 Task: Look for space in Taree, Australia from 5th September, 2023 to 12th September, 2023 for 2 adults in price range Rs.10000 to Rs.15000.  With 1  bedroom having 1 bed and 1 bathroom. Property type can be house, flat, guest house, hotel. Amenities needed are: washing machine, kitchen. Booking option can be shelf check-in. Required host language is English.
Action: Mouse moved to (315, 185)
Screenshot: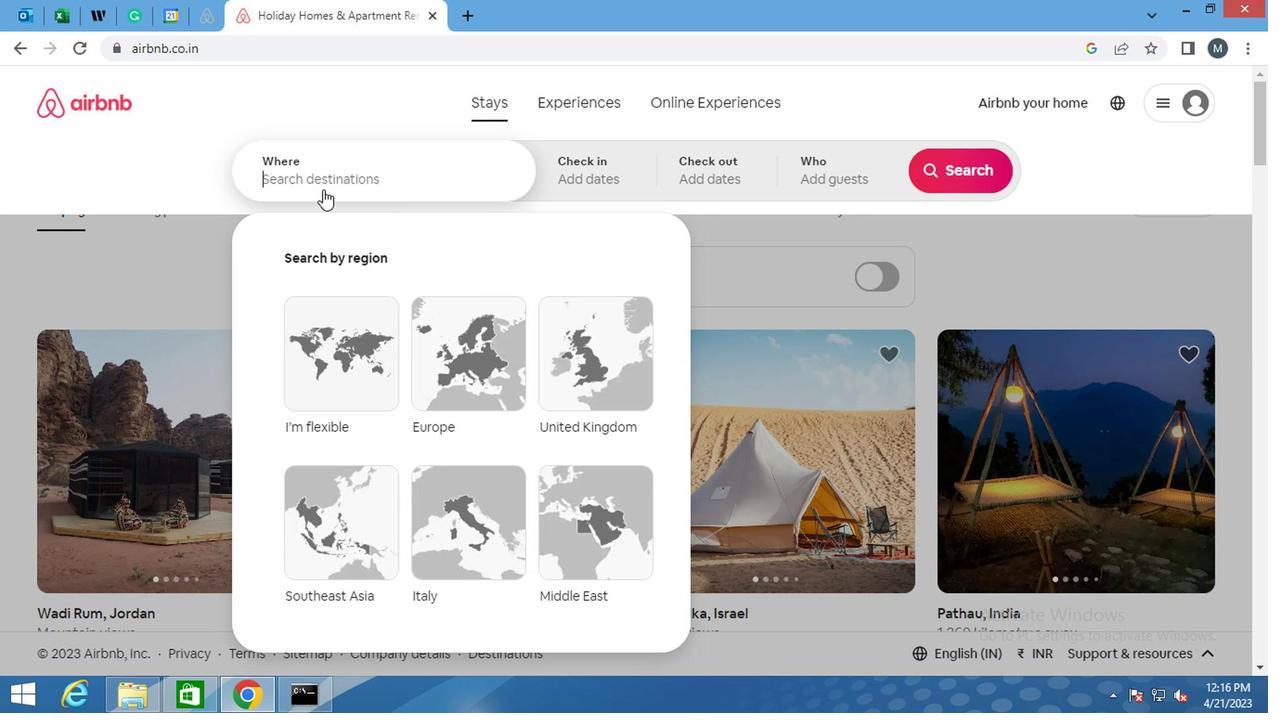 
Action: Mouse pressed left at (315, 185)
Screenshot: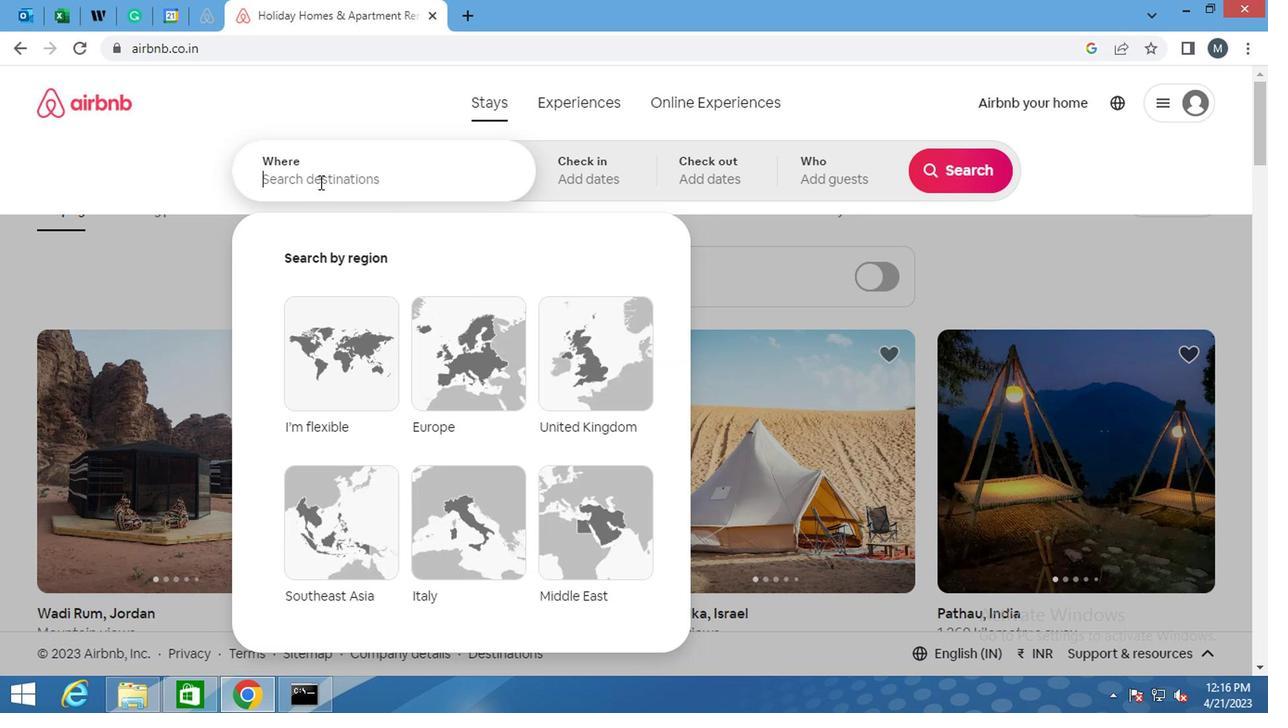 
Action: Mouse moved to (313, 185)
Screenshot: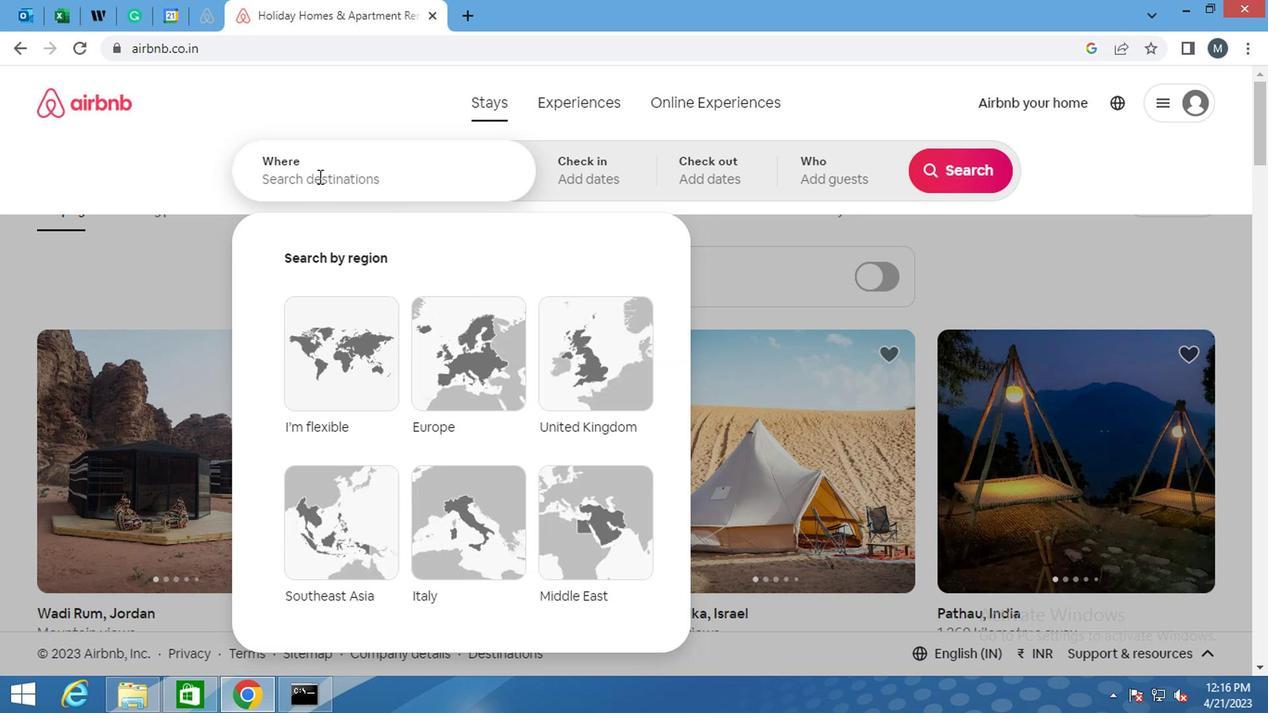 
Action: Key pressed <Key.shift>TAREE<Key.space><Key.backspace>,<Key.shift>AUSTRALIA<Key.enter>
Screenshot: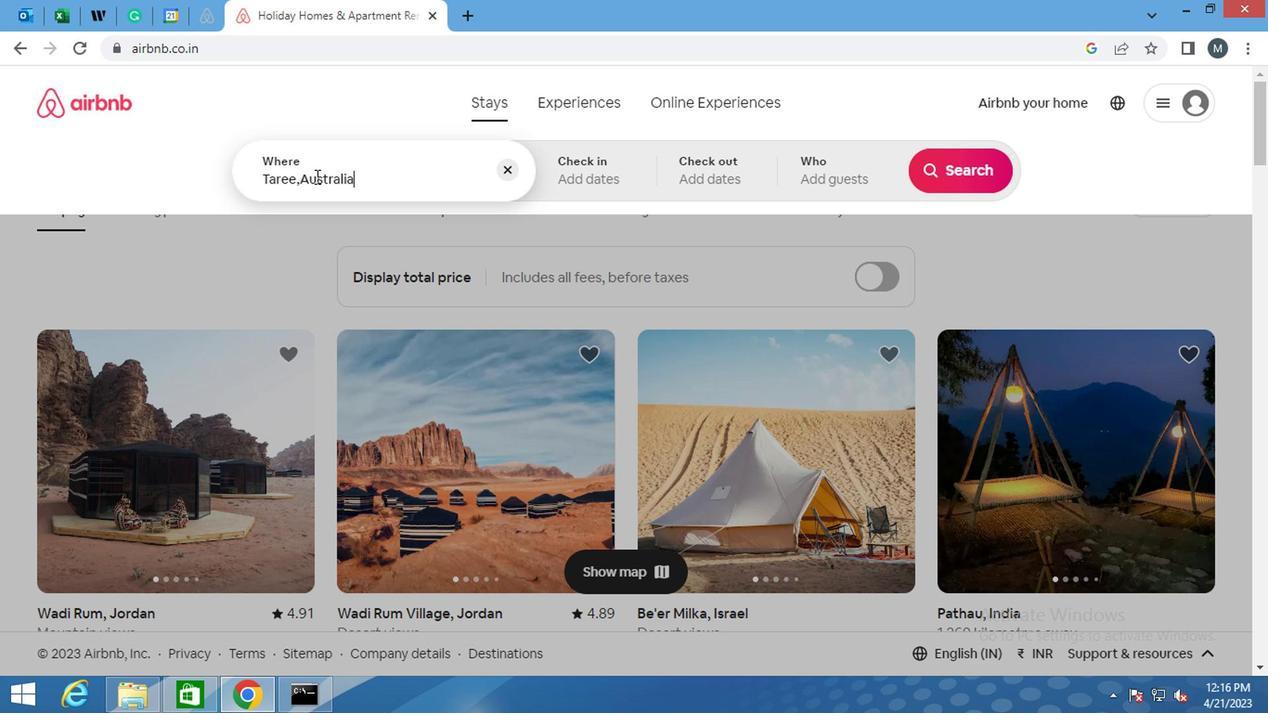 
Action: Mouse moved to (938, 324)
Screenshot: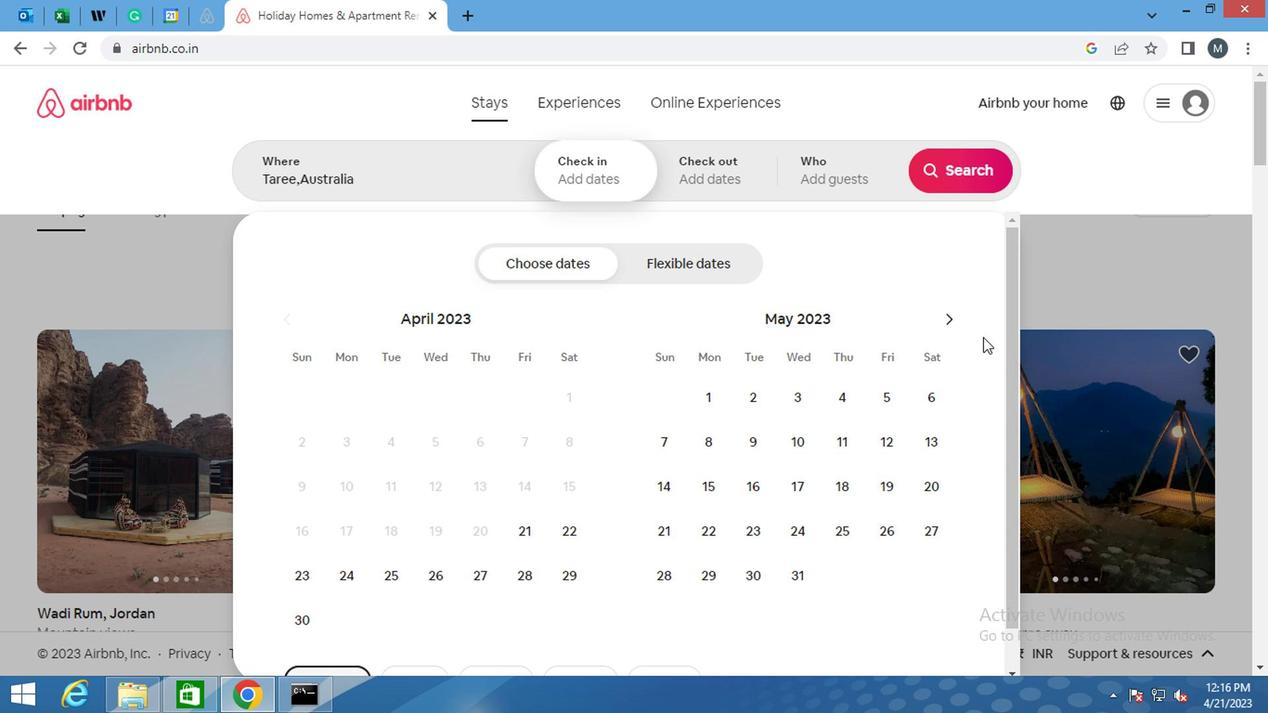 
Action: Mouse pressed left at (938, 324)
Screenshot: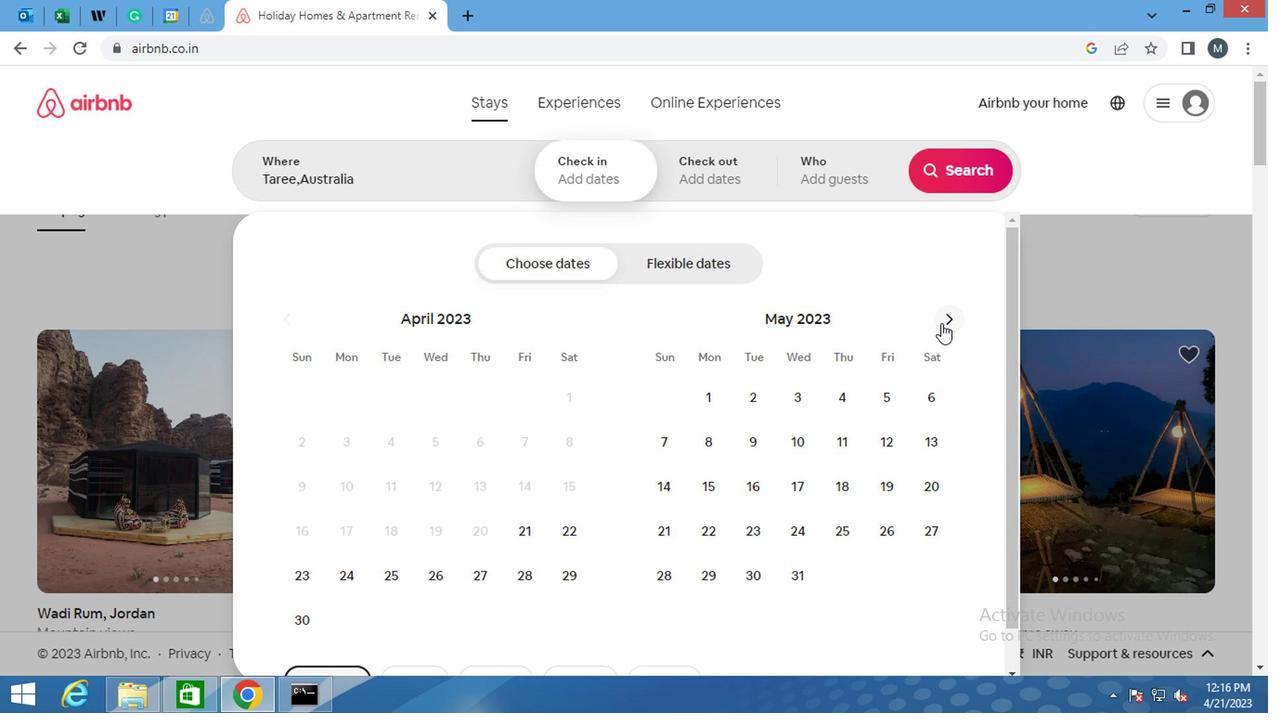 
Action: Mouse moved to (938, 323)
Screenshot: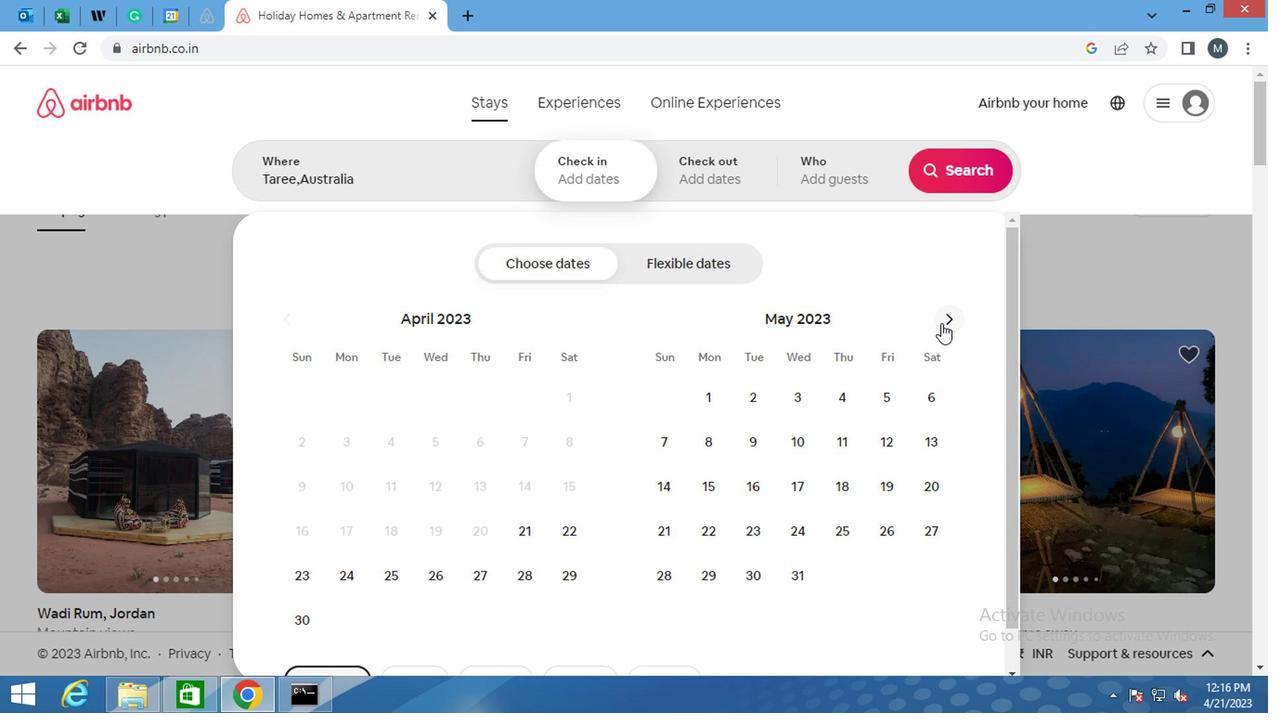 
Action: Mouse pressed left at (938, 323)
Screenshot: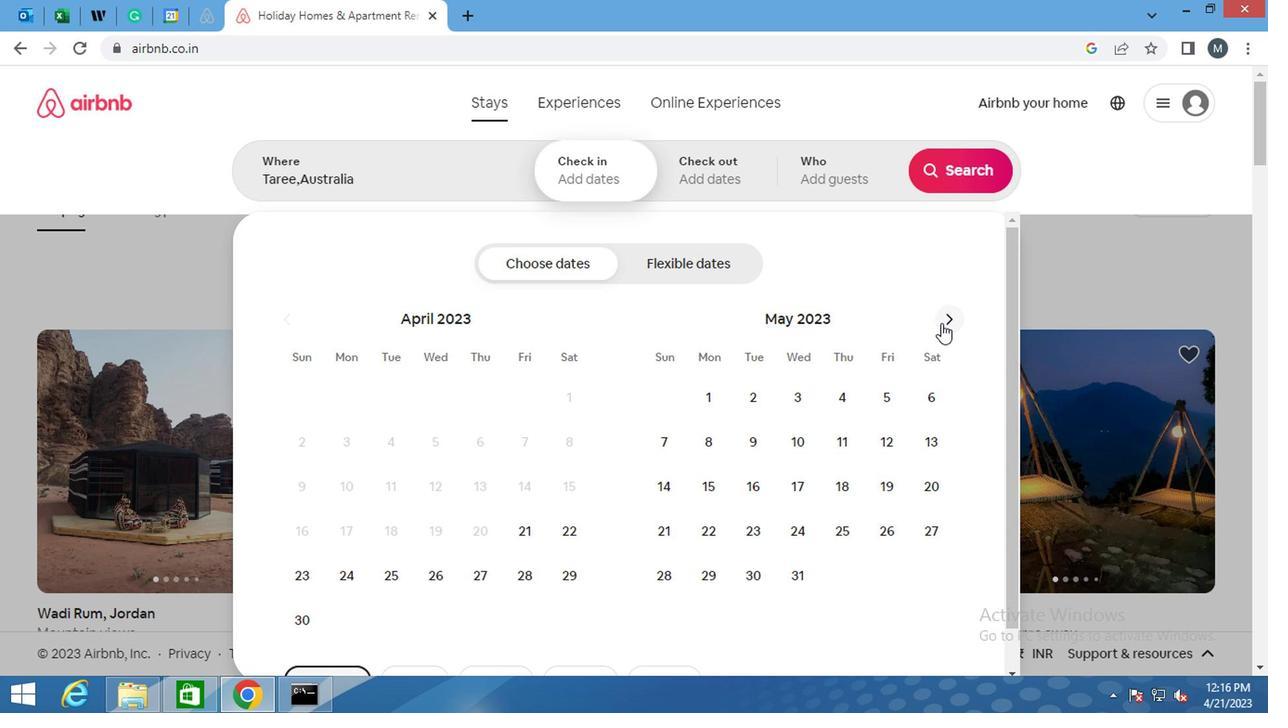 
Action: Mouse moved to (940, 322)
Screenshot: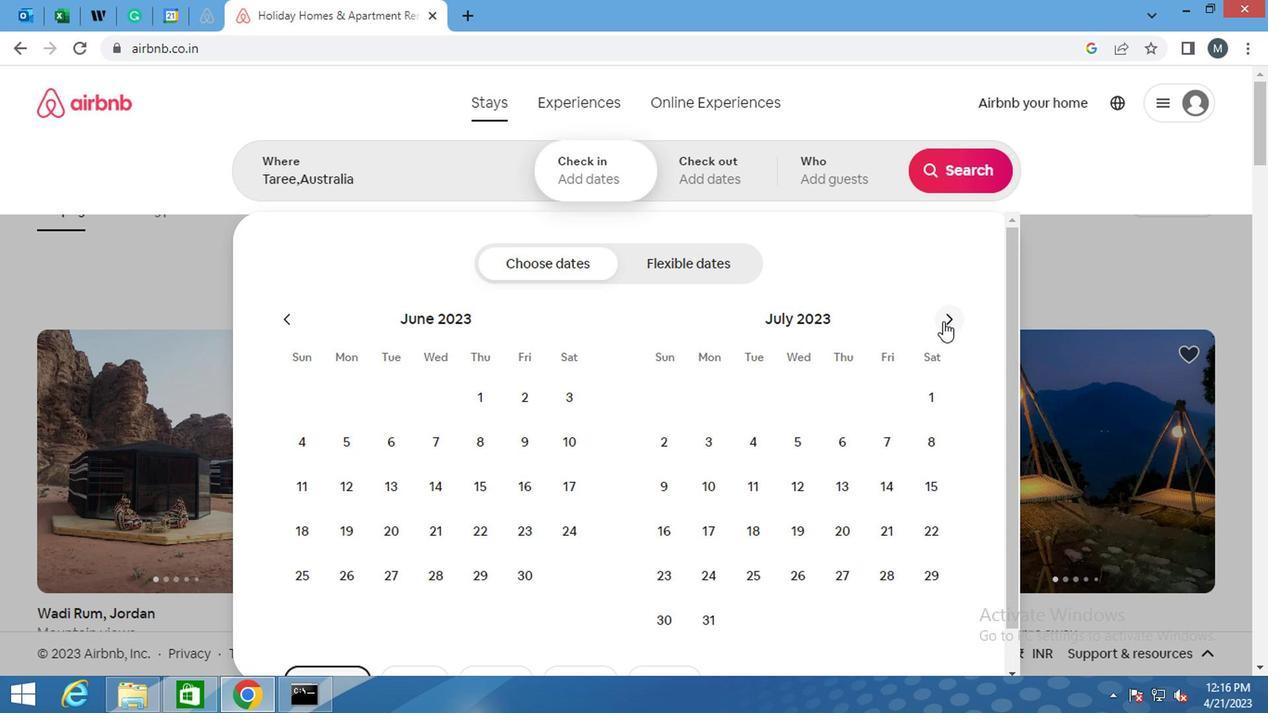
Action: Mouse pressed left at (940, 322)
Screenshot: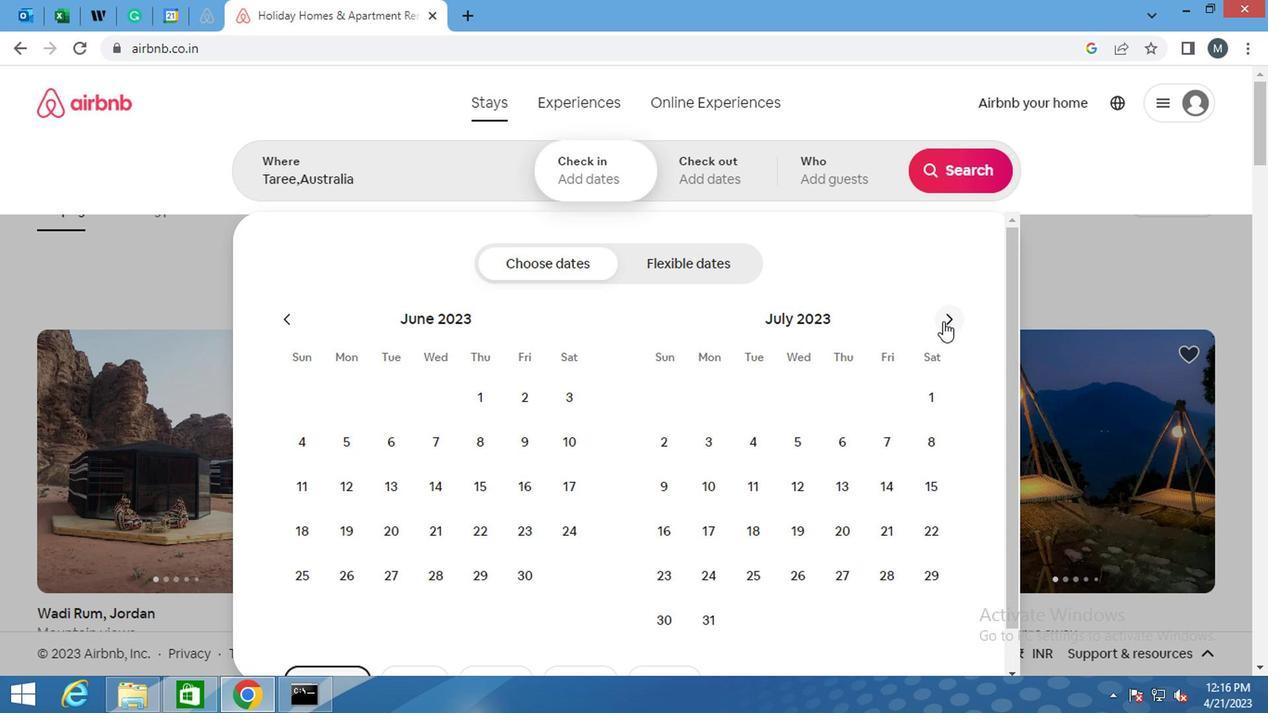 
Action: Mouse moved to (944, 321)
Screenshot: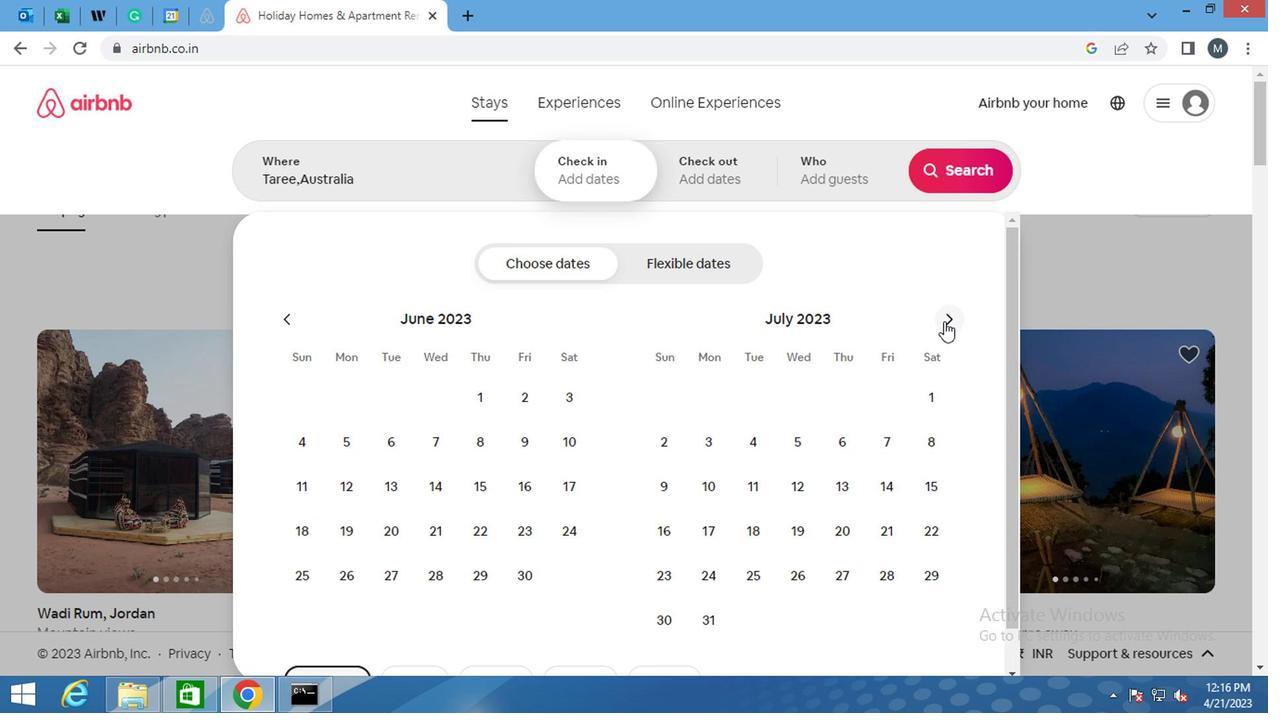 
Action: Mouse pressed left at (944, 321)
Screenshot: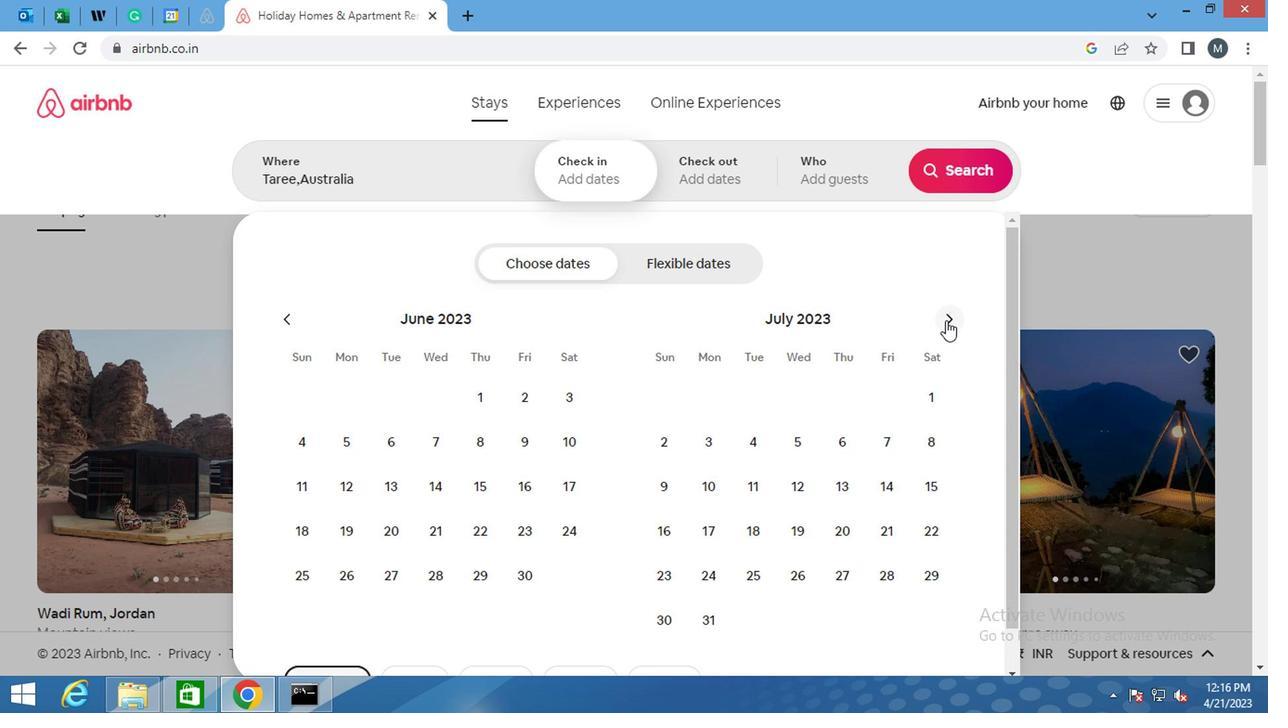 
Action: Mouse moved to (946, 319)
Screenshot: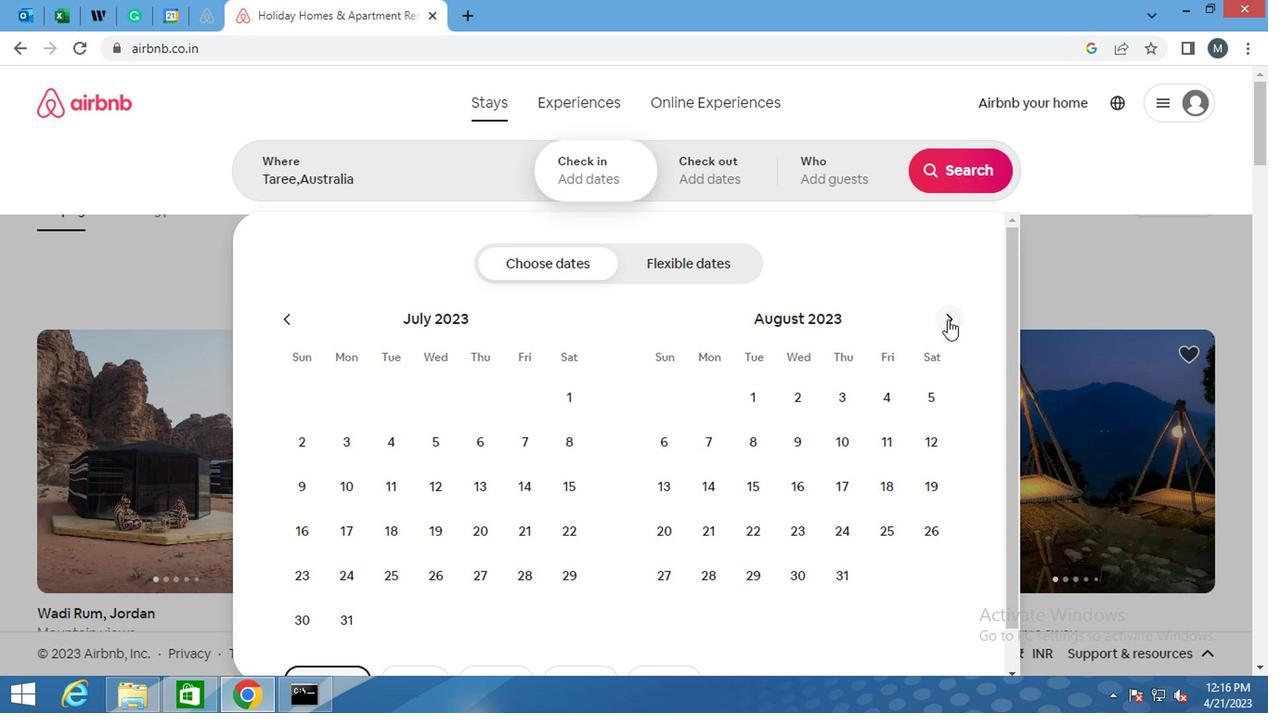 
Action: Mouse pressed left at (946, 319)
Screenshot: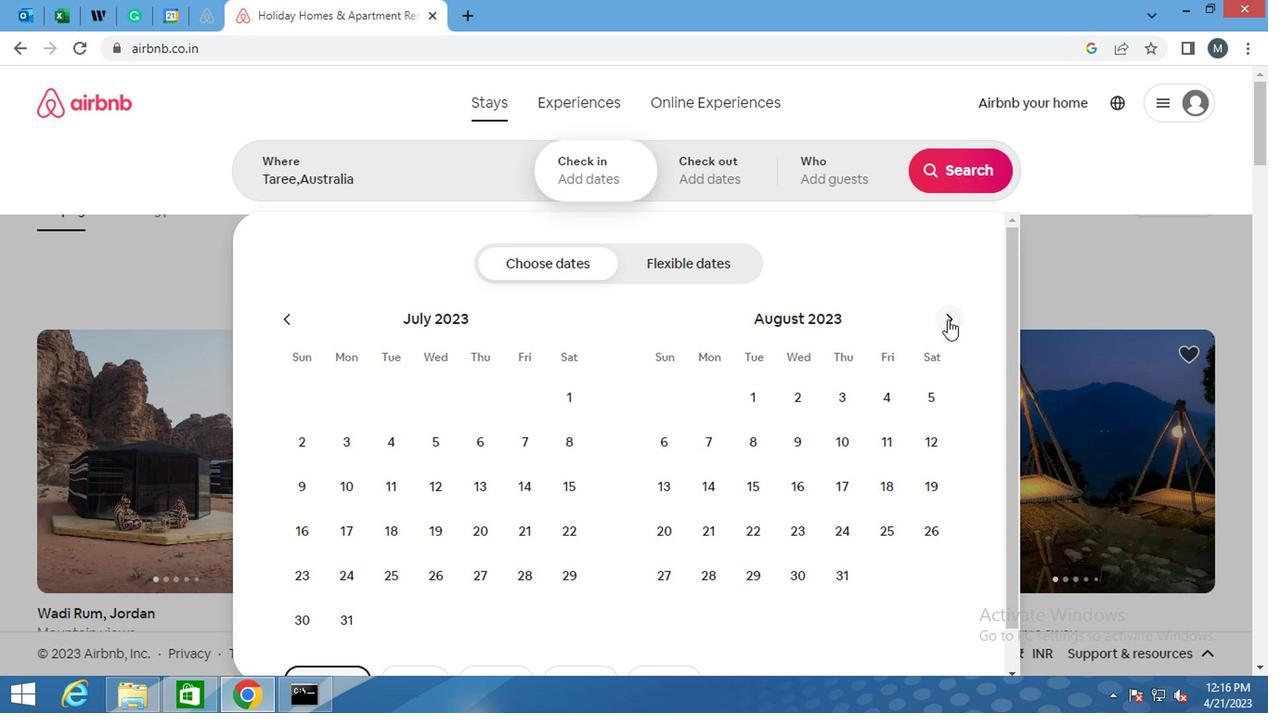 
Action: Mouse moved to (763, 432)
Screenshot: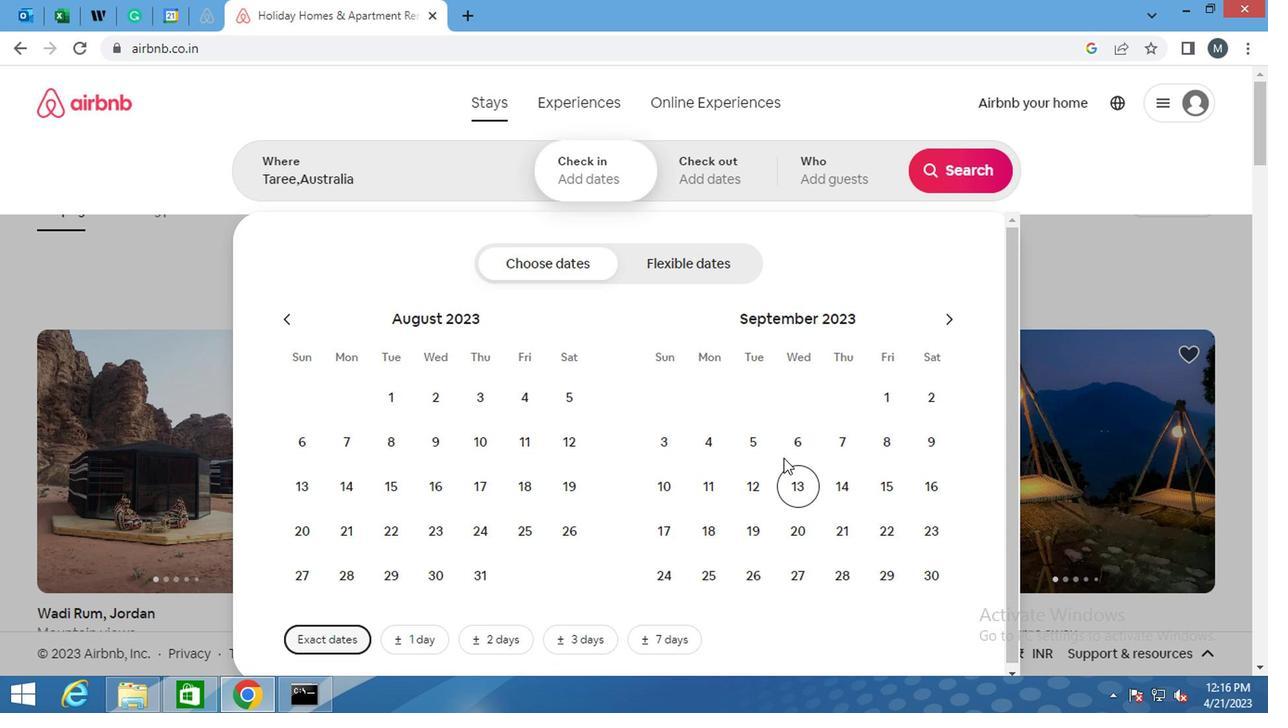 
Action: Mouse pressed left at (763, 432)
Screenshot: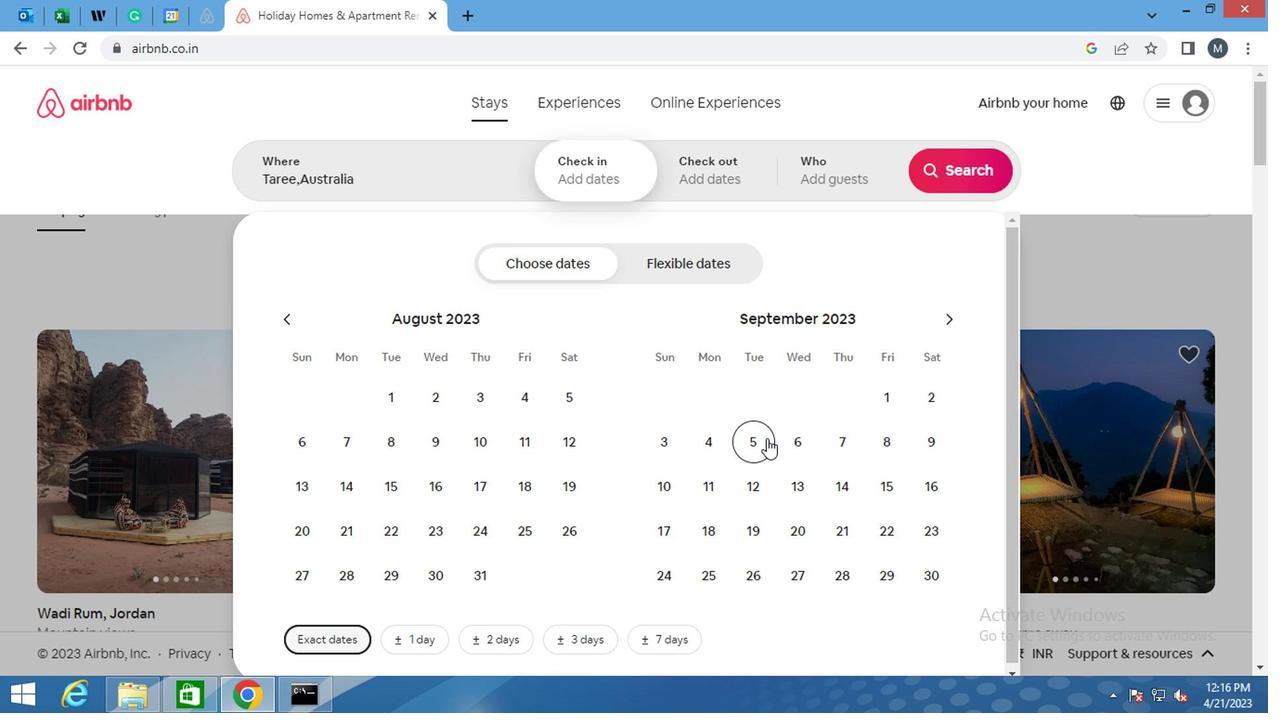 
Action: Mouse moved to (763, 488)
Screenshot: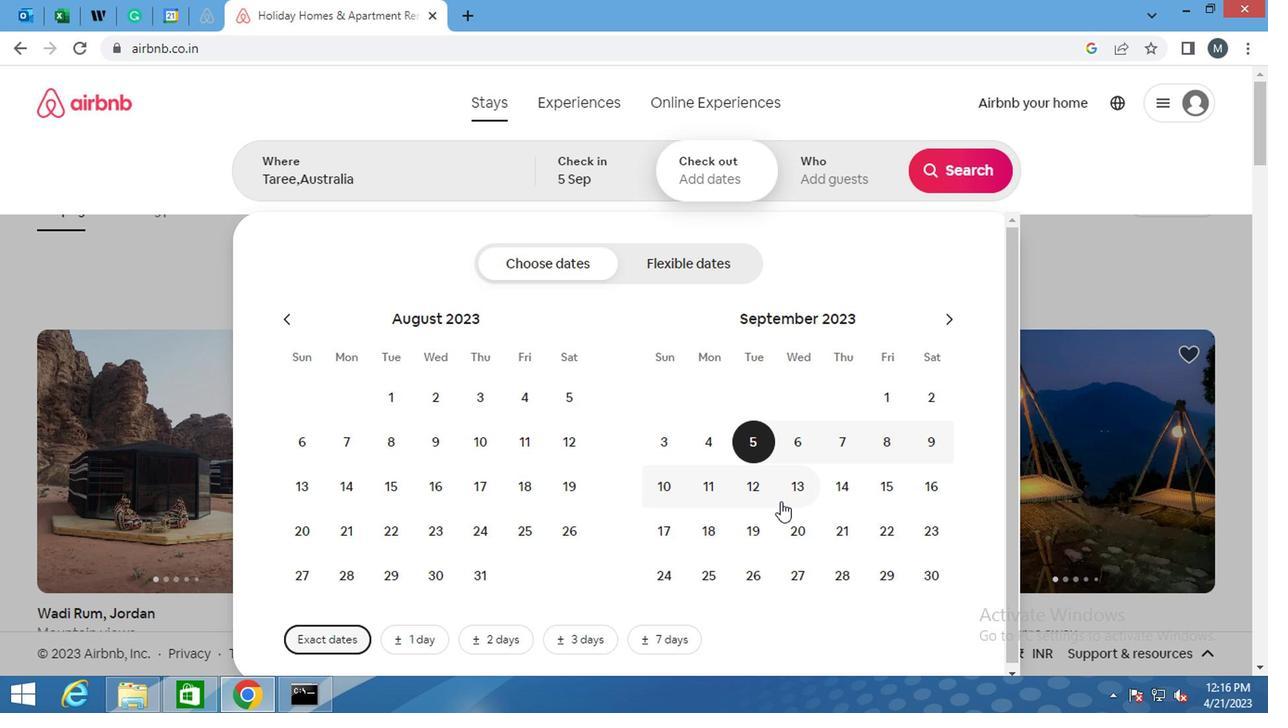 
Action: Mouse pressed left at (763, 488)
Screenshot: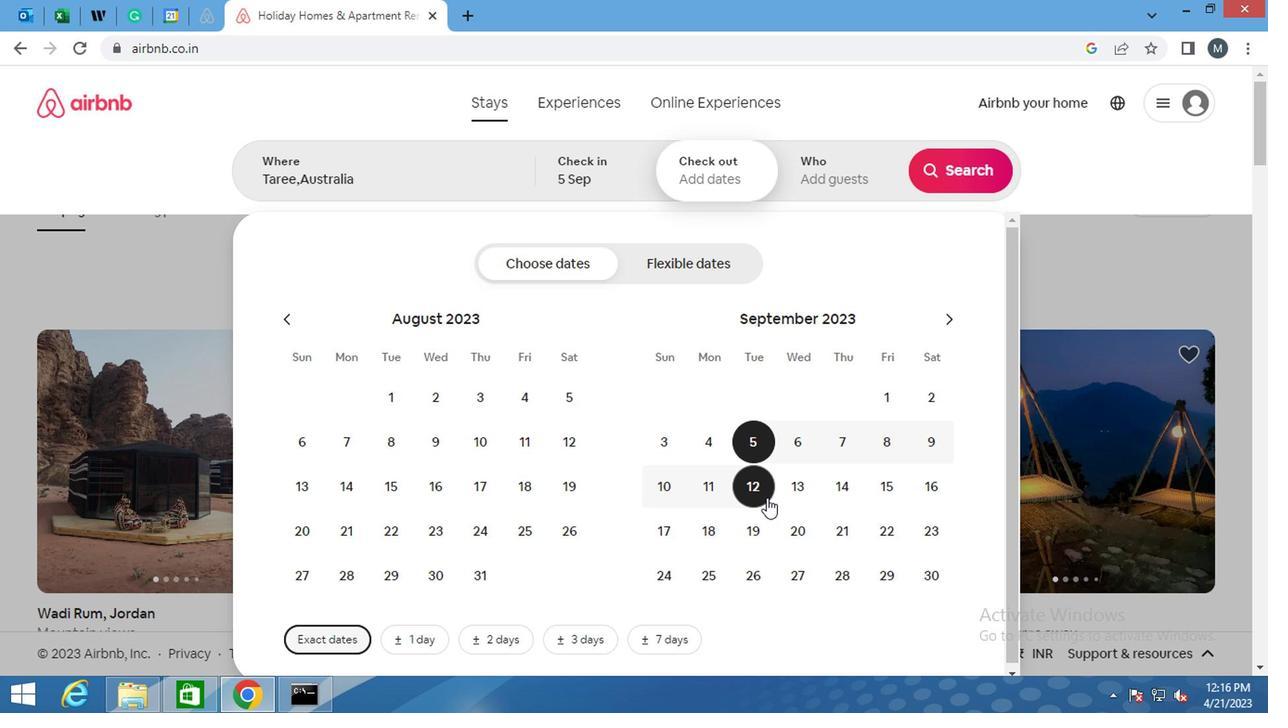 
Action: Mouse moved to (818, 192)
Screenshot: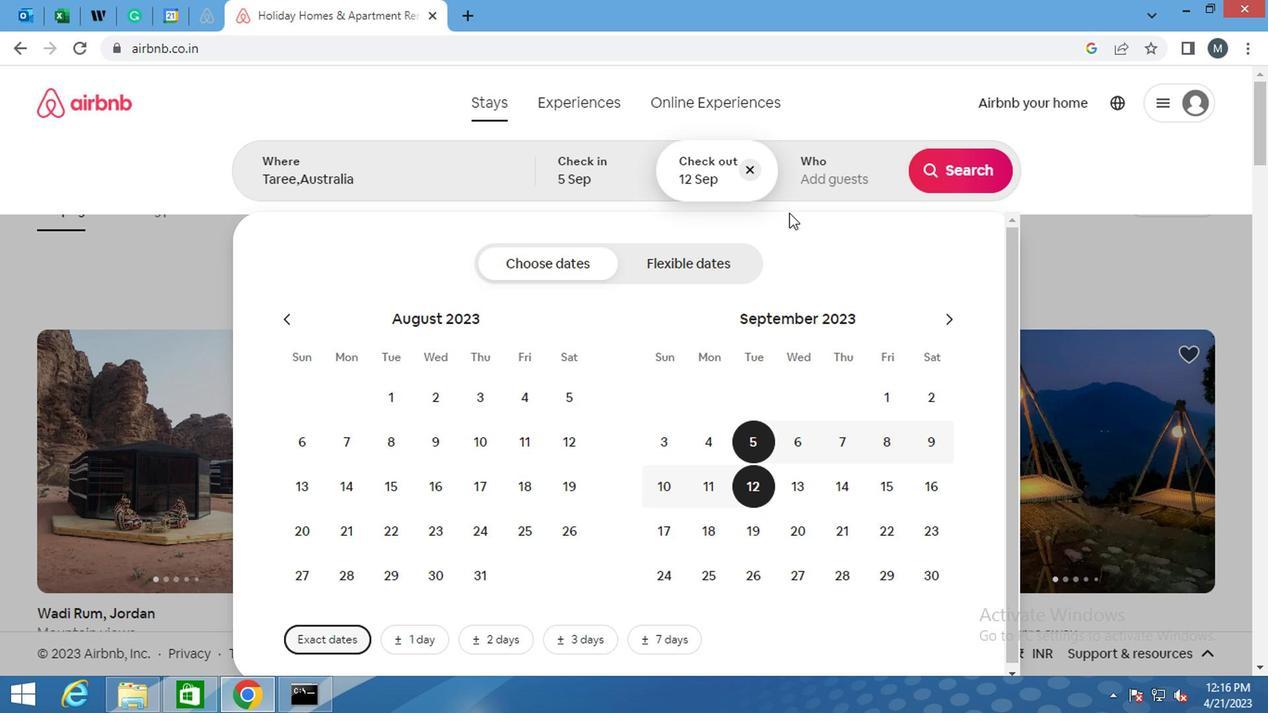 
Action: Mouse pressed left at (818, 192)
Screenshot: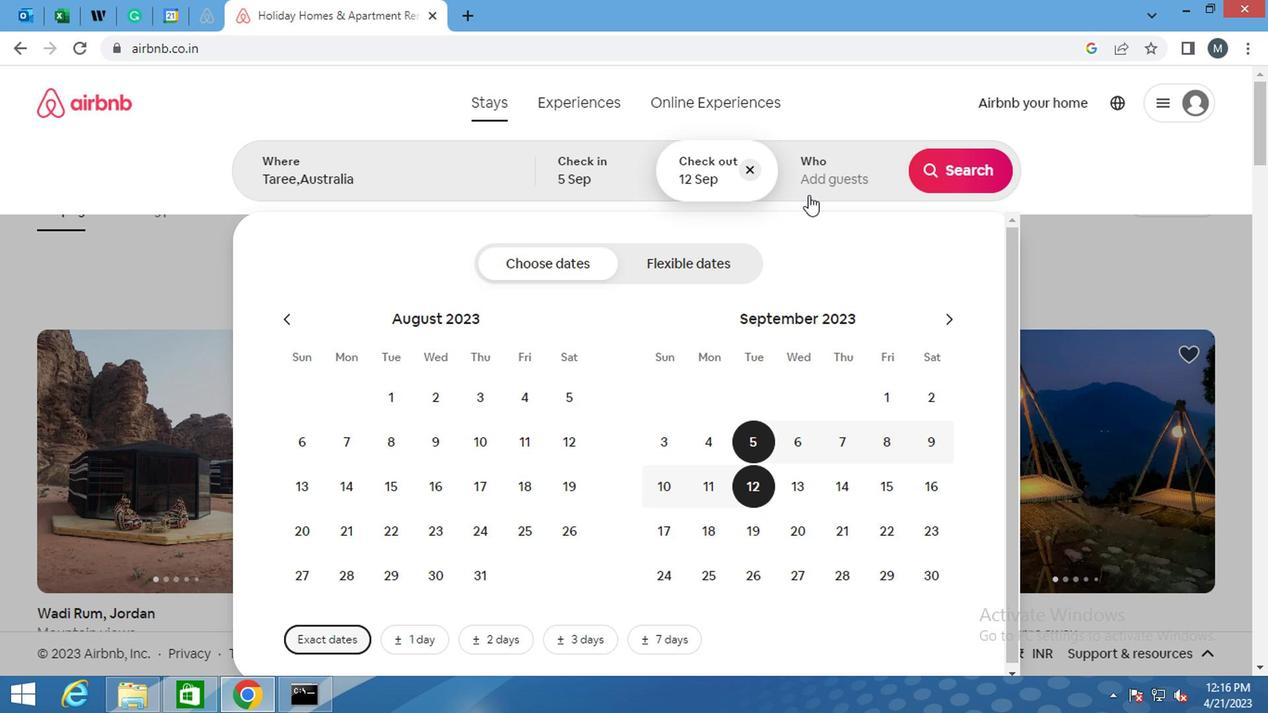 
Action: Mouse moved to (949, 276)
Screenshot: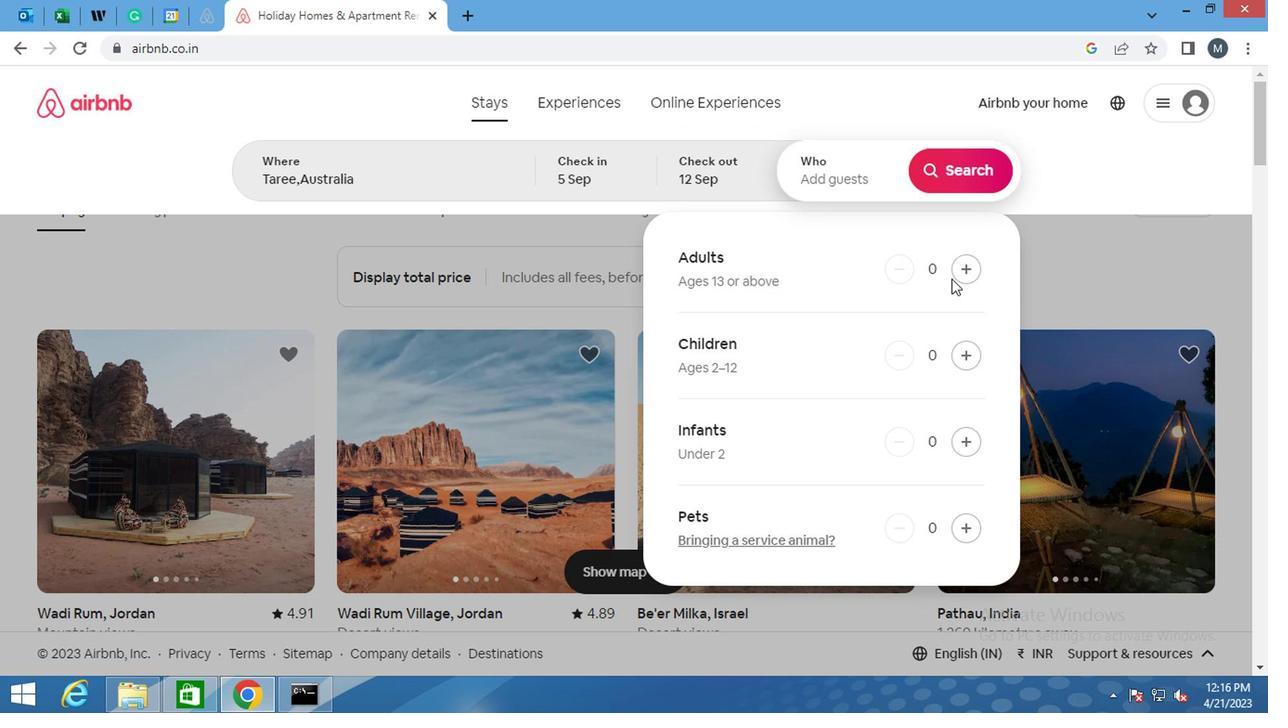 
Action: Mouse pressed left at (949, 276)
Screenshot: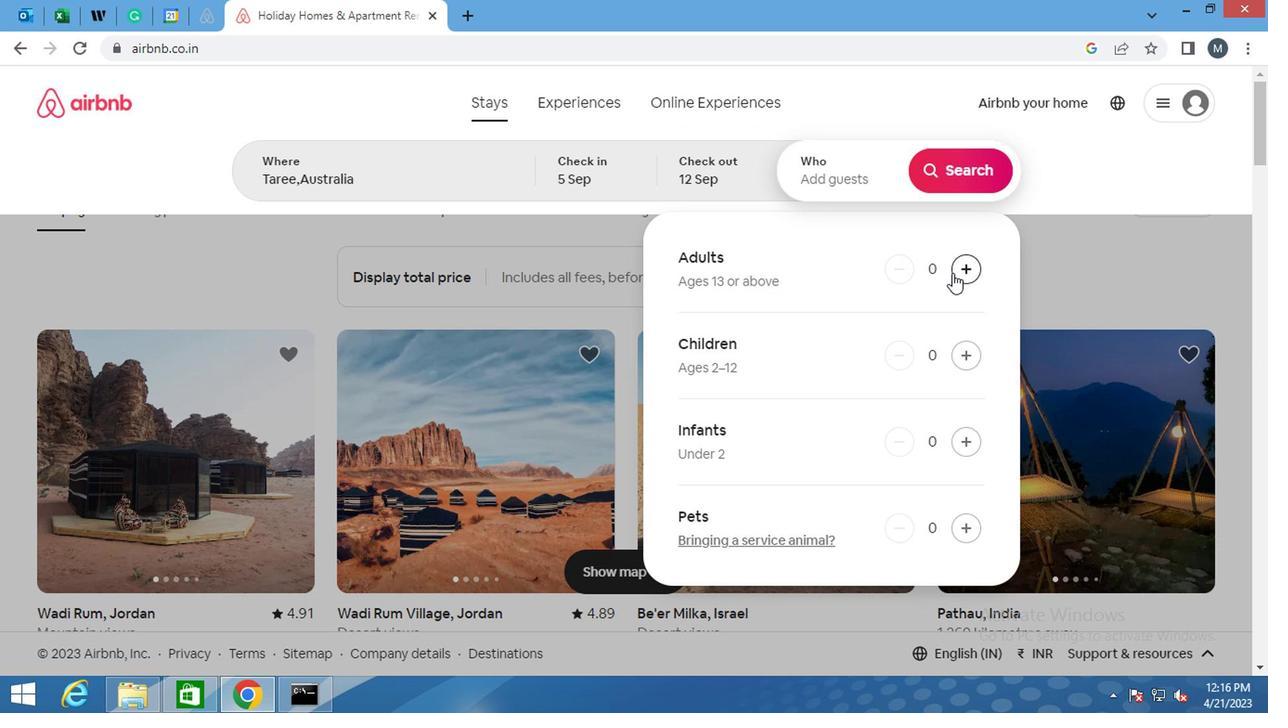 
Action: Mouse moved to (951, 276)
Screenshot: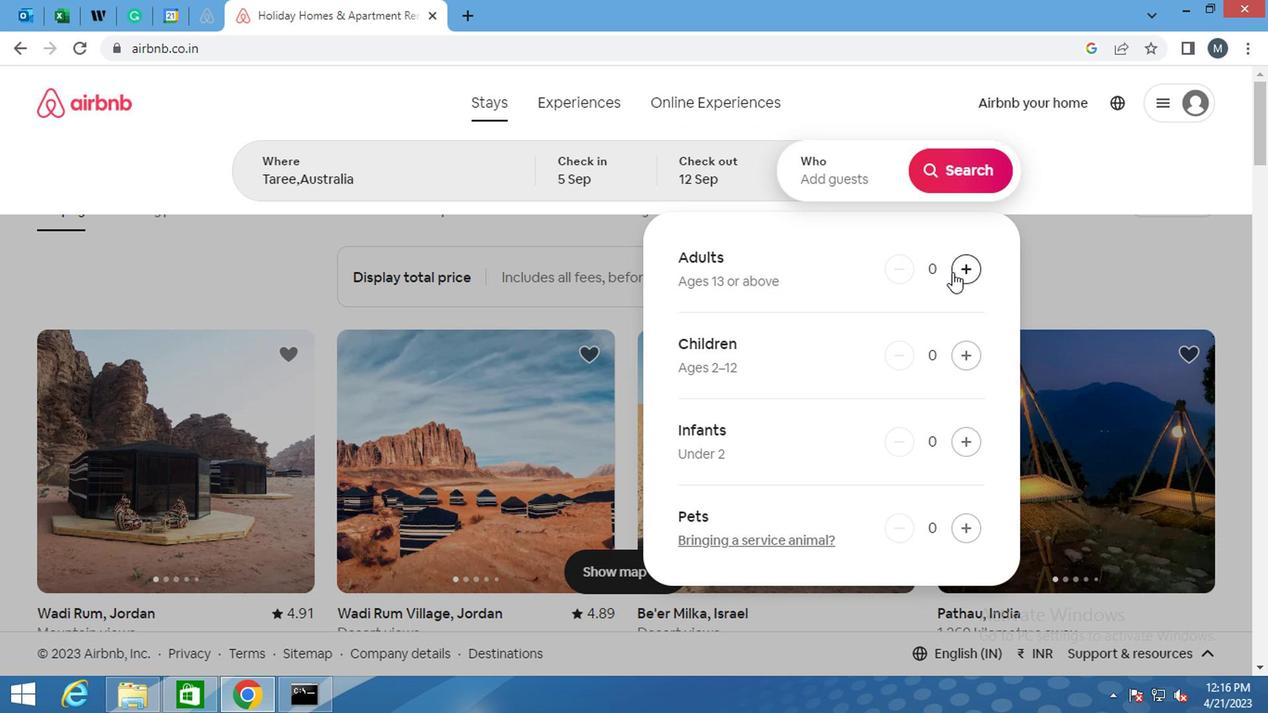 
Action: Mouse pressed left at (951, 276)
Screenshot: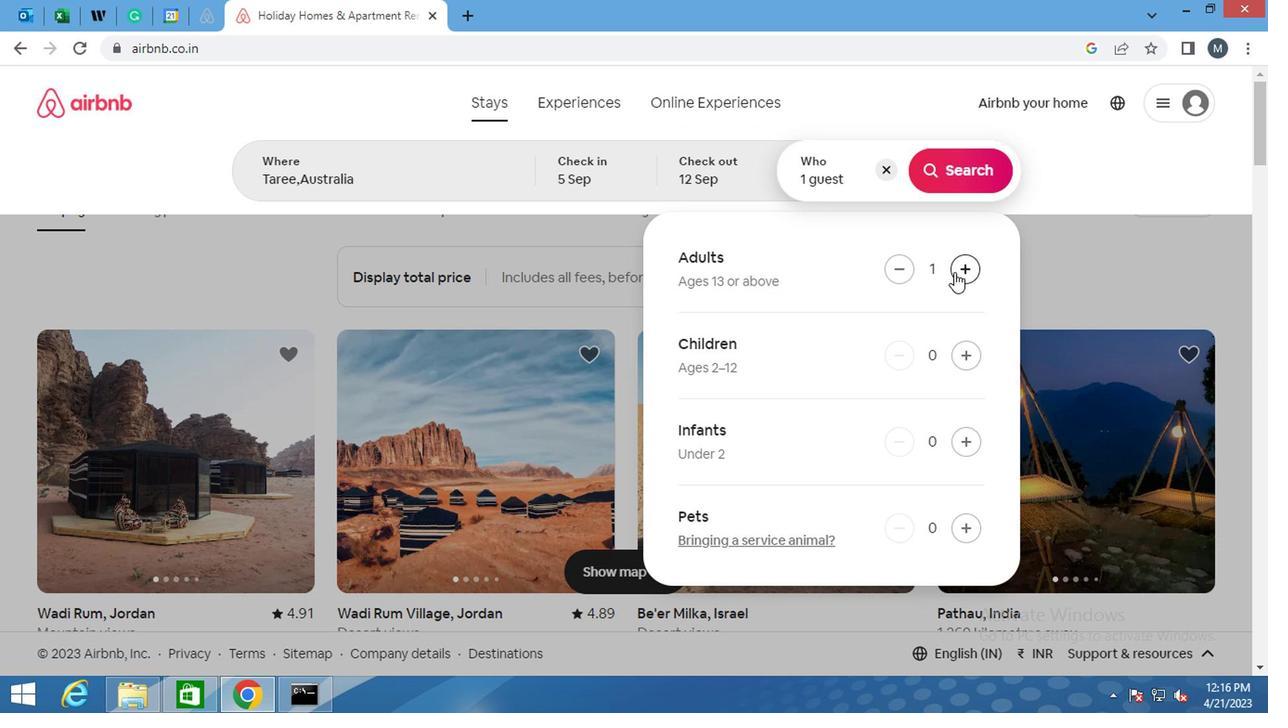 
Action: Mouse moved to (1042, 238)
Screenshot: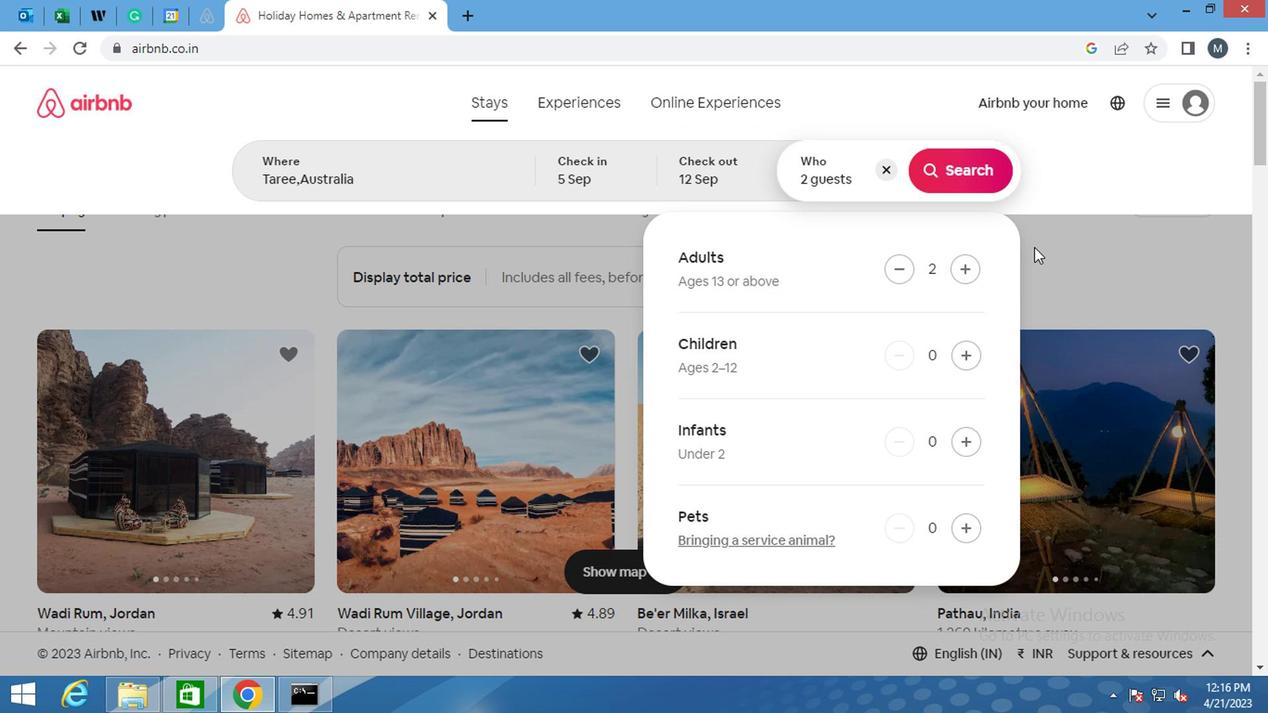 
Action: Mouse scrolled (1042, 239) with delta (0, 0)
Screenshot: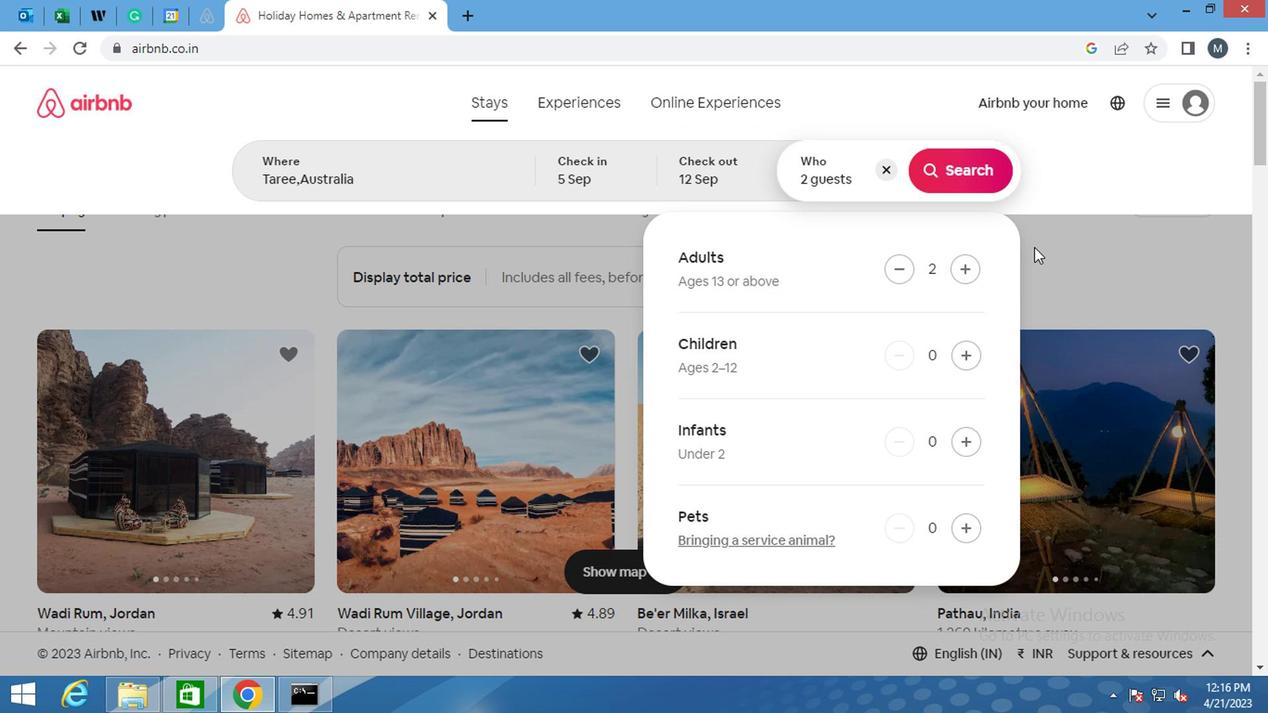 
Action: Mouse moved to (1043, 235)
Screenshot: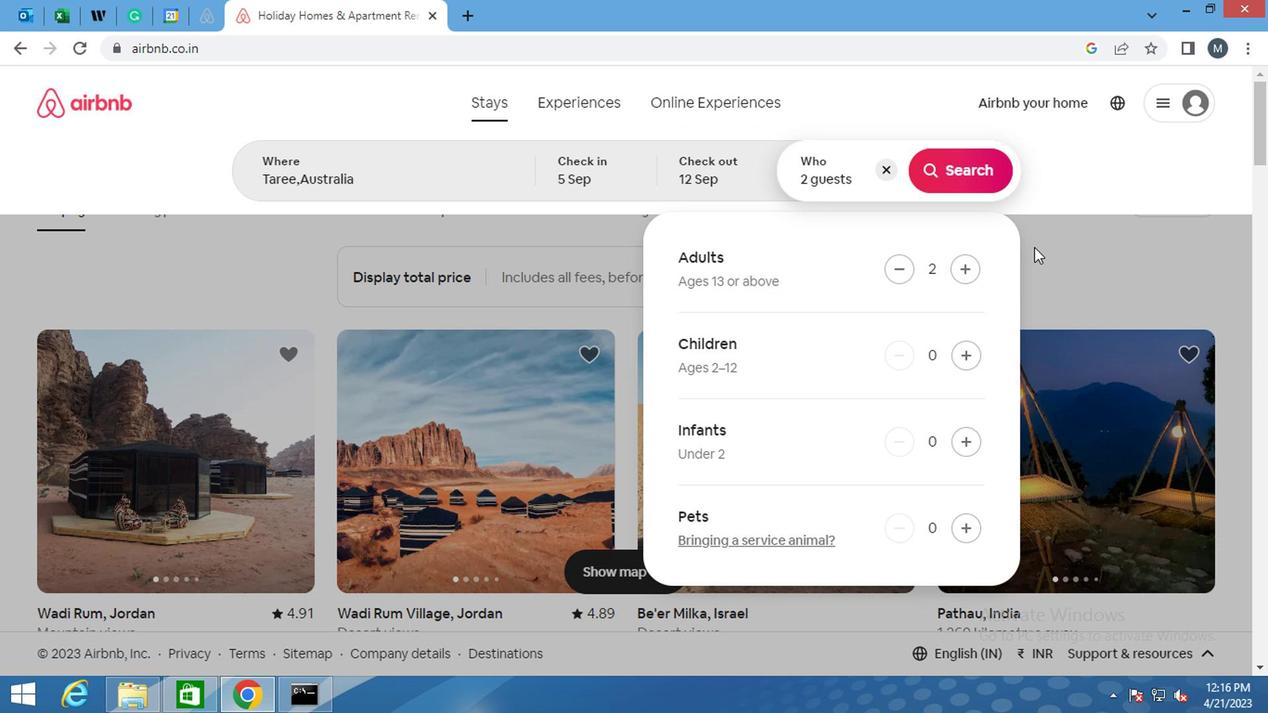 
Action: Mouse scrolled (1043, 236) with delta (0, 0)
Screenshot: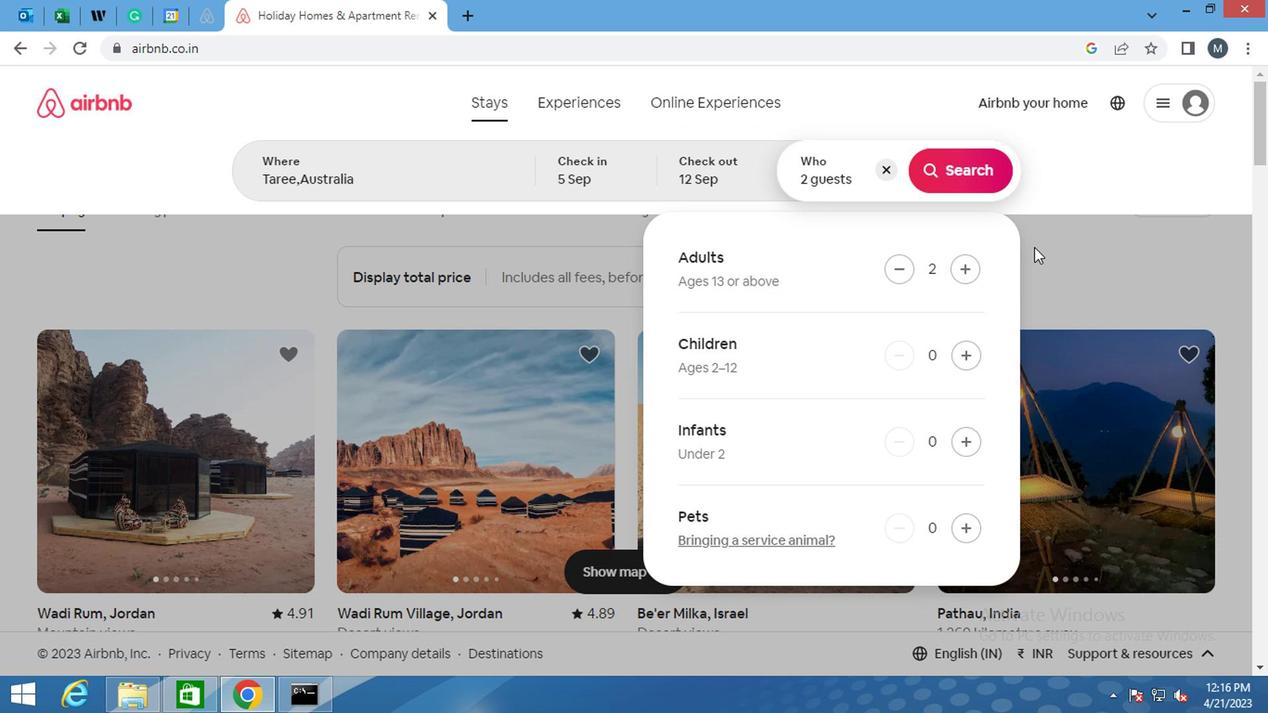 
Action: Mouse moved to (1043, 233)
Screenshot: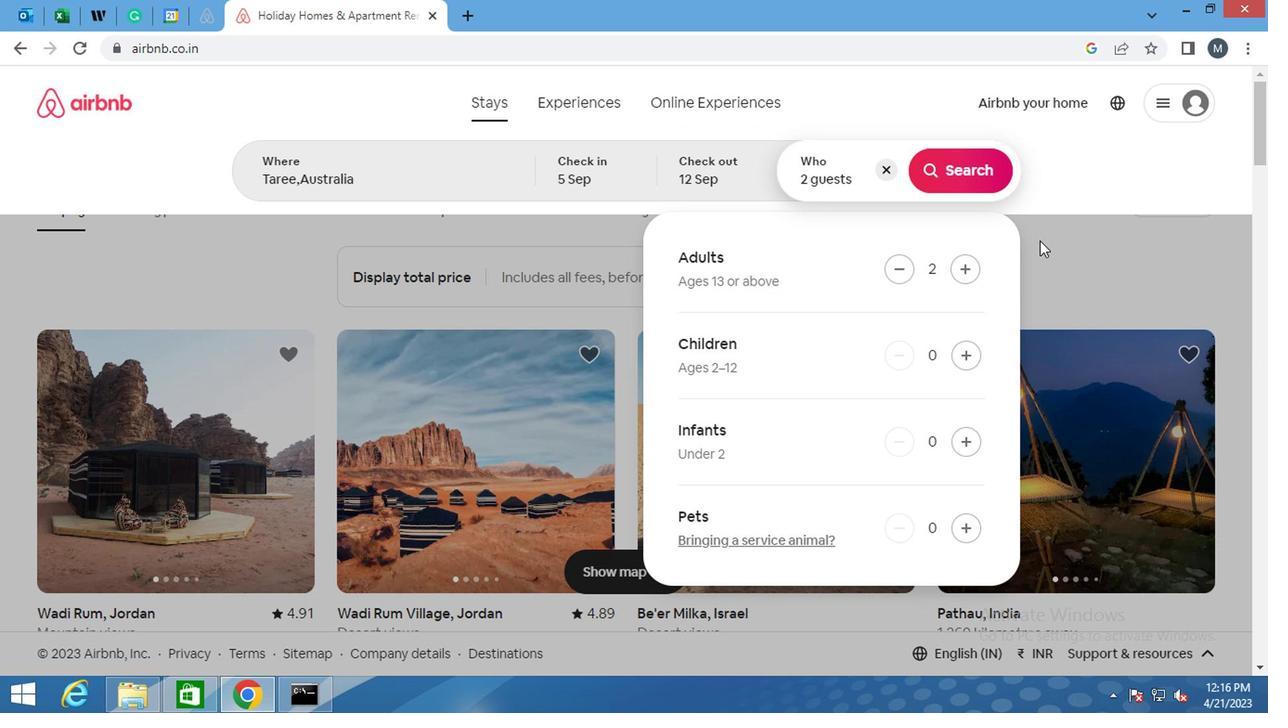 
Action: Mouse scrolled (1043, 235) with delta (0, 1)
Screenshot: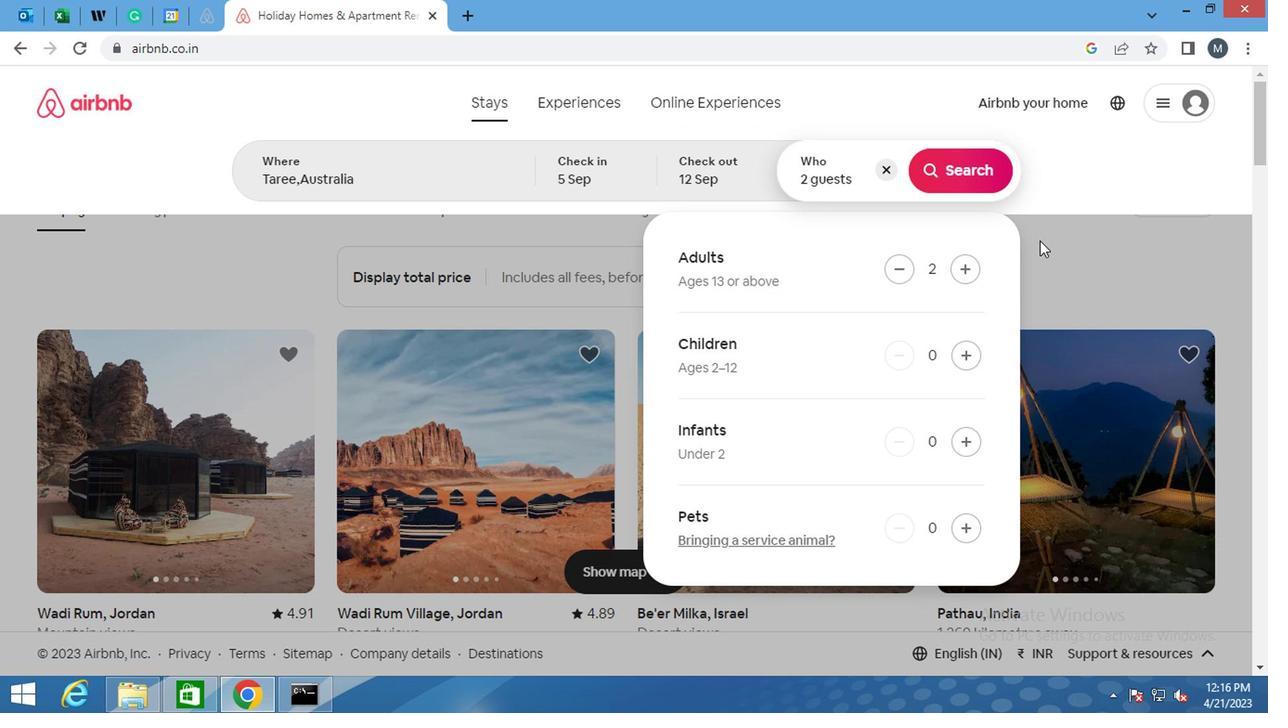 
Action: Mouse moved to (1046, 233)
Screenshot: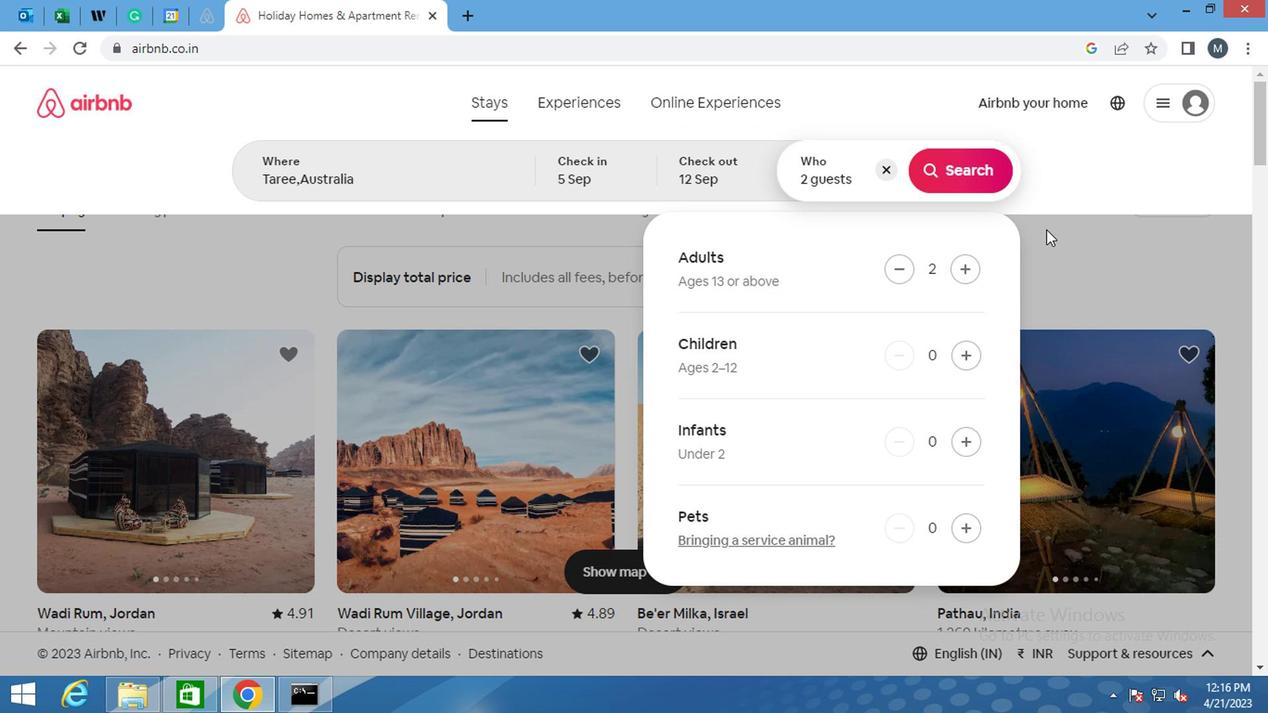 
Action: Mouse scrolled (1046, 232) with delta (0, 0)
Screenshot: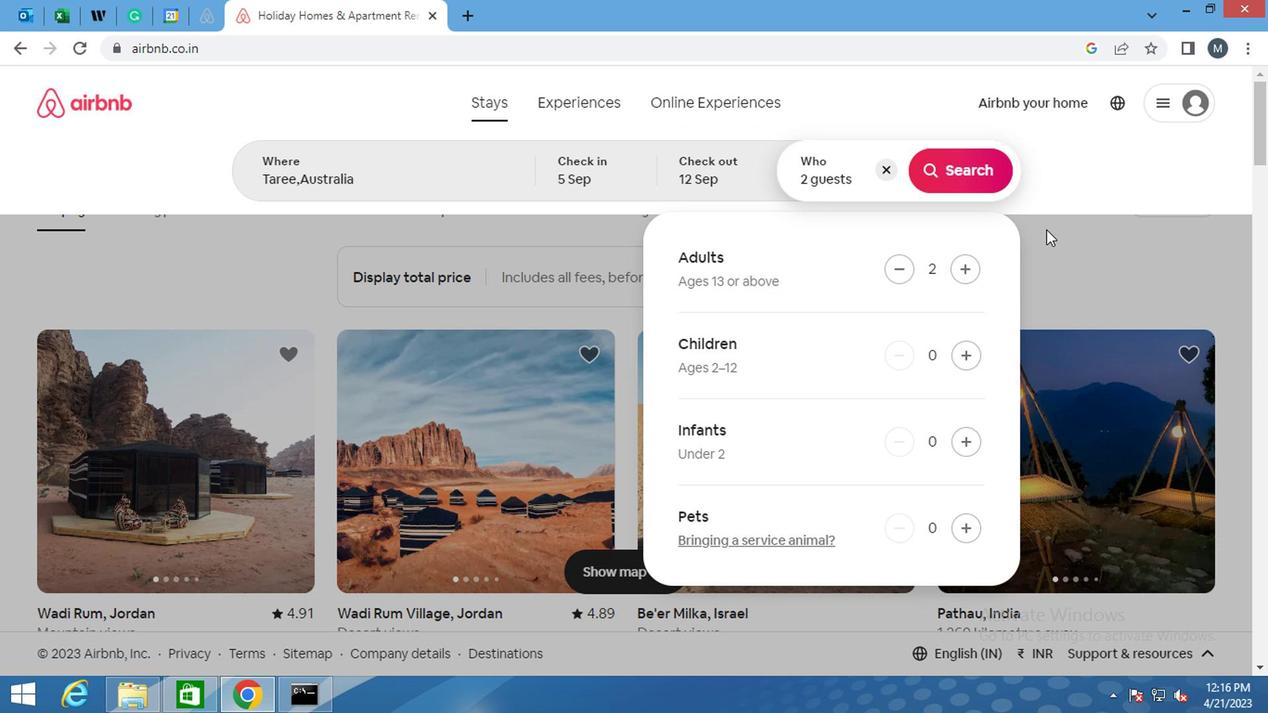 
Action: Mouse moved to (1047, 235)
Screenshot: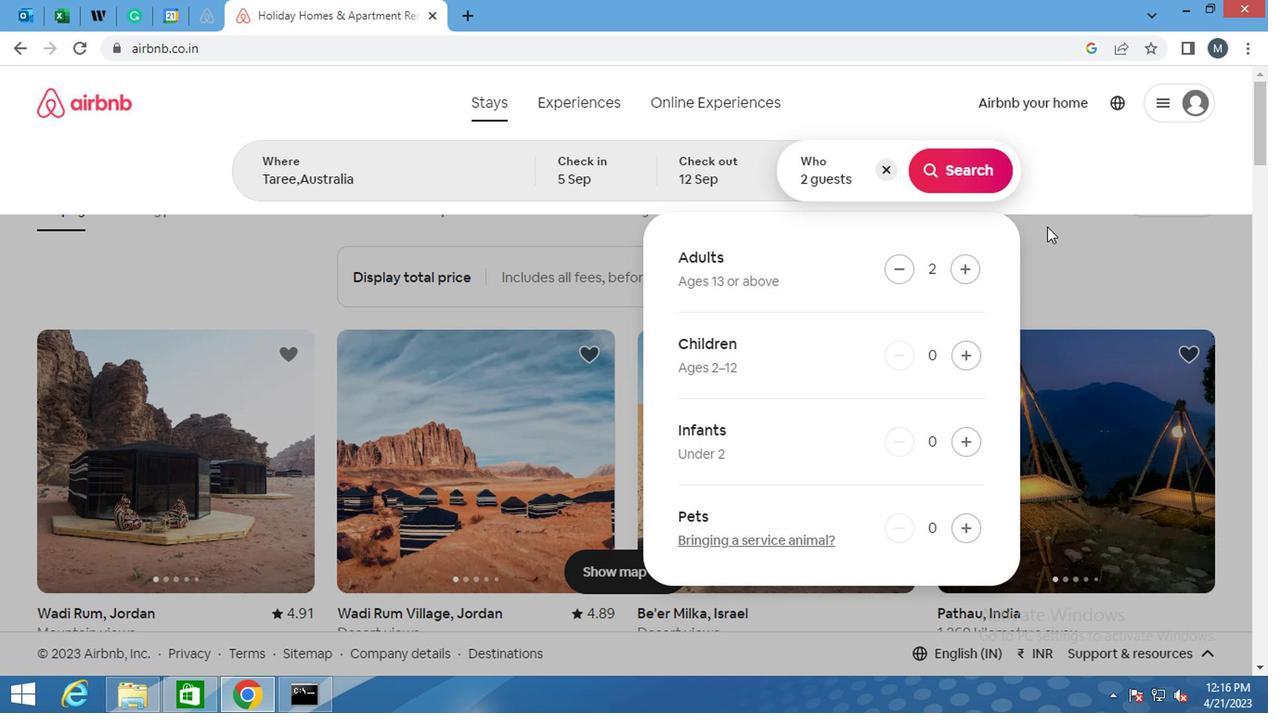 
Action: Mouse scrolled (1047, 233) with delta (0, -1)
Screenshot: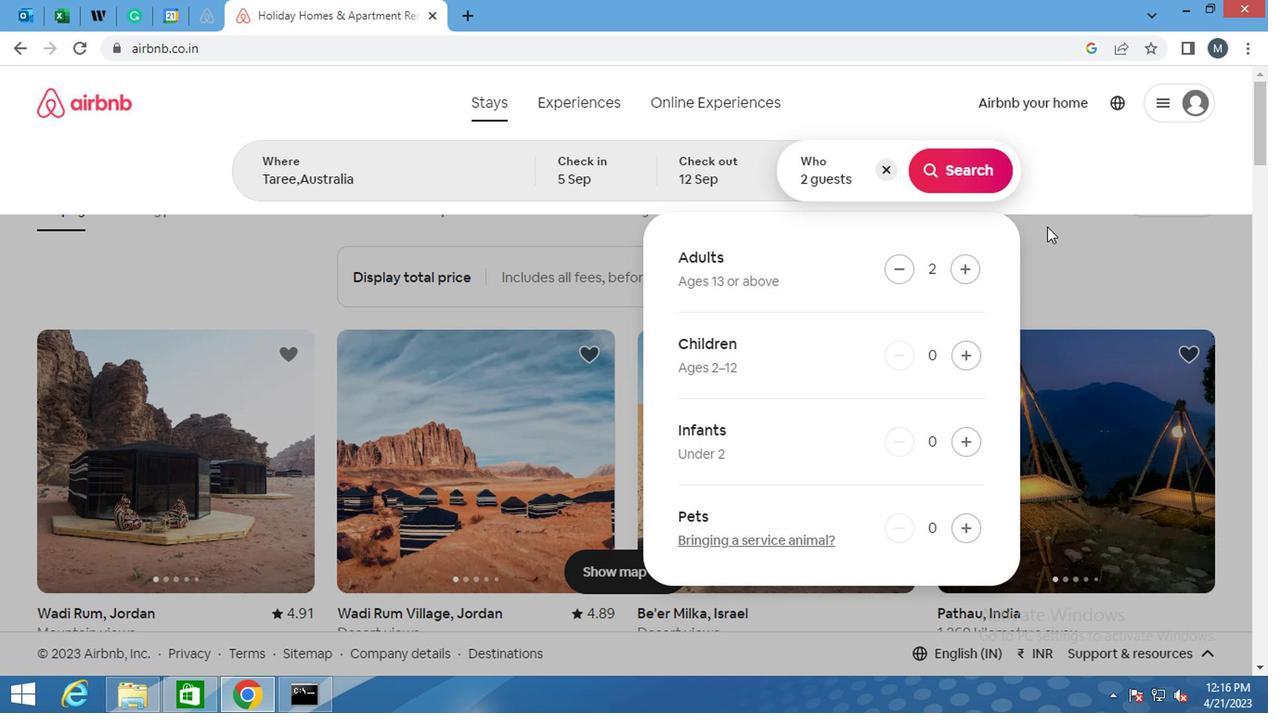 
Action: Mouse moved to (1050, 239)
Screenshot: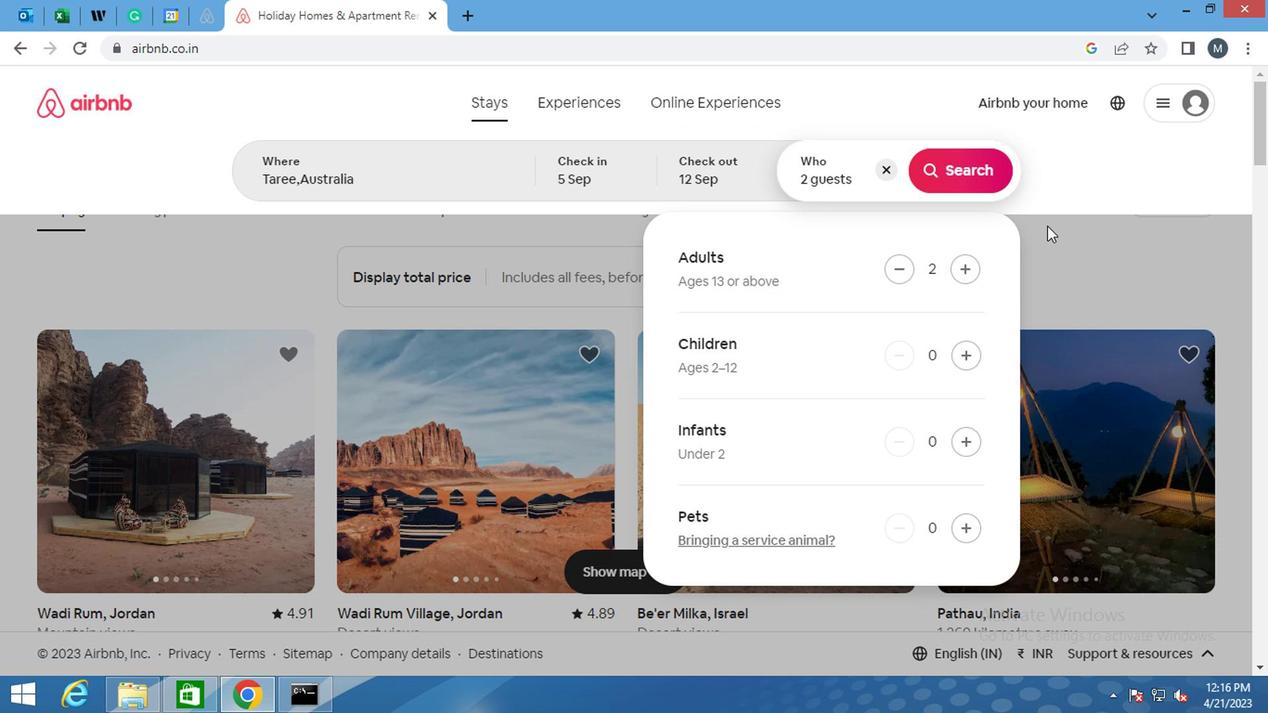 
Action: Mouse scrolled (1050, 238) with delta (0, 0)
Screenshot: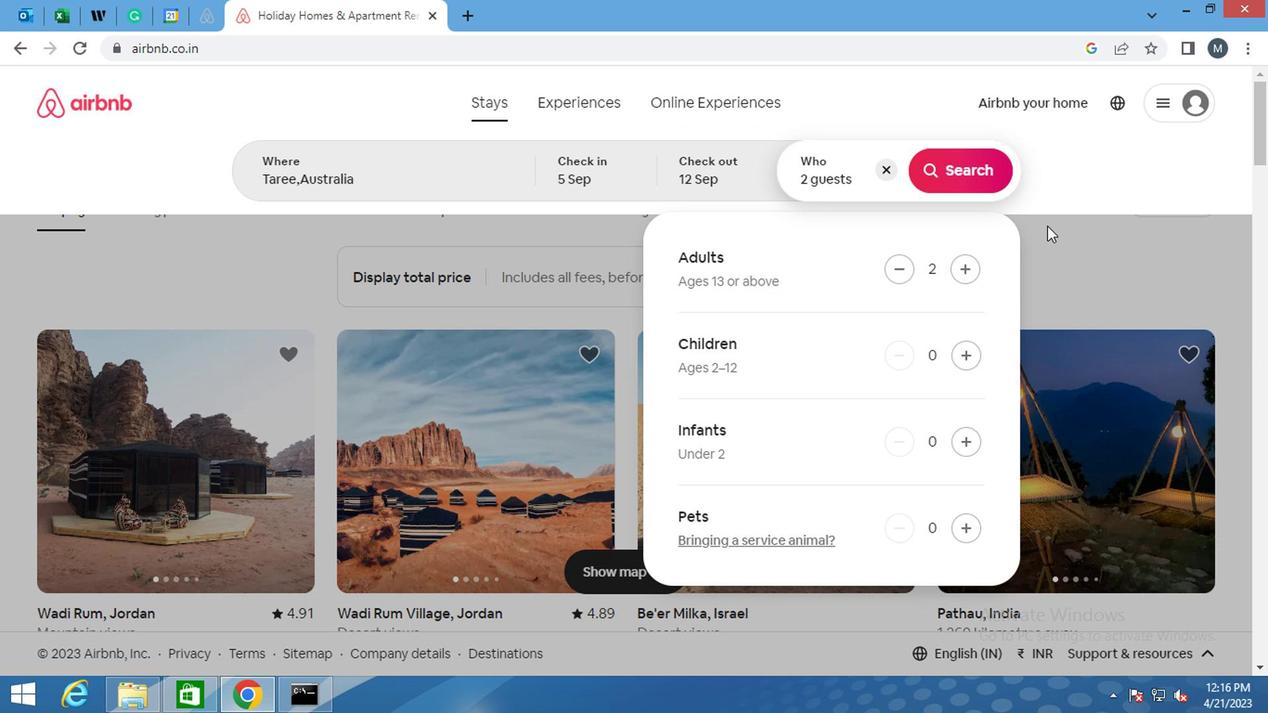 
Action: Mouse moved to (1051, 244)
Screenshot: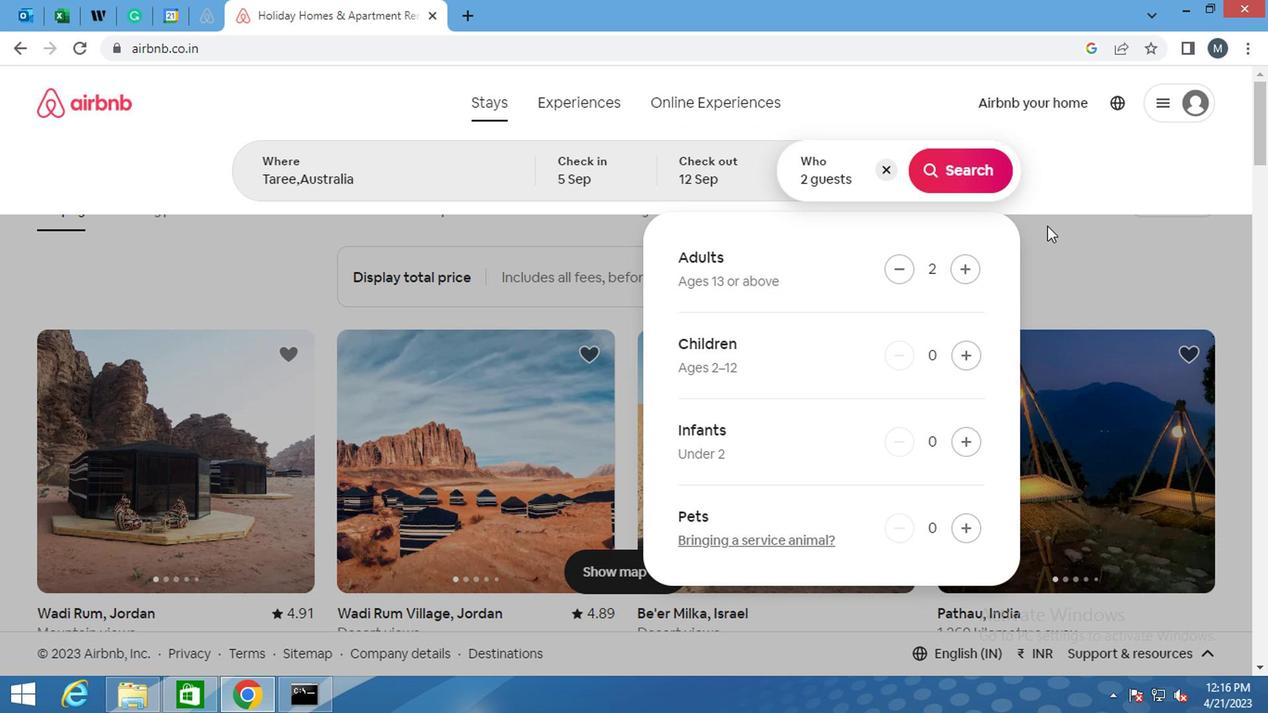 
Action: Mouse scrolled (1051, 243) with delta (0, 0)
Screenshot: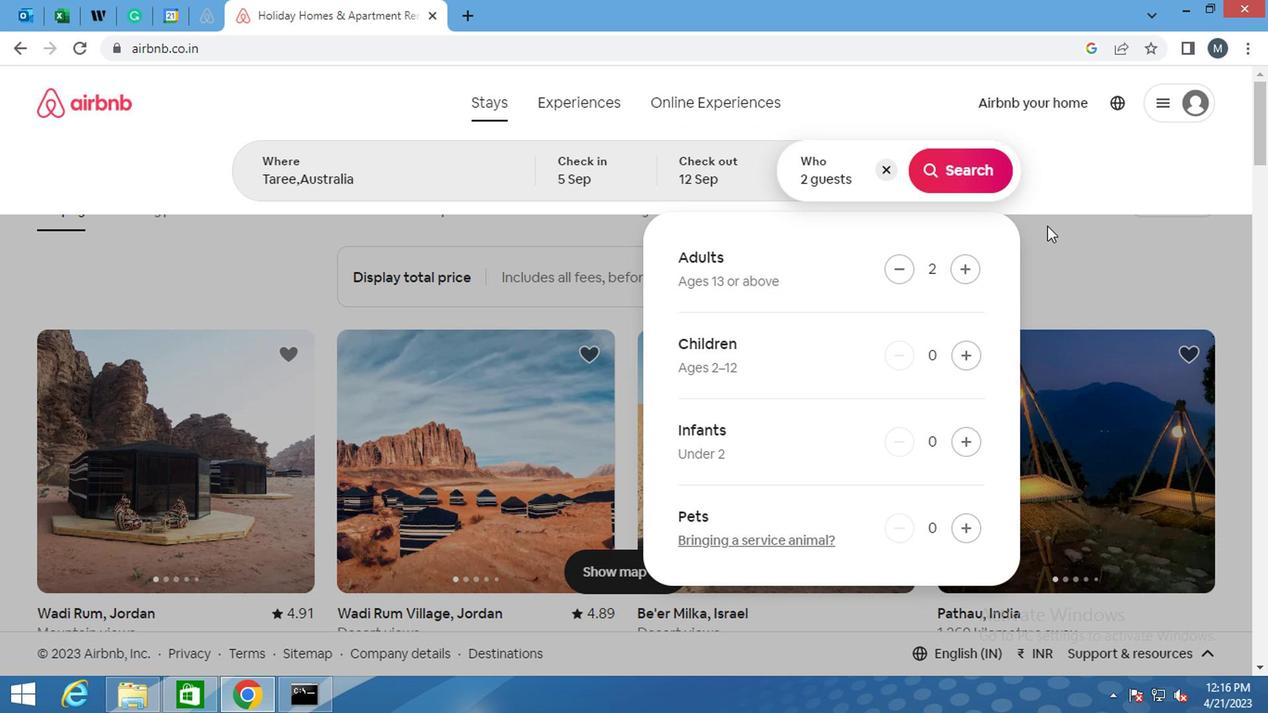 
Action: Mouse moved to (1051, 244)
Screenshot: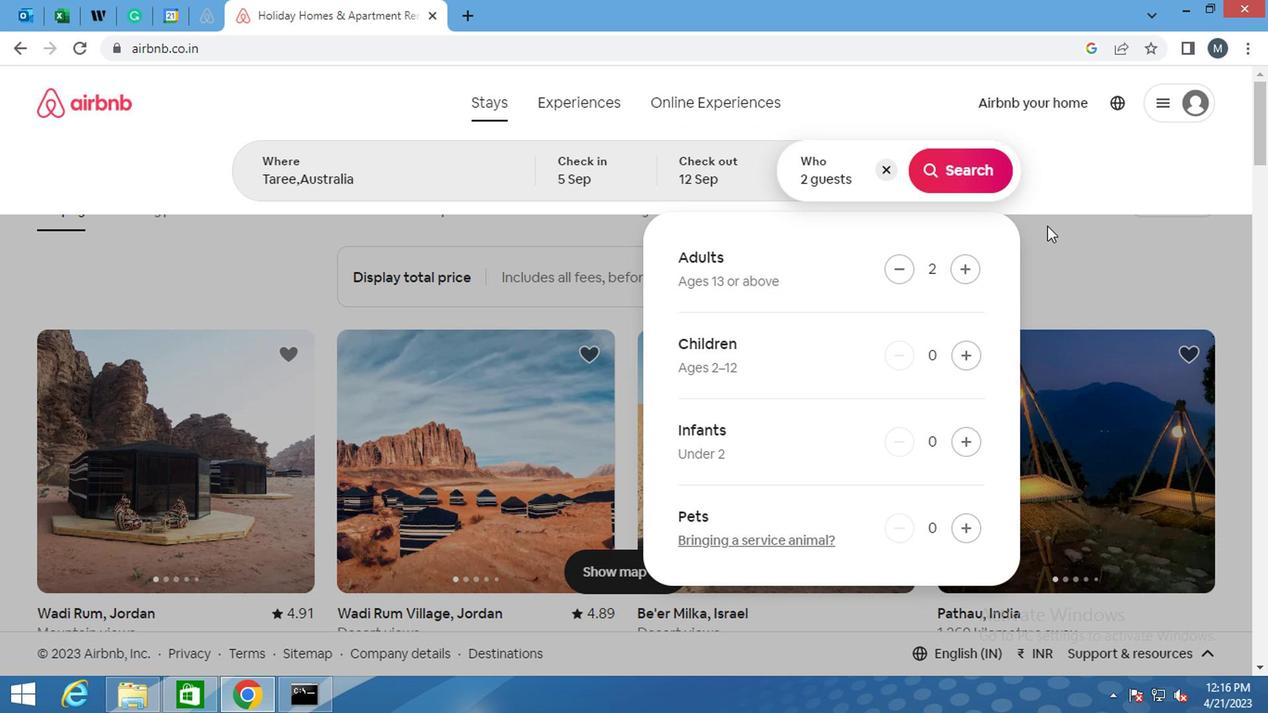 
Action: Mouse scrolled (1051, 243) with delta (0, 0)
Screenshot: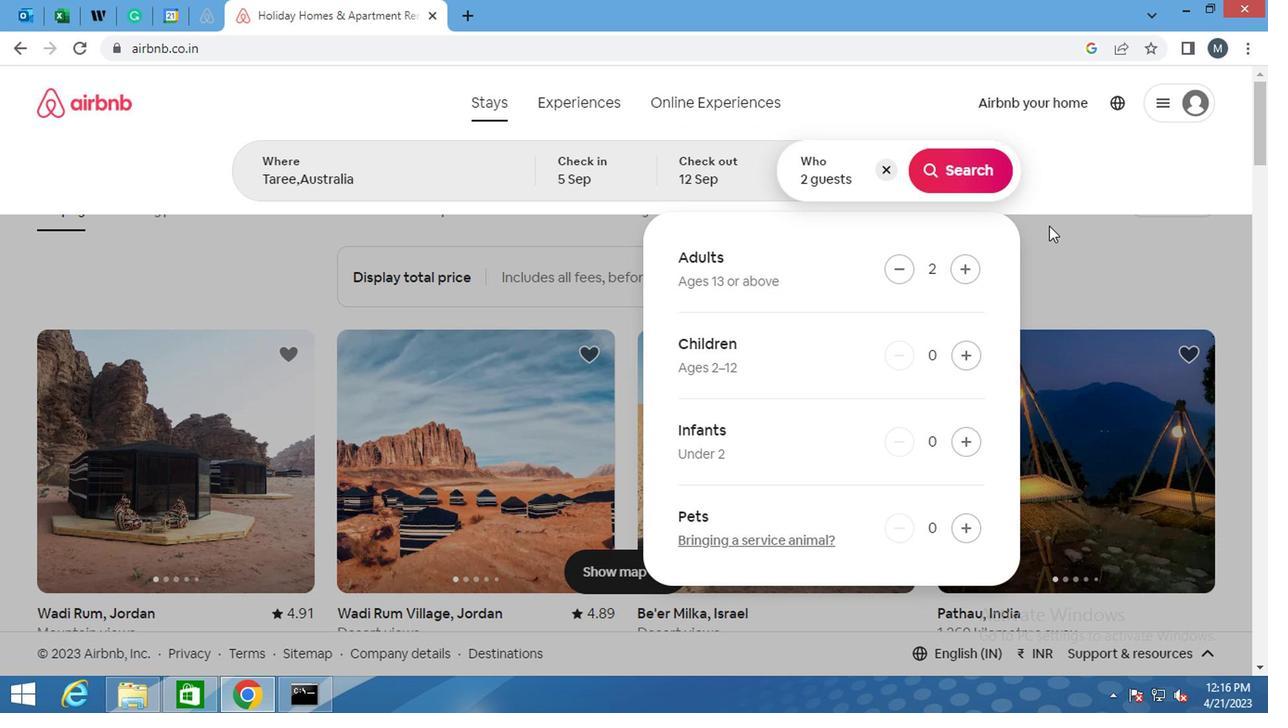 
Action: Mouse scrolled (1051, 245) with delta (0, 1)
Screenshot: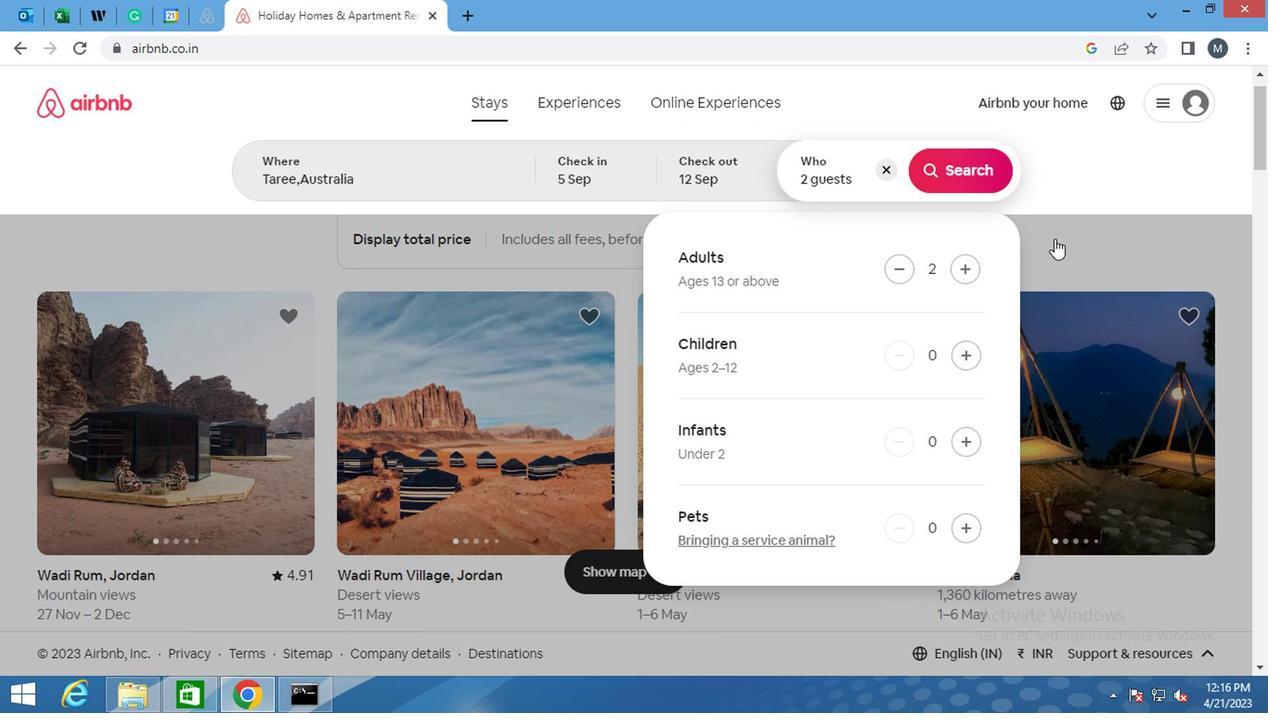 
Action: Mouse scrolled (1051, 245) with delta (0, 1)
Screenshot: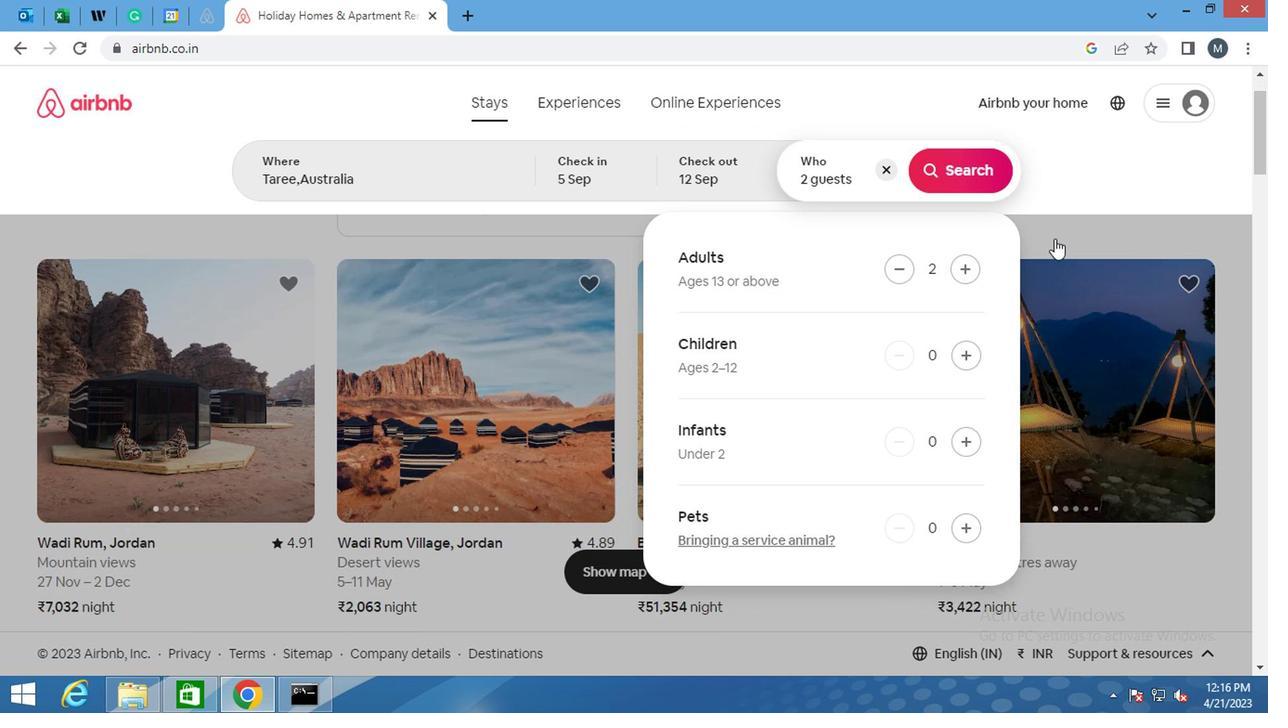 
Action: Mouse scrolled (1051, 245) with delta (0, 1)
Screenshot: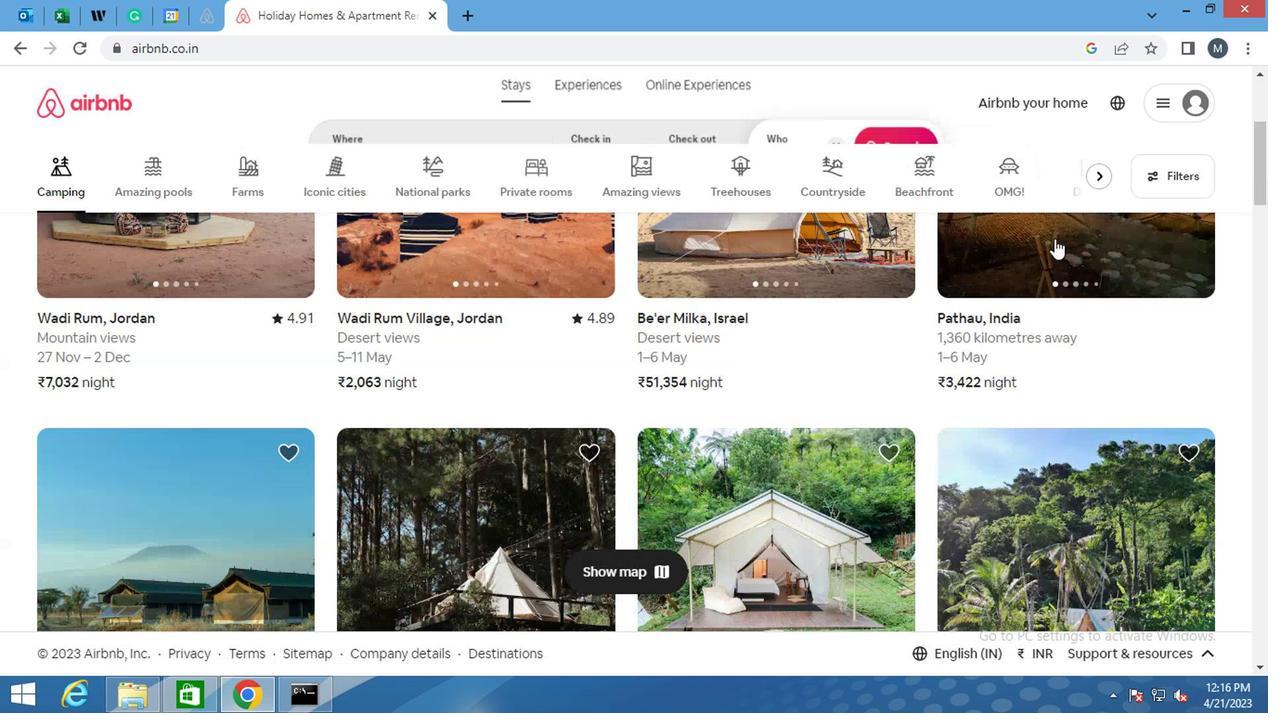 
Action: Mouse scrolled (1051, 245) with delta (0, 1)
Screenshot: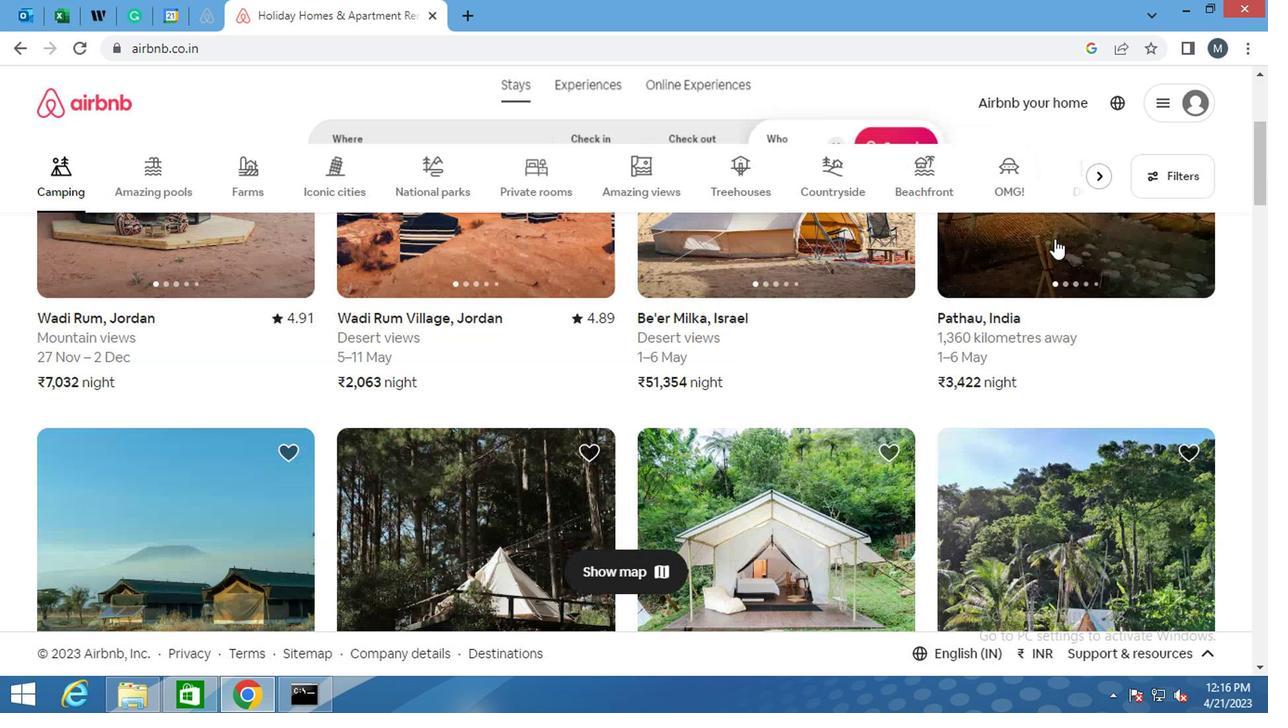 
Action: Mouse moved to (1152, 196)
Screenshot: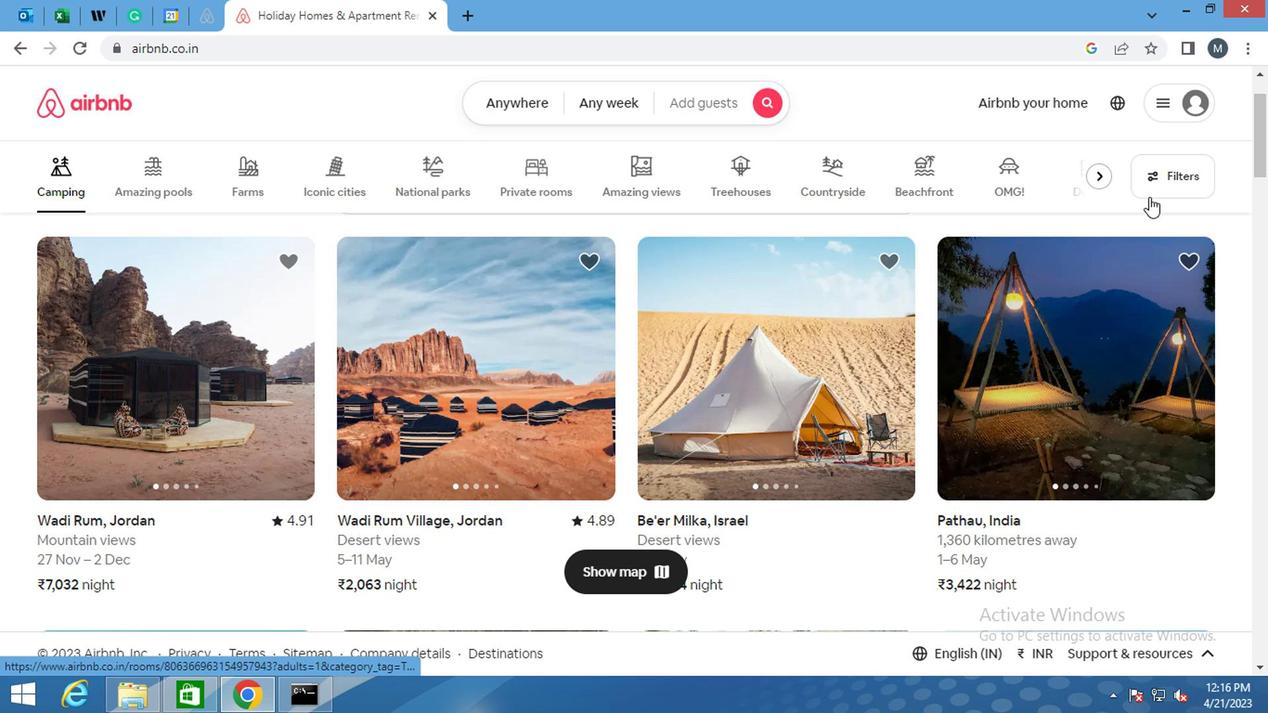 
Action: Mouse pressed left at (1152, 196)
Screenshot: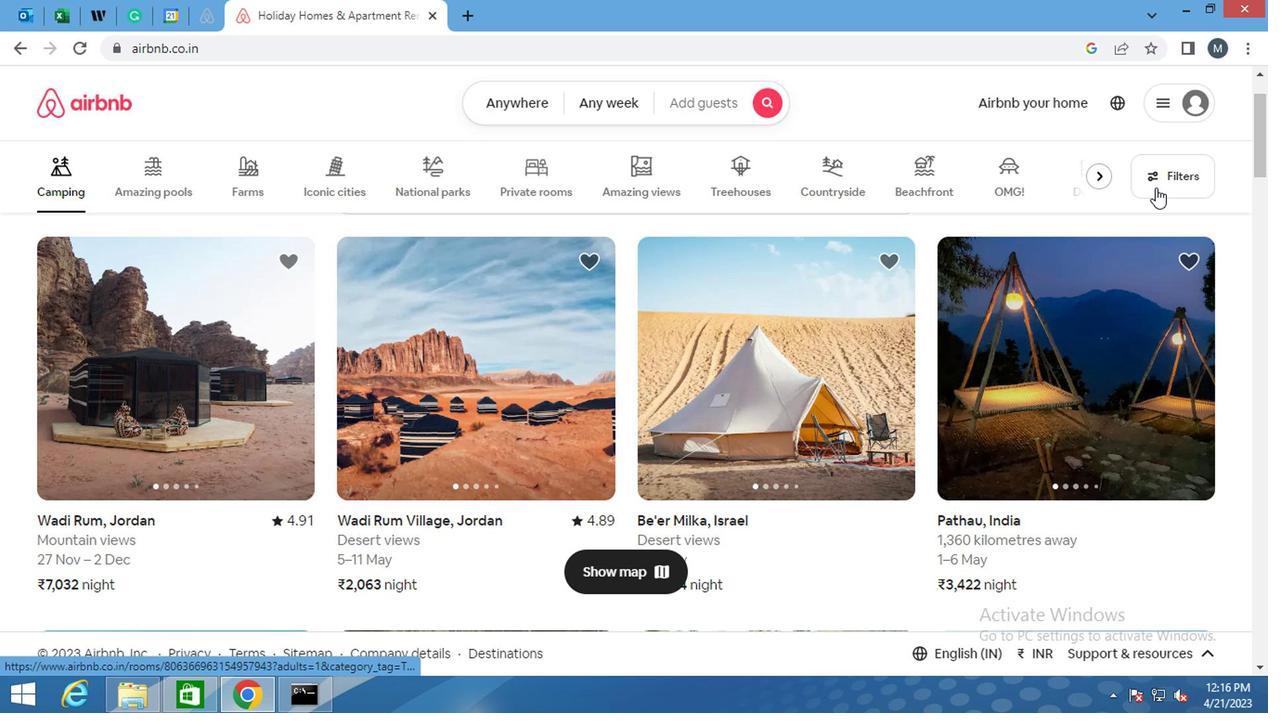 
Action: Mouse moved to (465, 415)
Screenshot: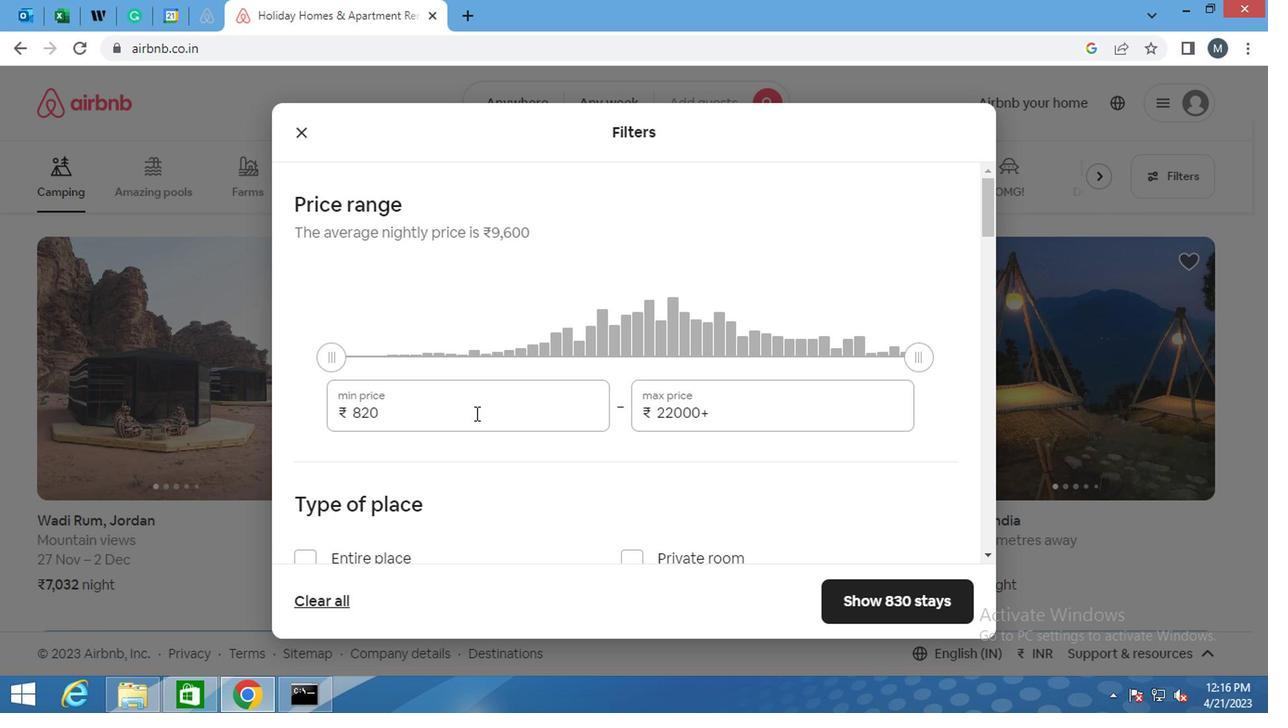 
Action: Mouse pressed left at (465, 415)
Screenshot: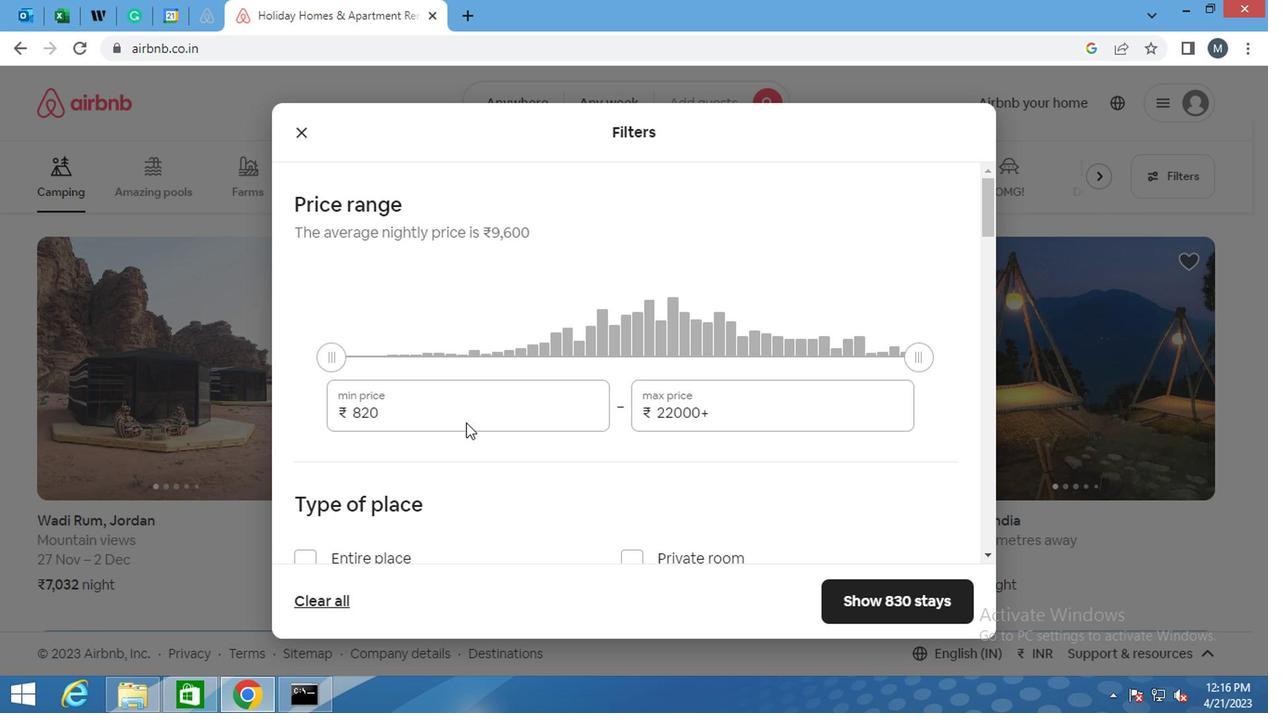 
Action: Mouse moved to (467, 413)
Screenshot: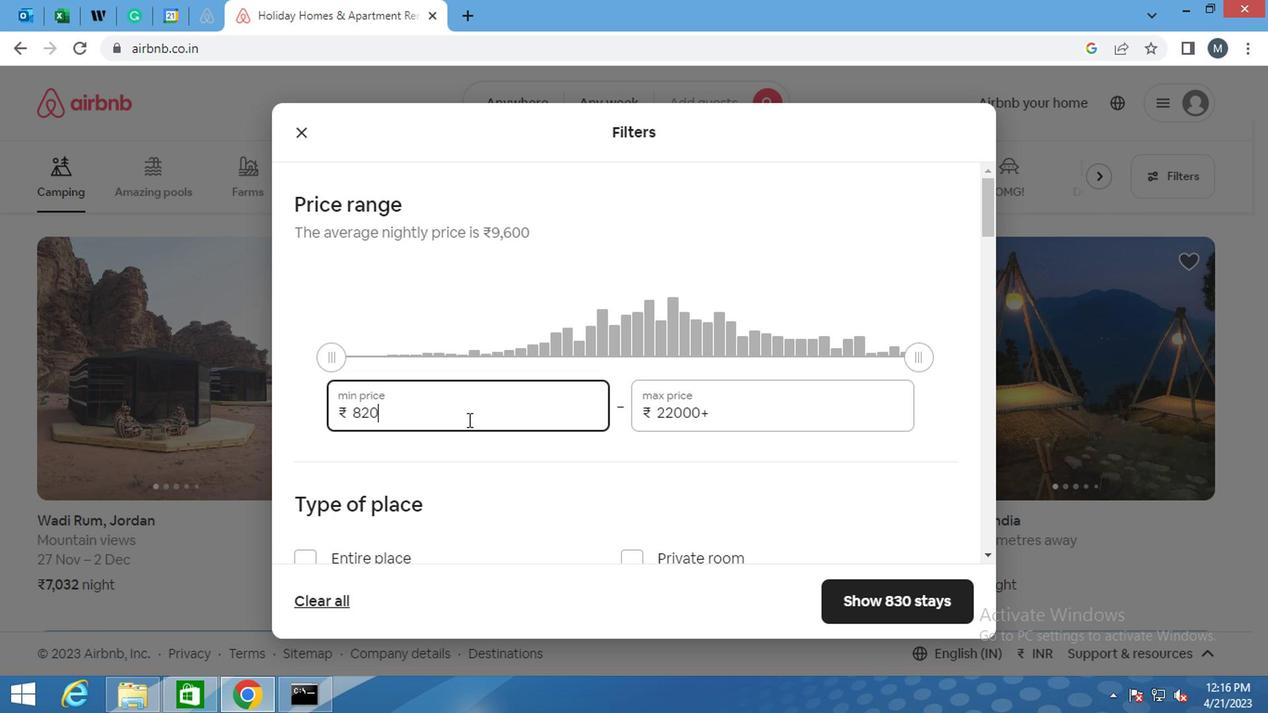 
Action: Key pressed <Key.backspace><Key.backspace><Key.backspace><Key.backspace>10000
Screenshot: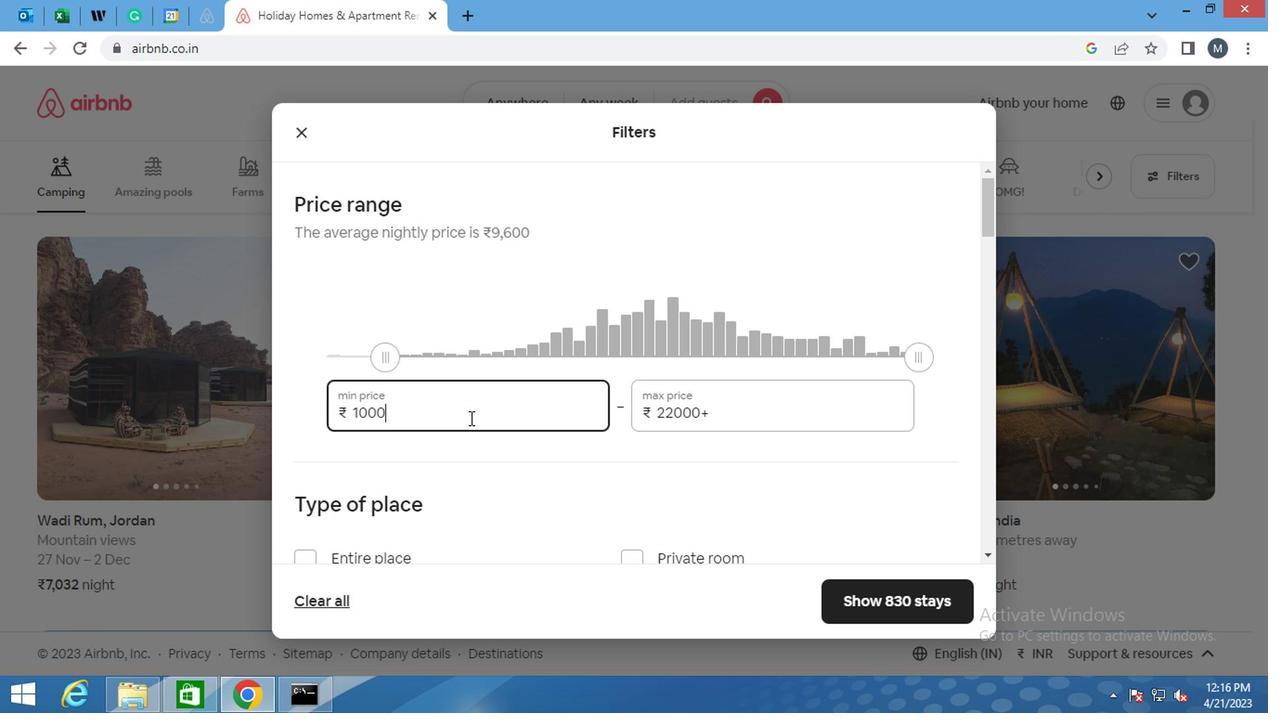 
Action: Mouse moved to (724, 386)
Screenshot: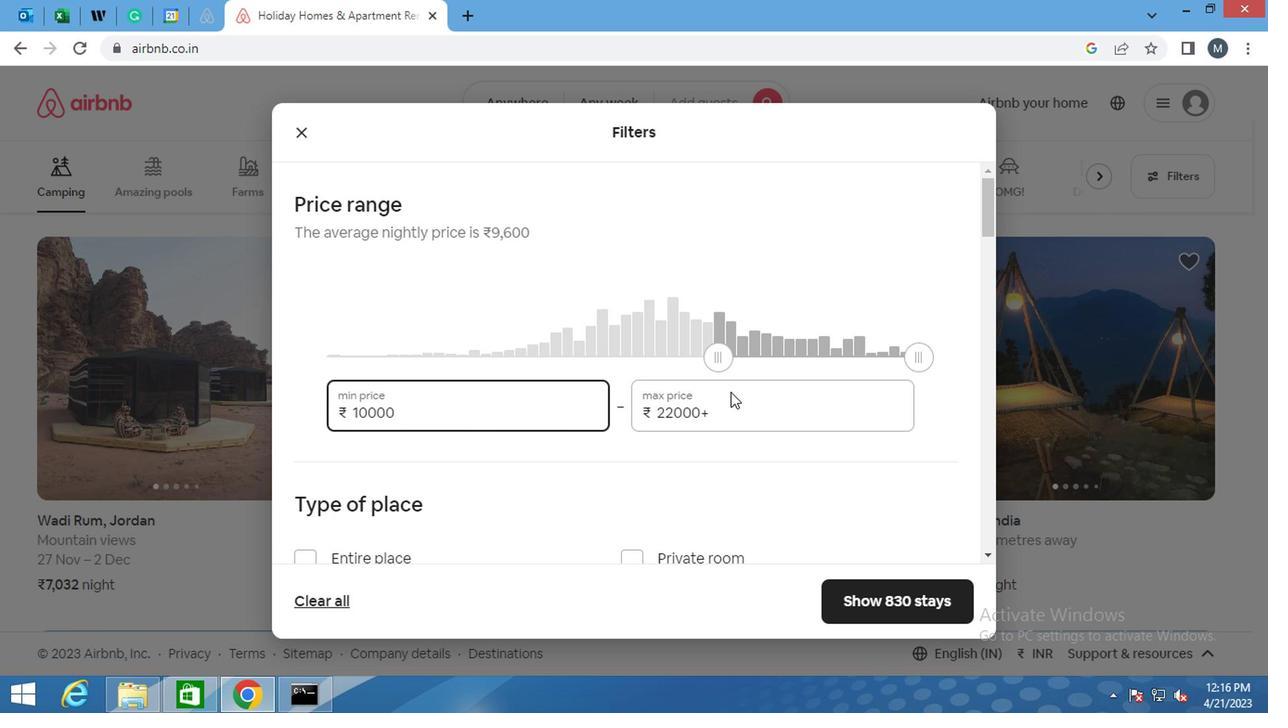 
Action: Mouse pressed left at (724, 386)
Screenshot: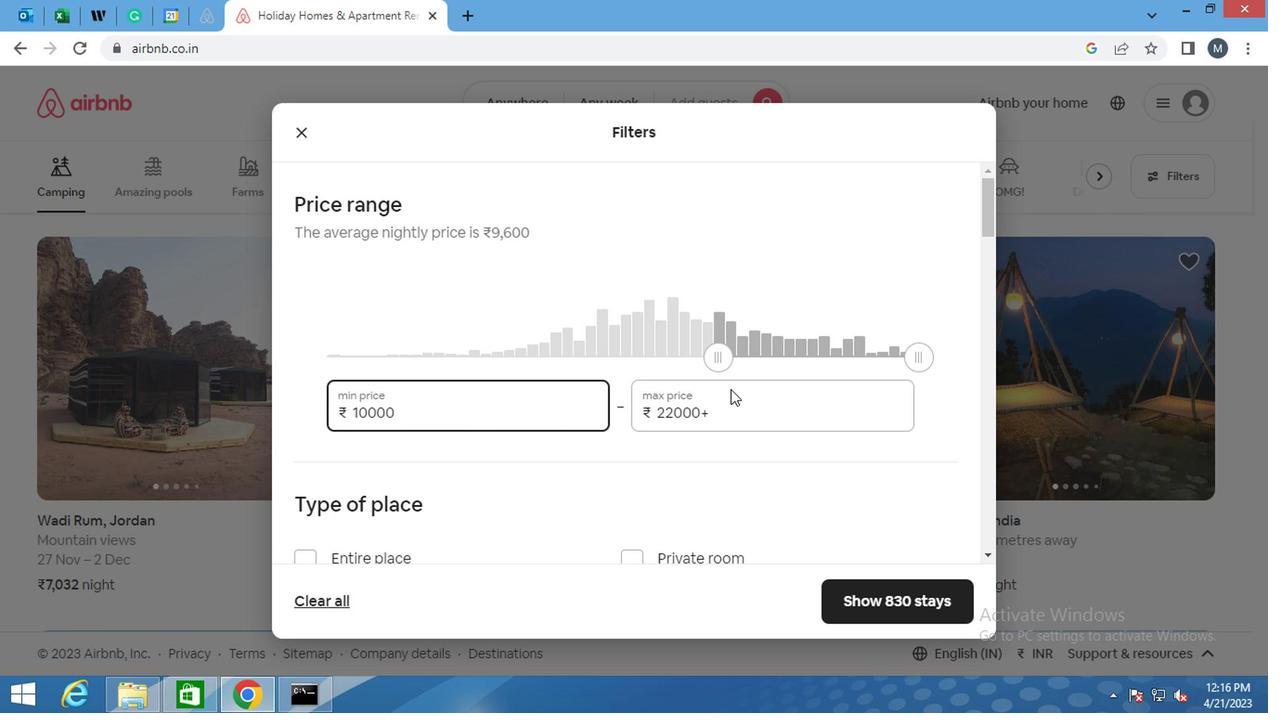 
Action: Mouse moved to (713, 415)
Screenshot: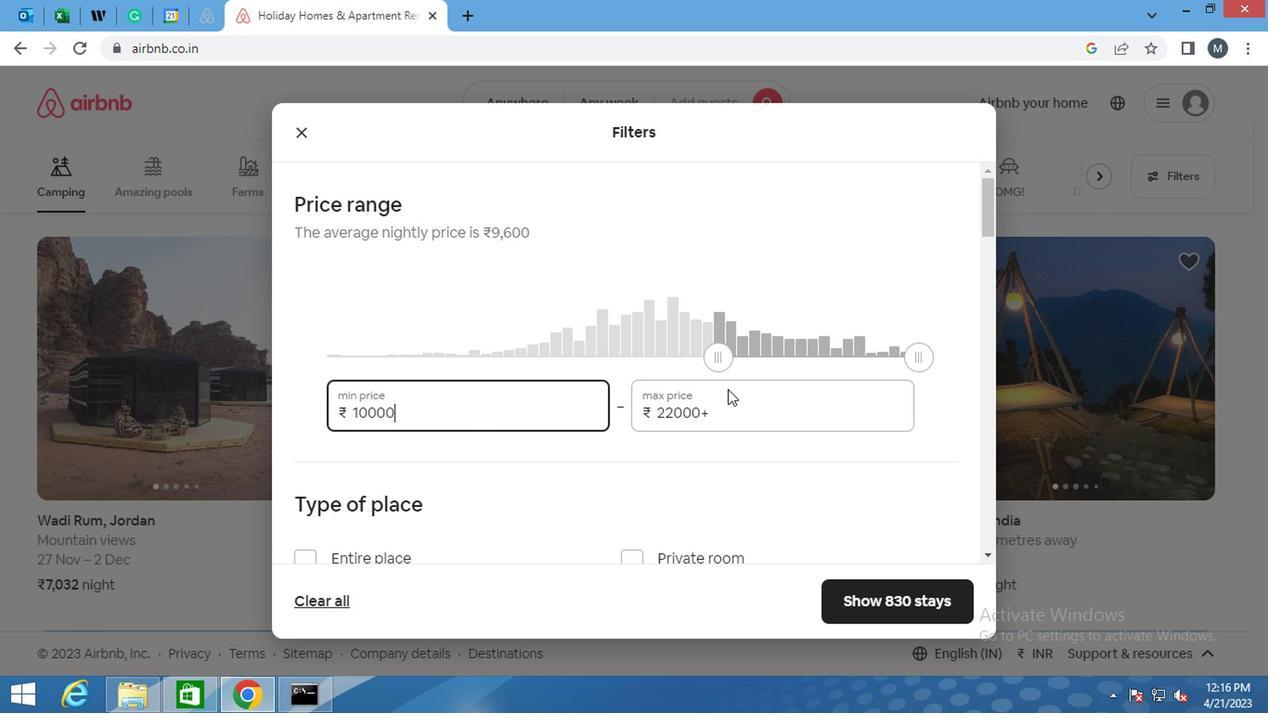 
Action: Mouse pressed left at (713, 415)
Screenshot: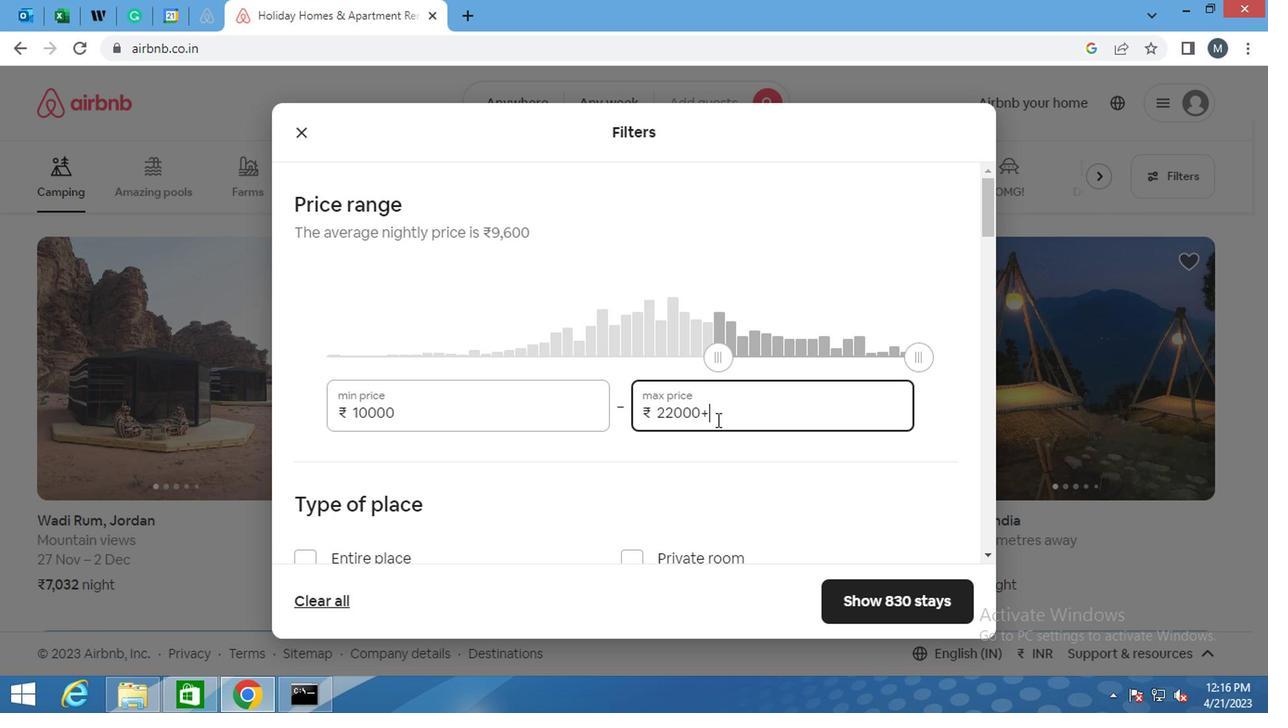
Action: Key pressed <Key.backspace><Key.backspace><Key.backspace><Key.backspace><Key.backspace><Key.backspace>15000
Screenshot: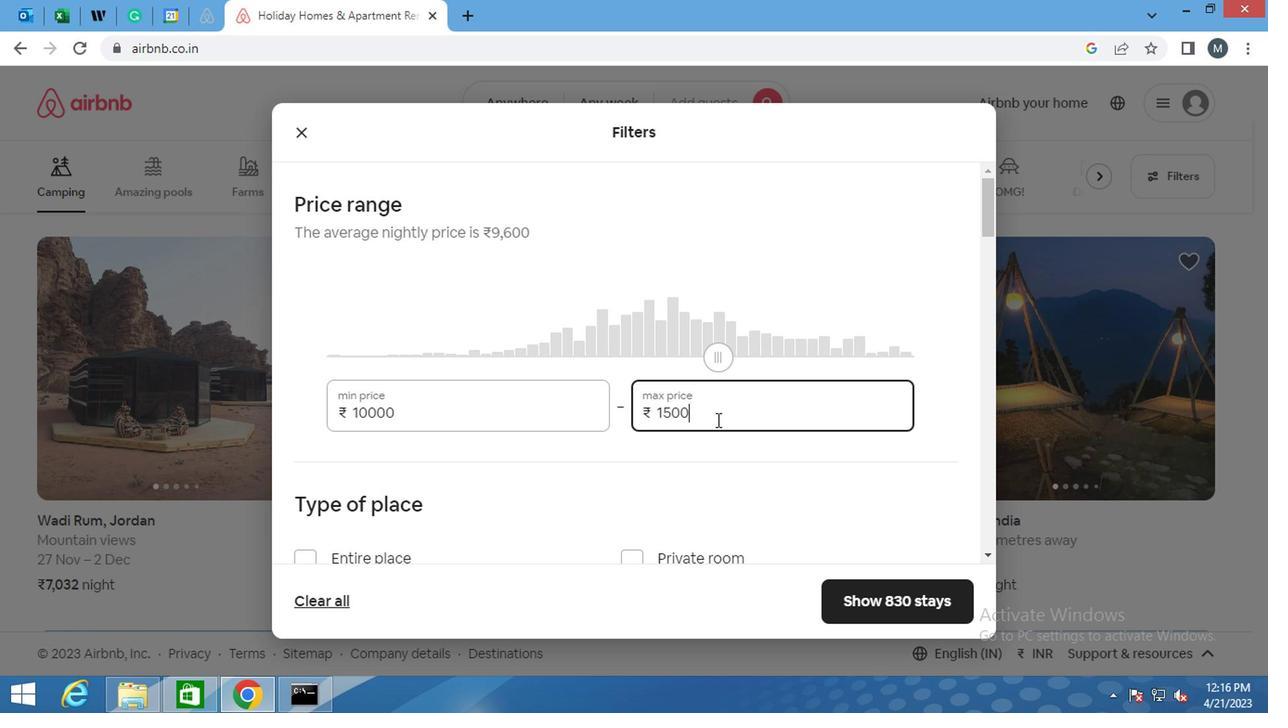 
Action: Mouse moved to (766, 391)
Screenshot: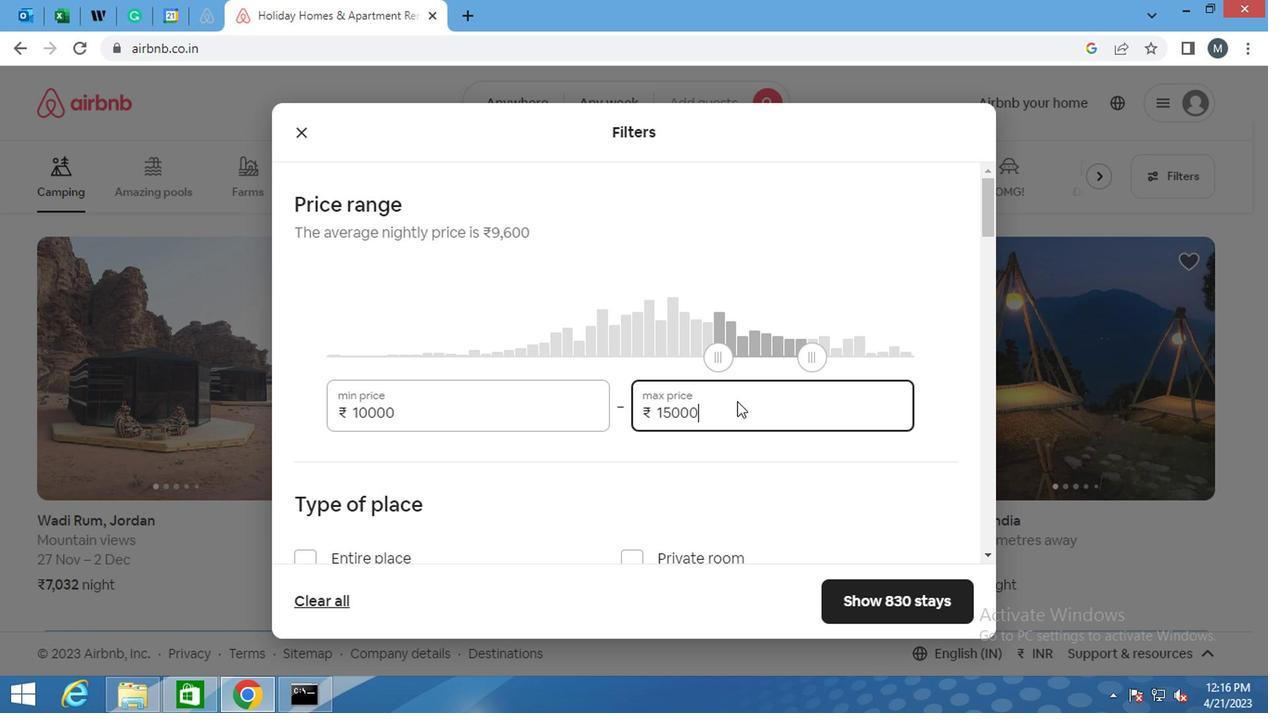 
Action: Mouse scrolled (766, 391) with delta (0, 0)
Screenshot: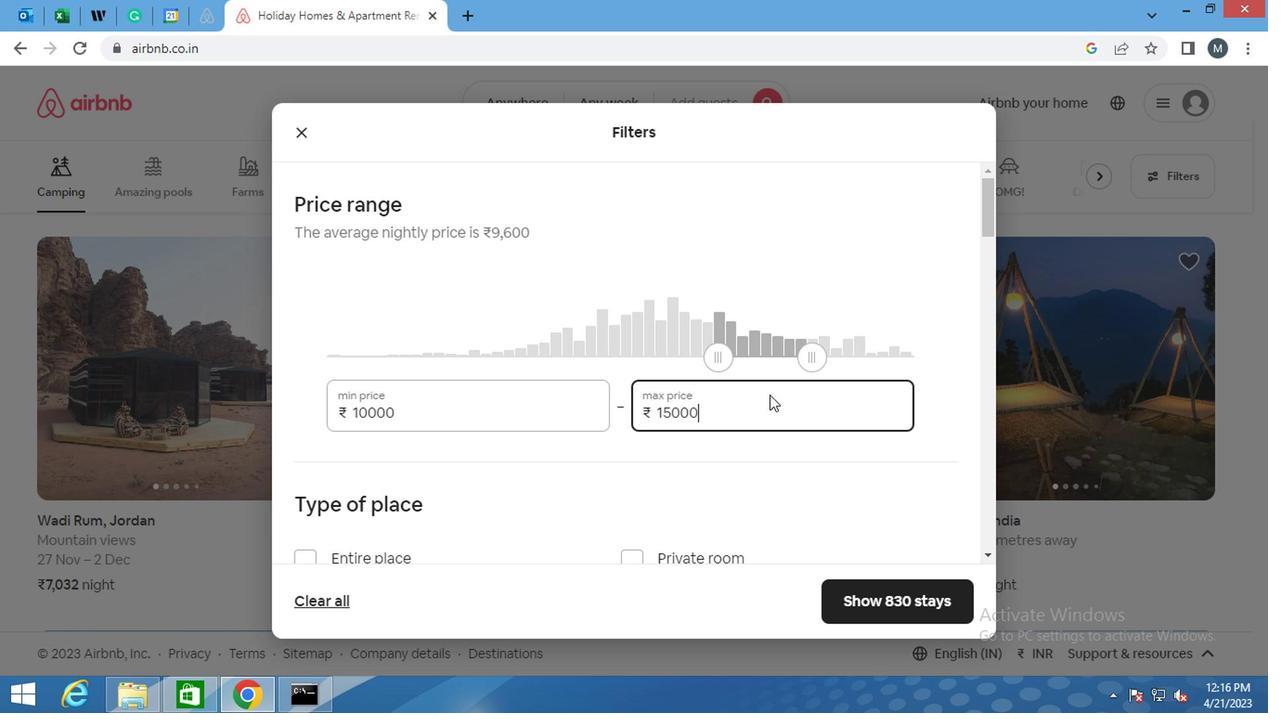 
Action: Mouse moved to (561, 451)
Screenshot: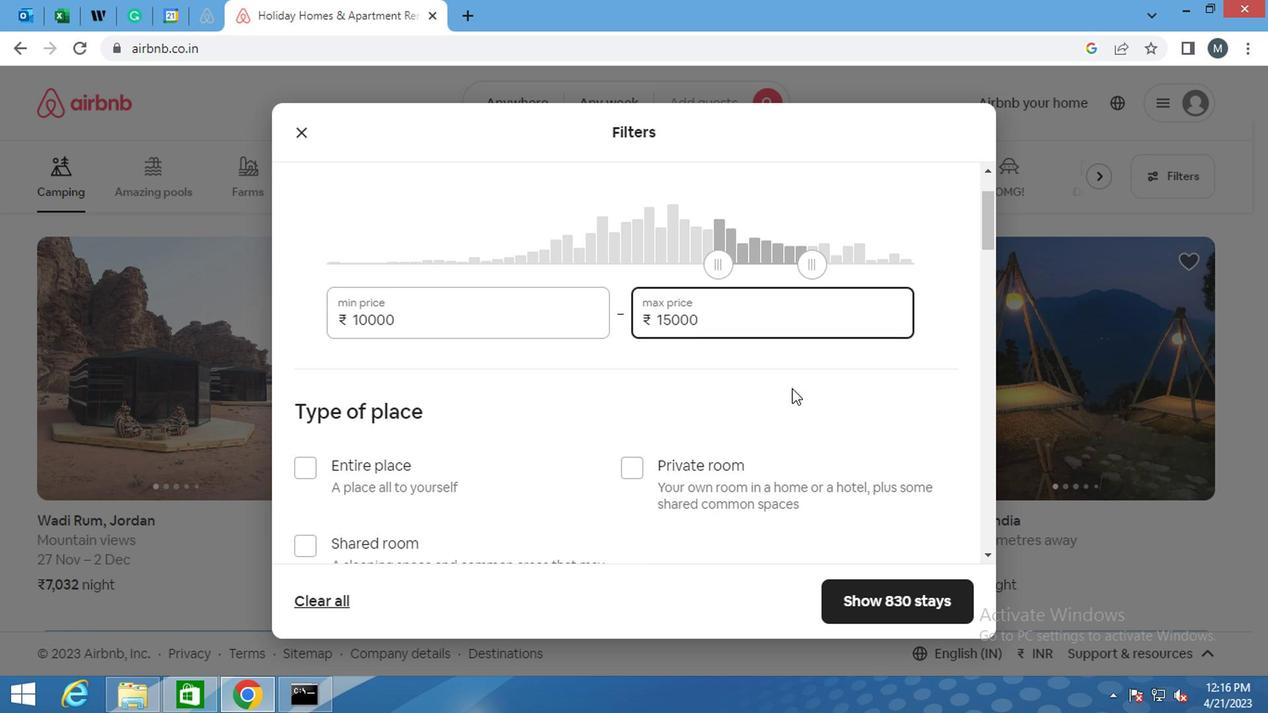 
Action: Mouse scrolled (561, 450) with delta (0, 0)
Screenshot: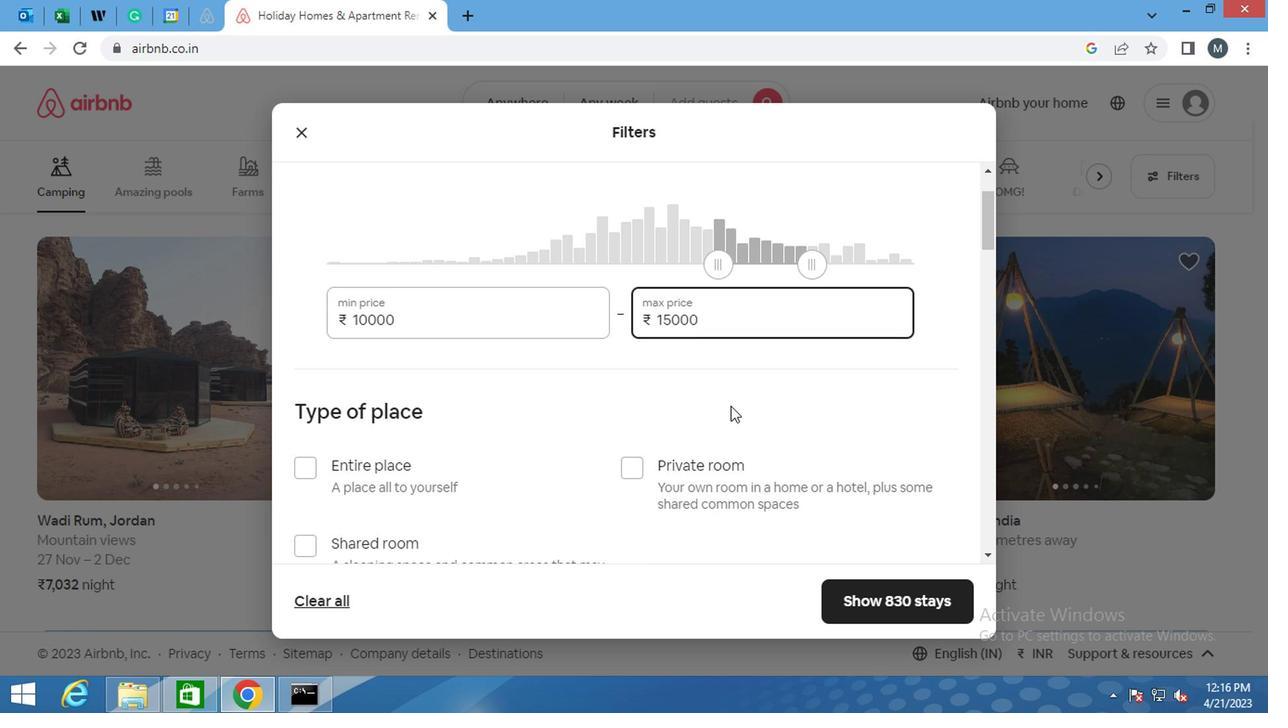 
Action: Mouse moved to (559, 452)
Screenshot: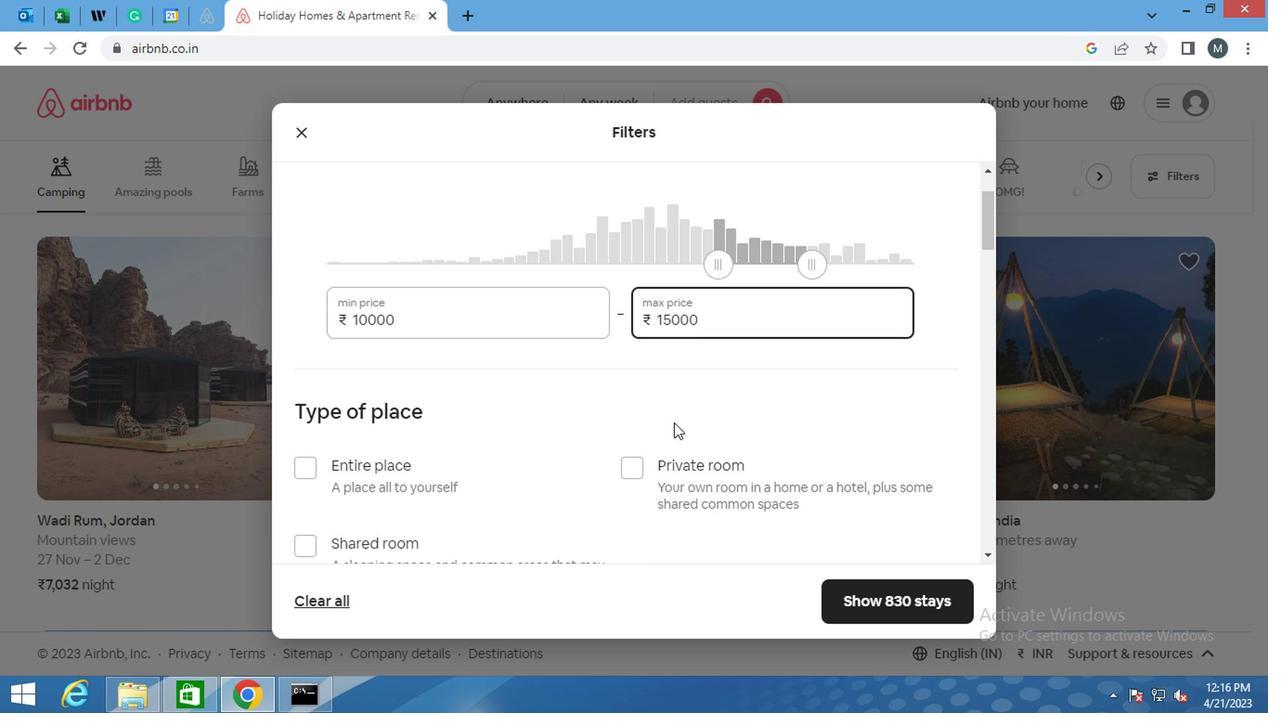 
Action: Mouse scrolled (559, 451) with delta (0, -1)
Screenshot: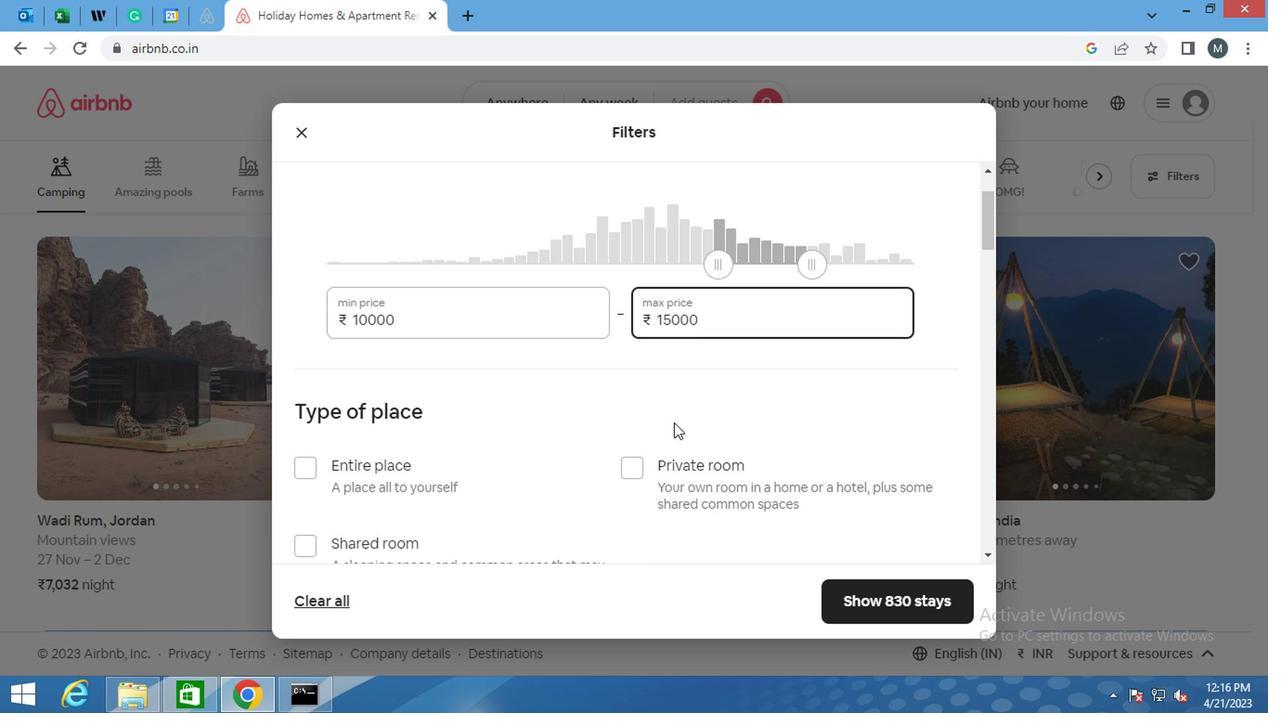 
Action: Mouse moved to (348, 349)
Screenshot: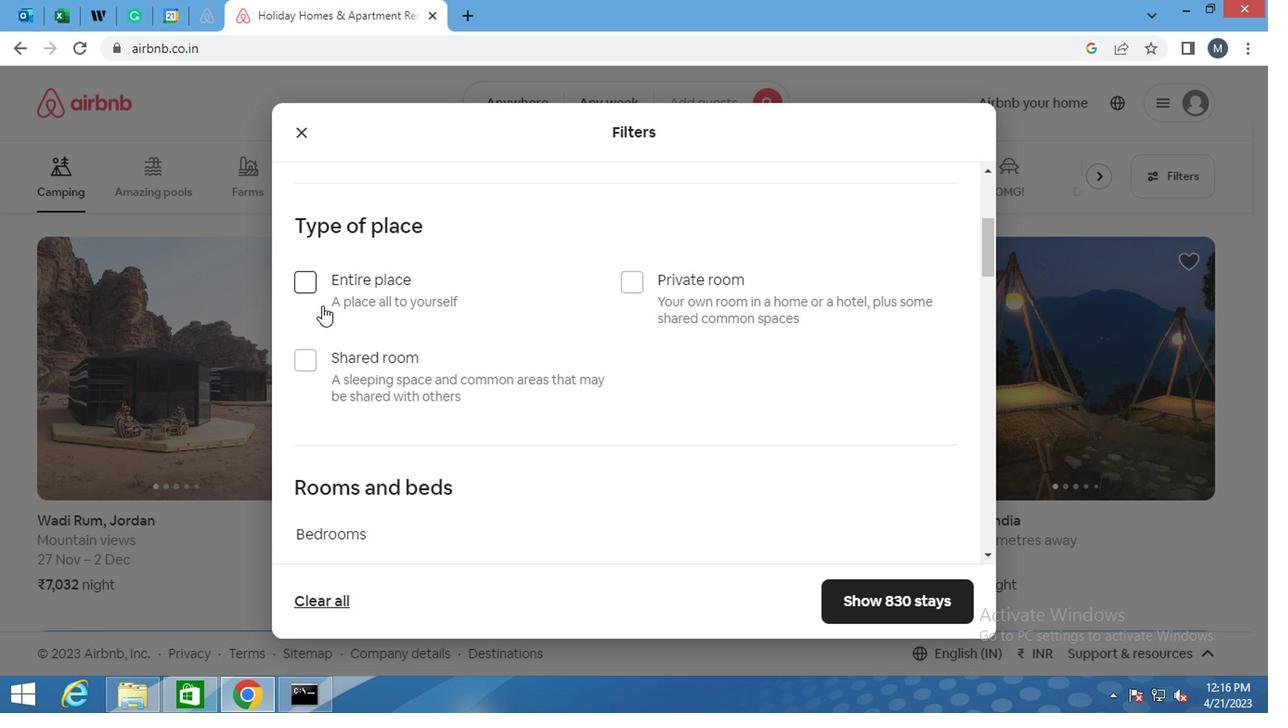 
Action: Mouse scrolled (348, 348) with delta (0, 0)
Screenshot: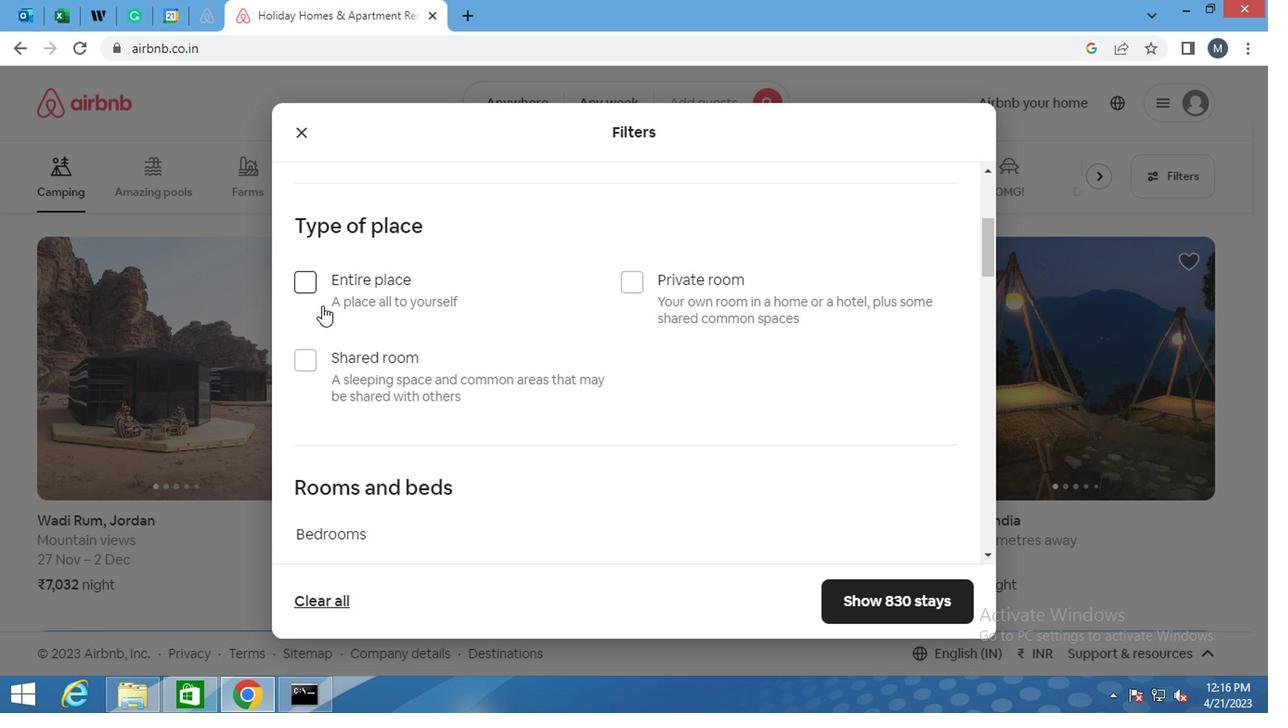 
Action: Mouse moved to (372, 401)
Screenshot: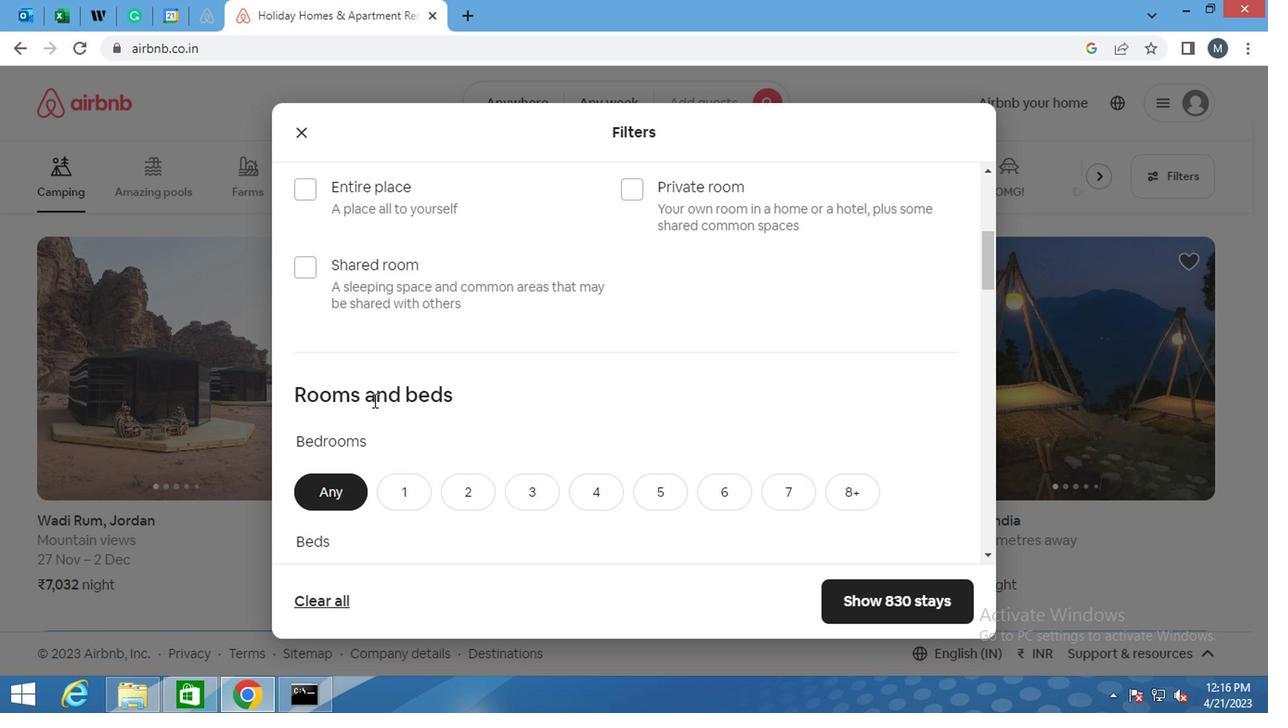 
Action: Mouse scrolled (372, 400) with delta (0, -1)
Screenshot: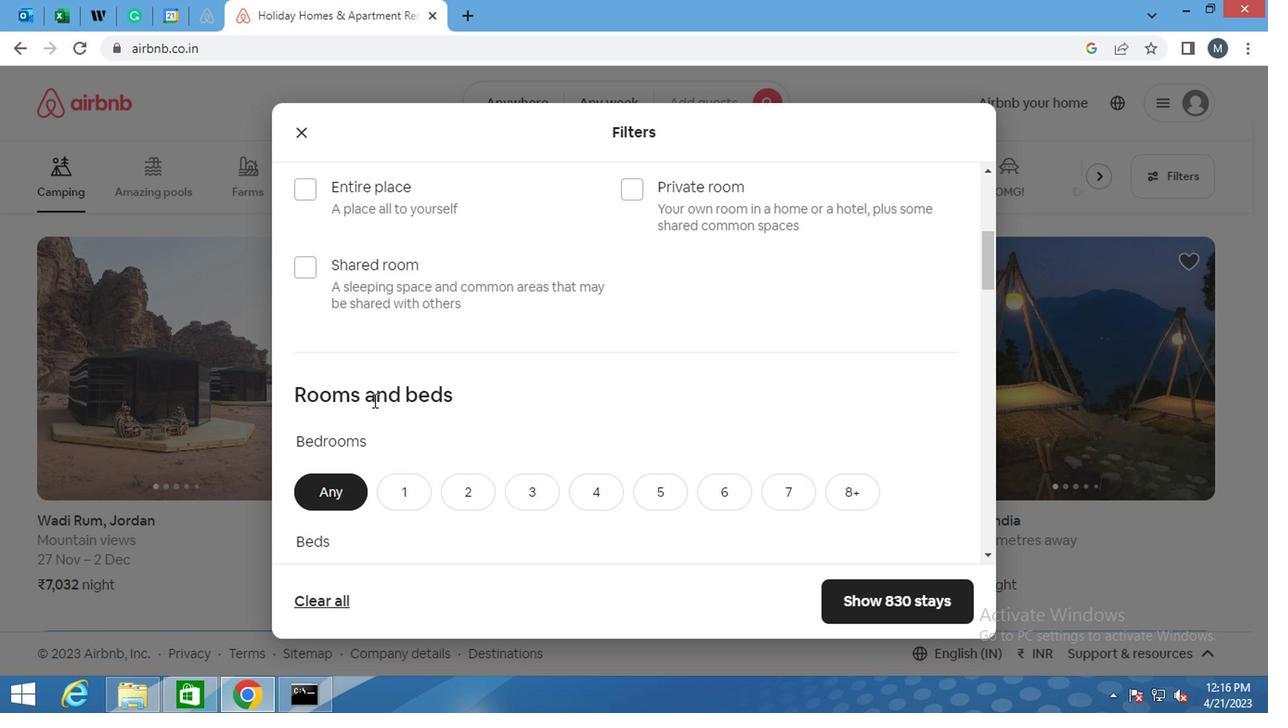 
Action: Mouse moved to (389, 404)
Screenshot: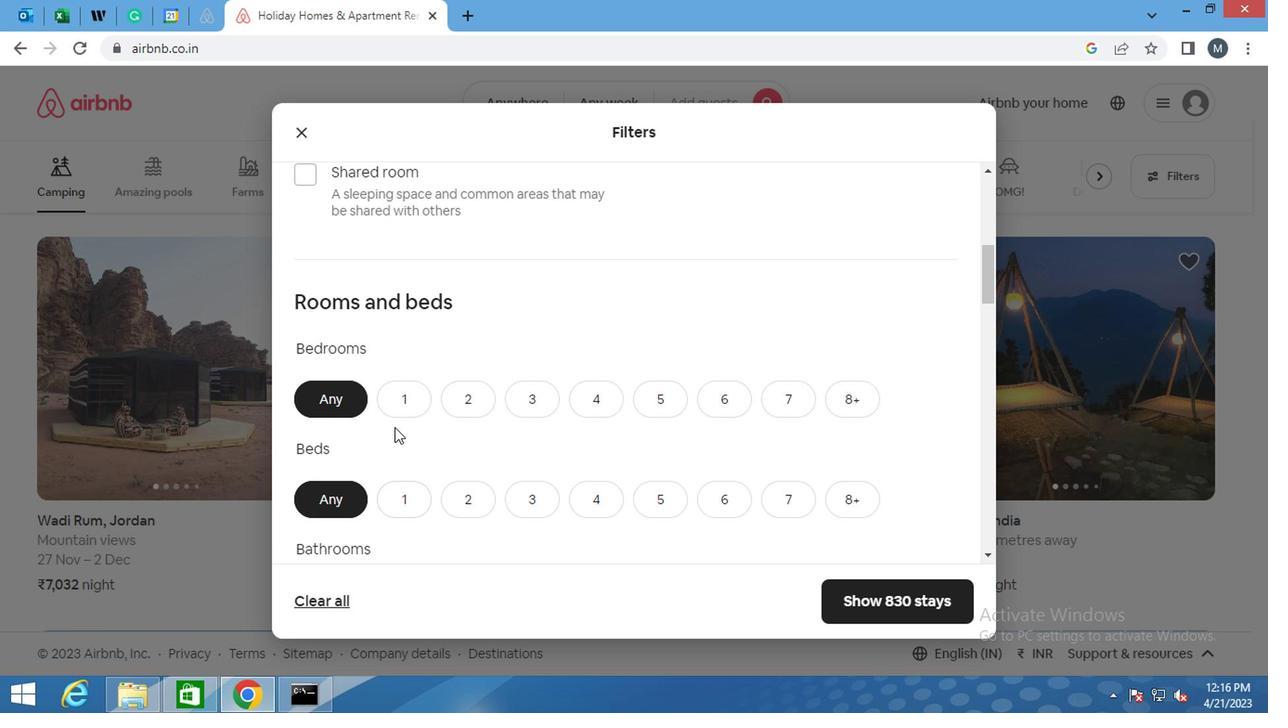 
Action: Mouse pressed left at (389, 404)
Screenshot: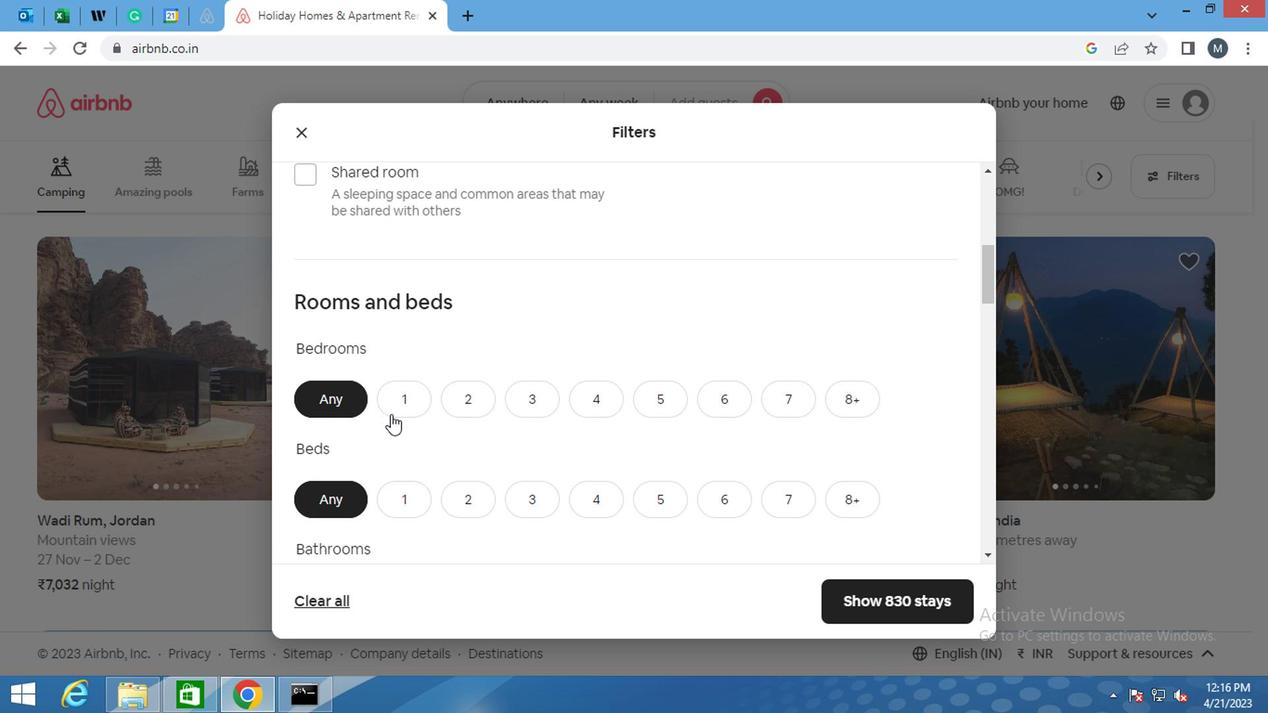
Action: Mouse moved to (393, 420)
Screenshot: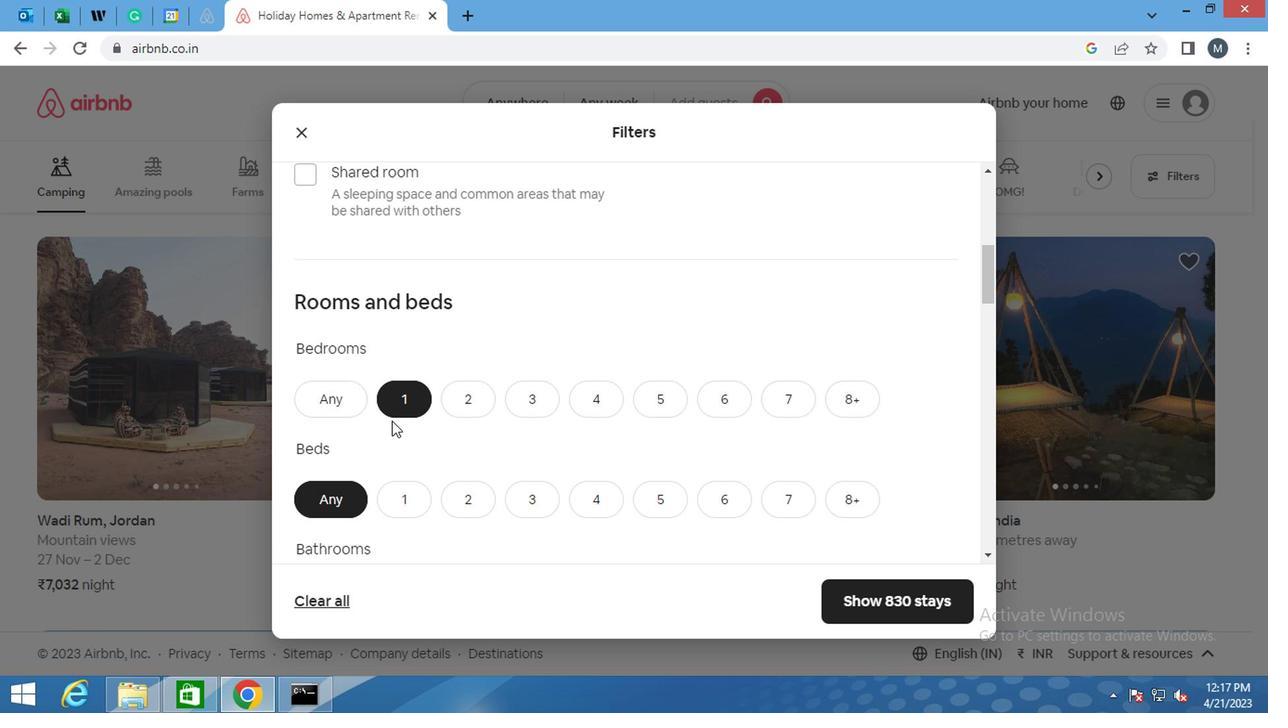 
Action: Mouse scrolled (393, 418) with delta (0, -1)
Screenshot: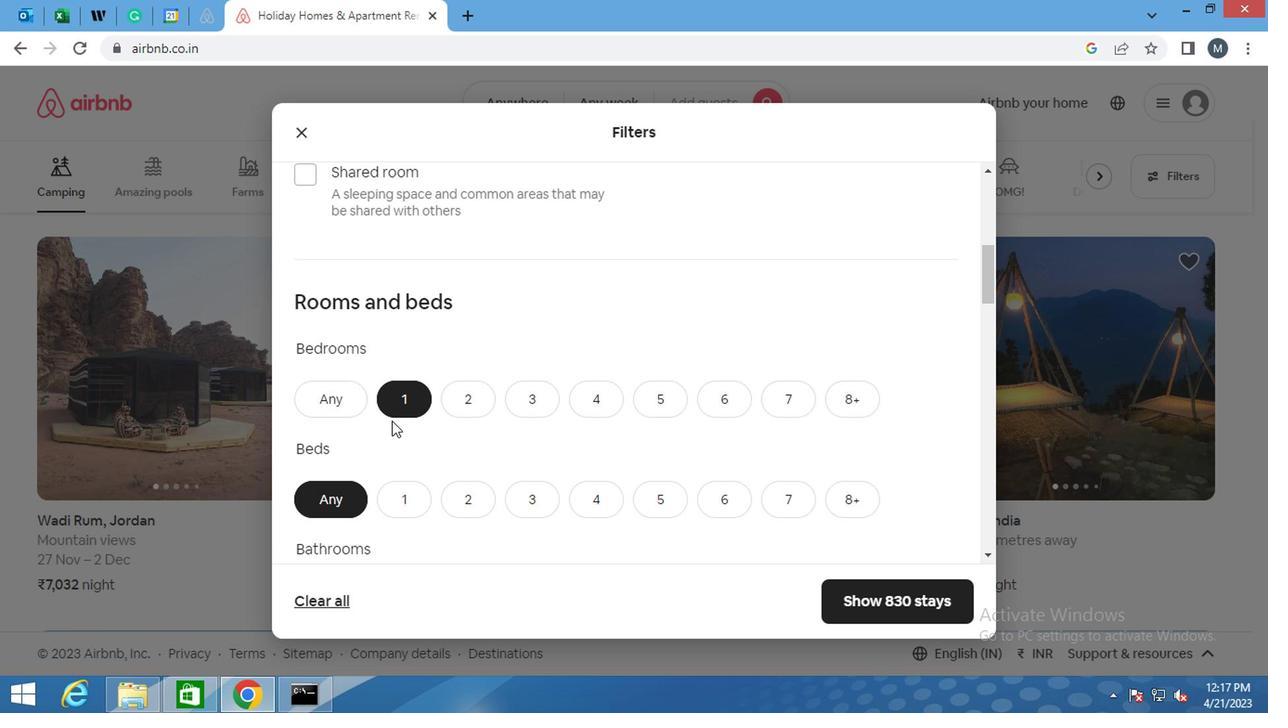 
Action: Mouse moved to (414, 399)
Screenshot: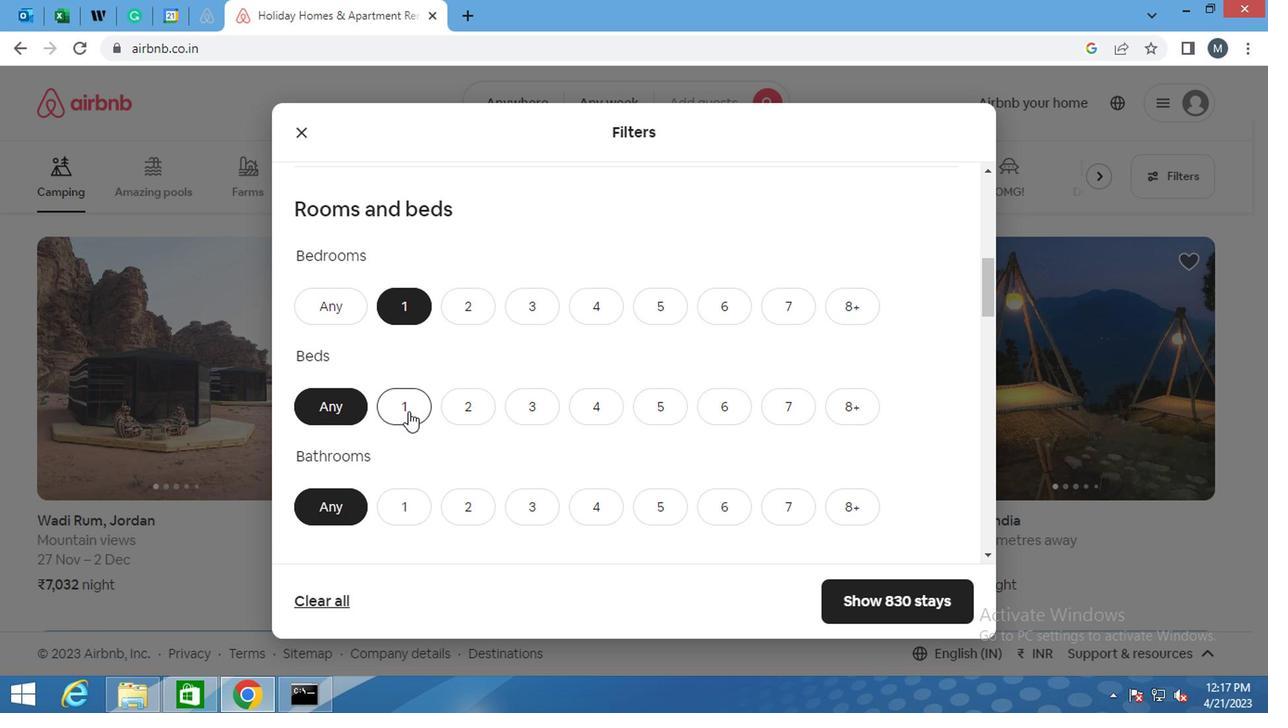 
Action: Mouse pressed left at (414, 399)
Screenshot: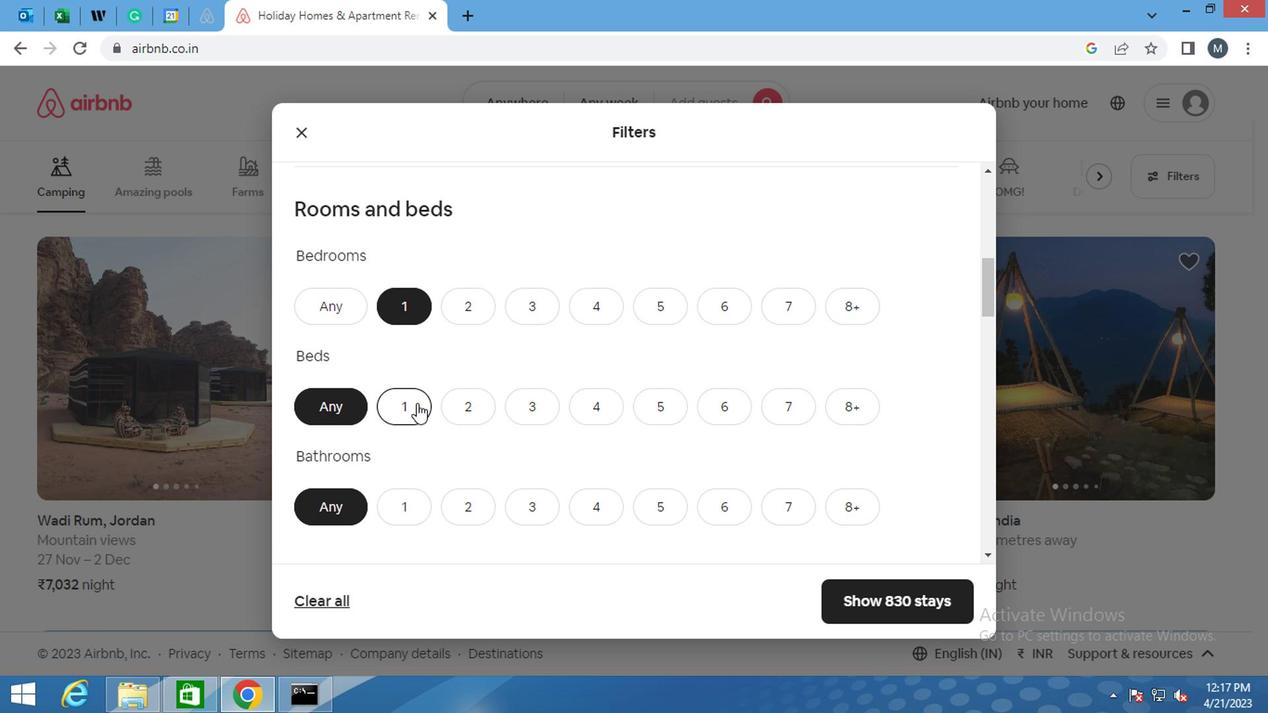 
Action: Mouse moved to (414, 399)
Screenshot: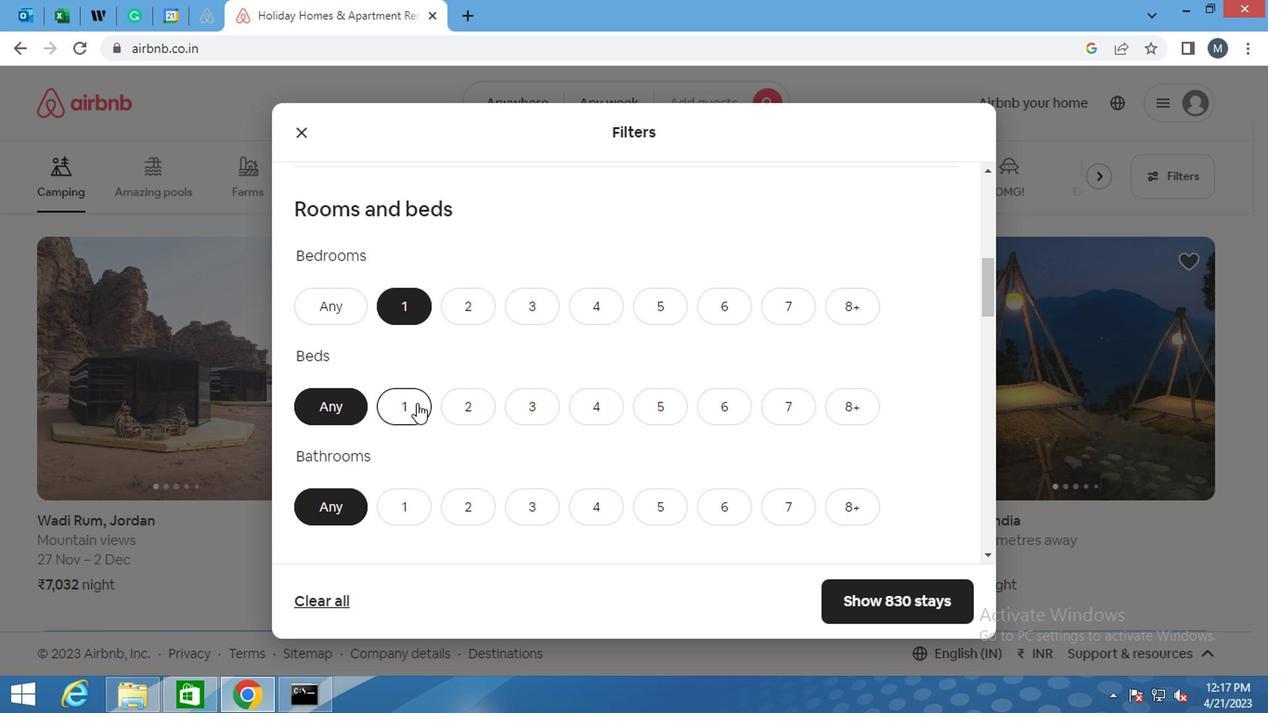 
Action: Mouse scrolled (414, 399) with delta (0, 0)
Screenshot: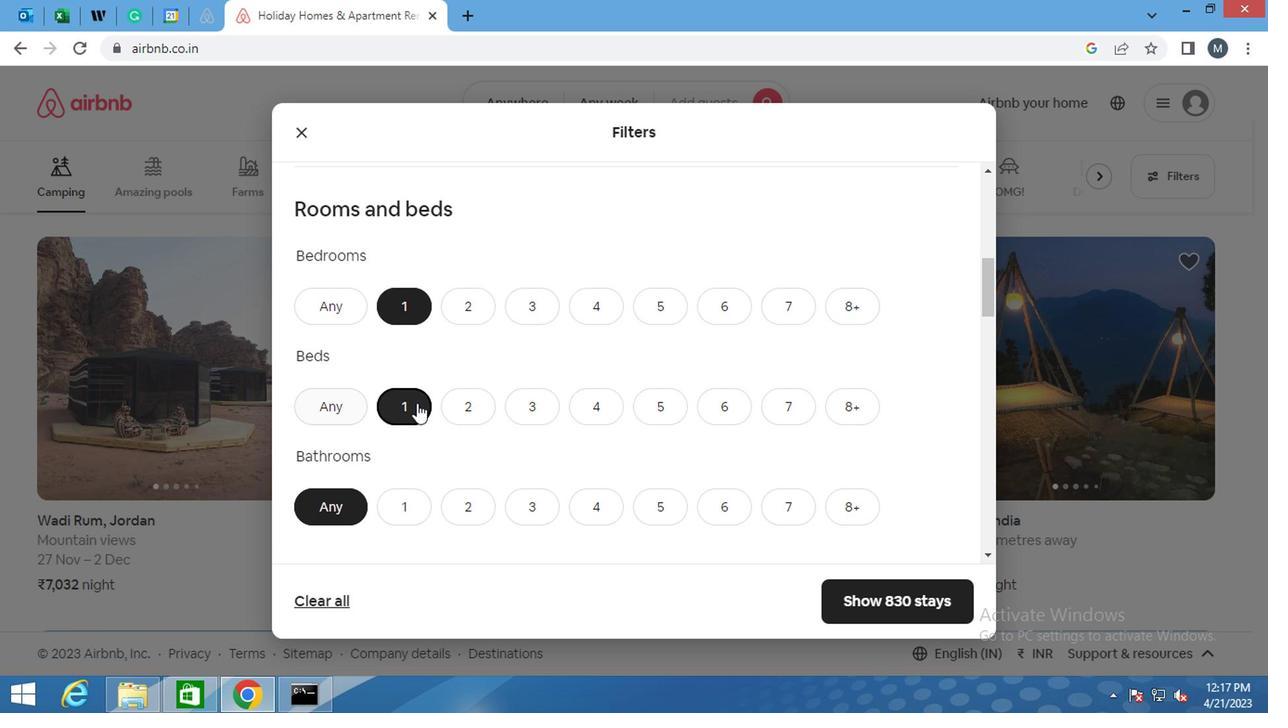 
Action: Mouse moved to (414, 400)
Screenshot: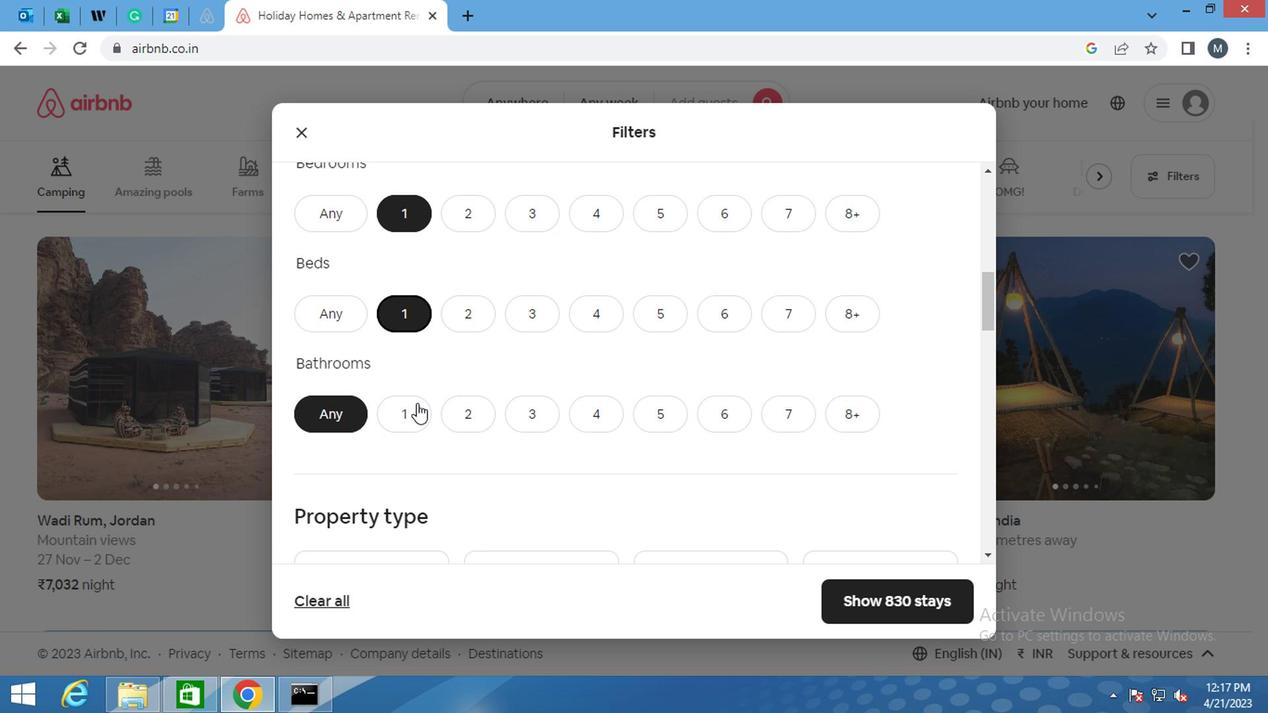 
Action: Mouse scrolled (414, 399) with delta (0, 0)
Screenshot: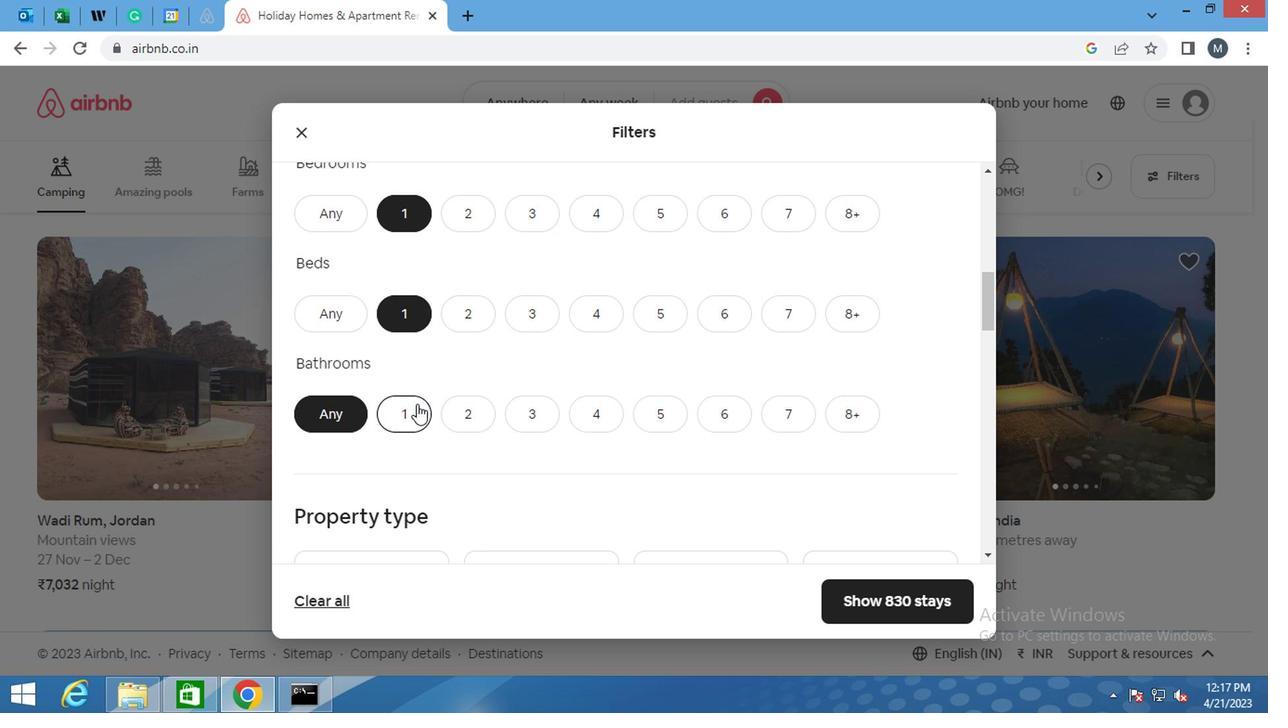 
Action: Mouse moved to (407, 325)
Screenshot: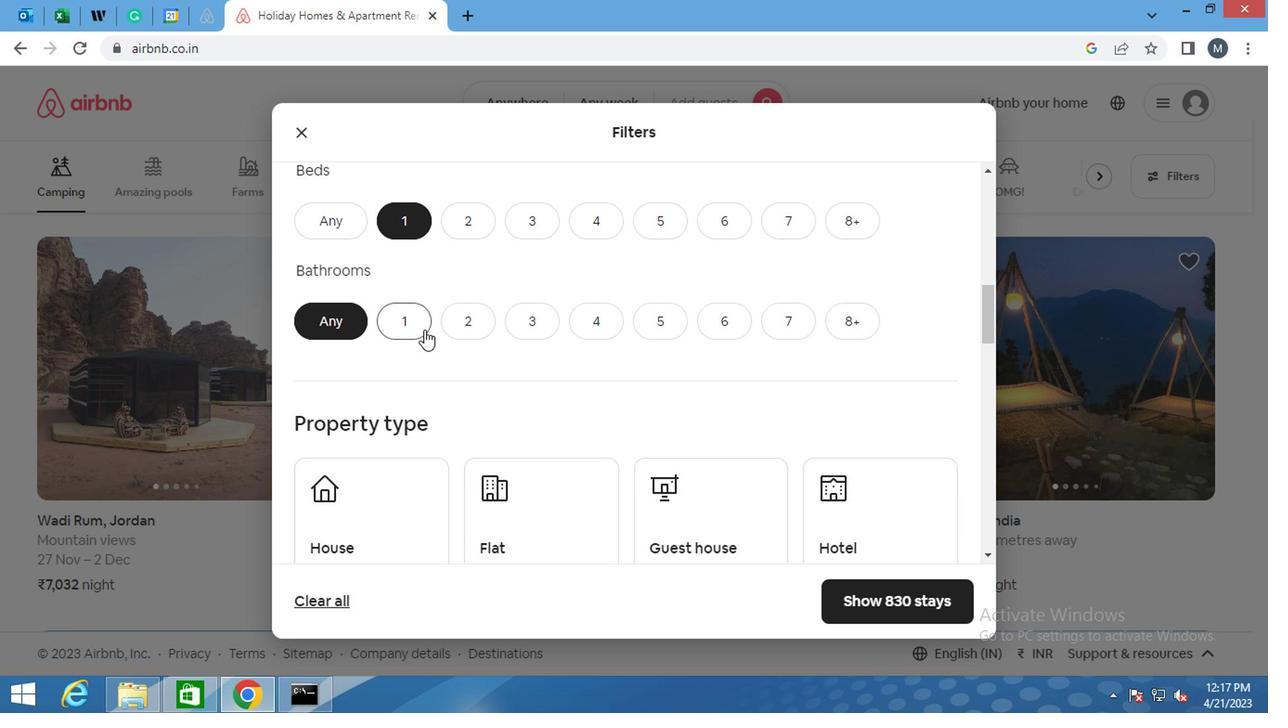 
Action: Mouse pressed left at (407, 325)
Screenshot: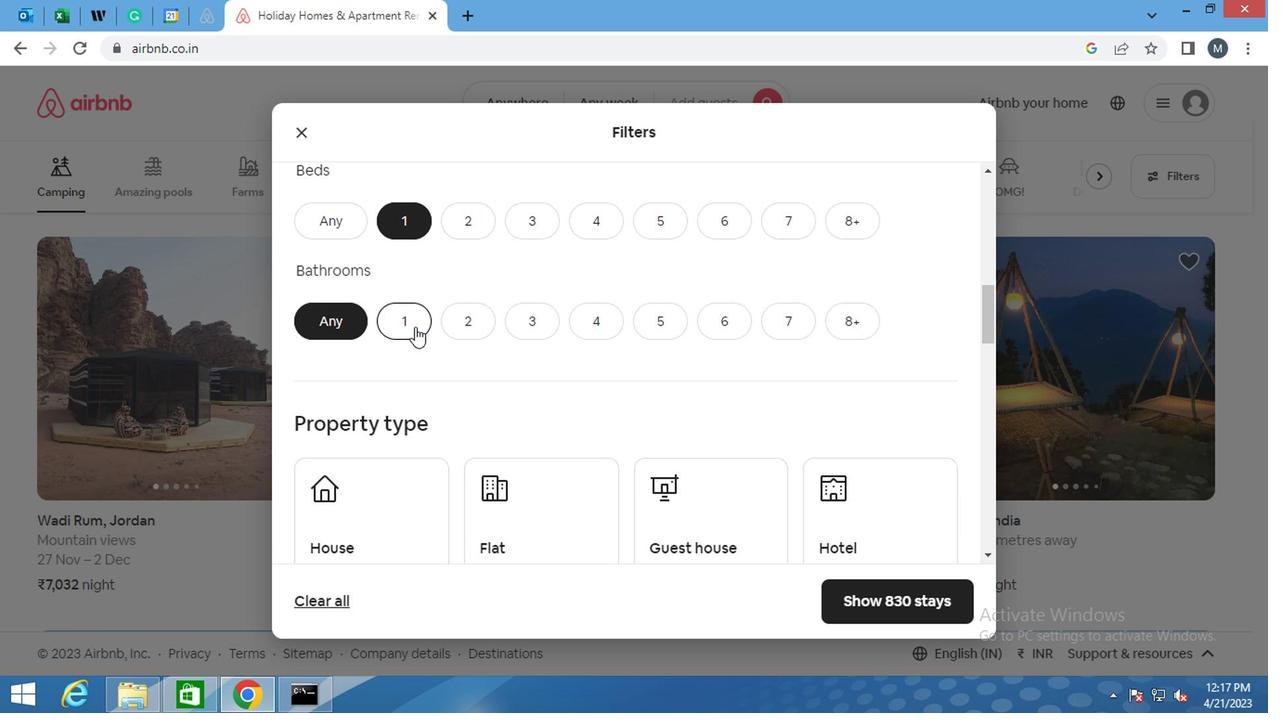 
Action: Mouse scrolled (407, 324) with delta (0, 0)
Screenshot: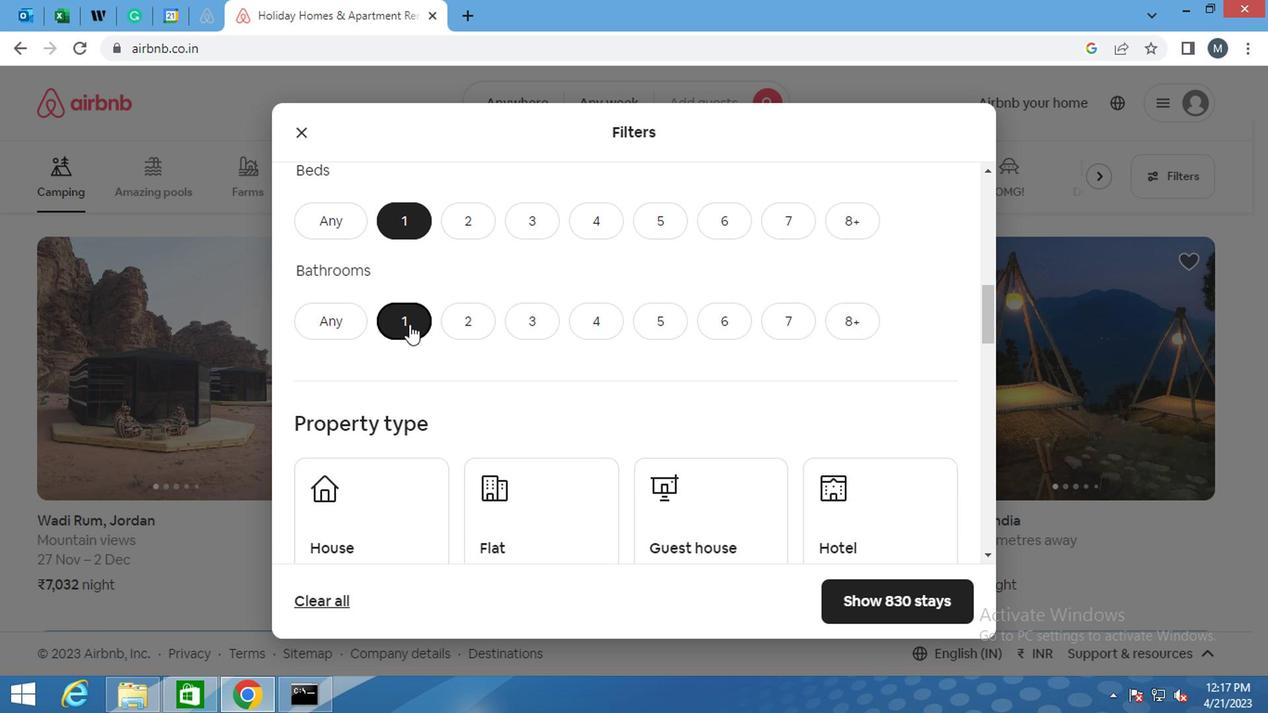 
Action: Mouse scrolled (407, 324) with delta (0, 0)
Screenshot: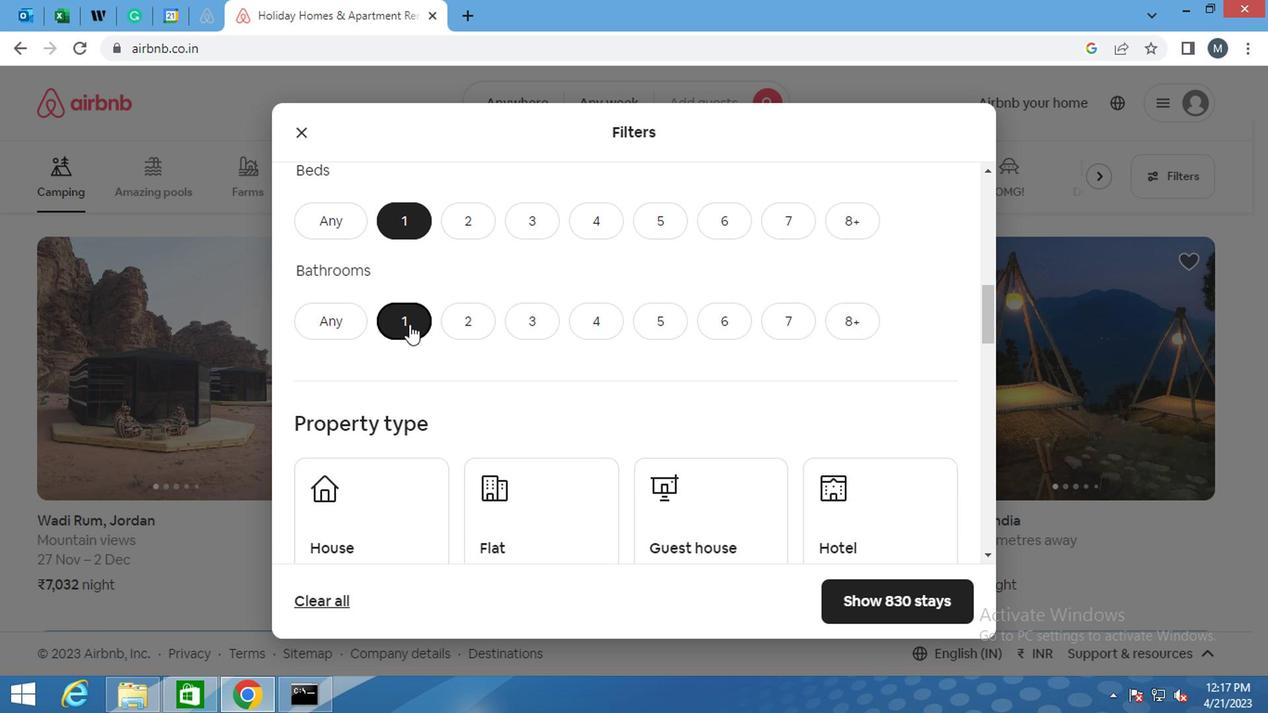 
Action: Mouse moved to (407, 353)
Screenshot: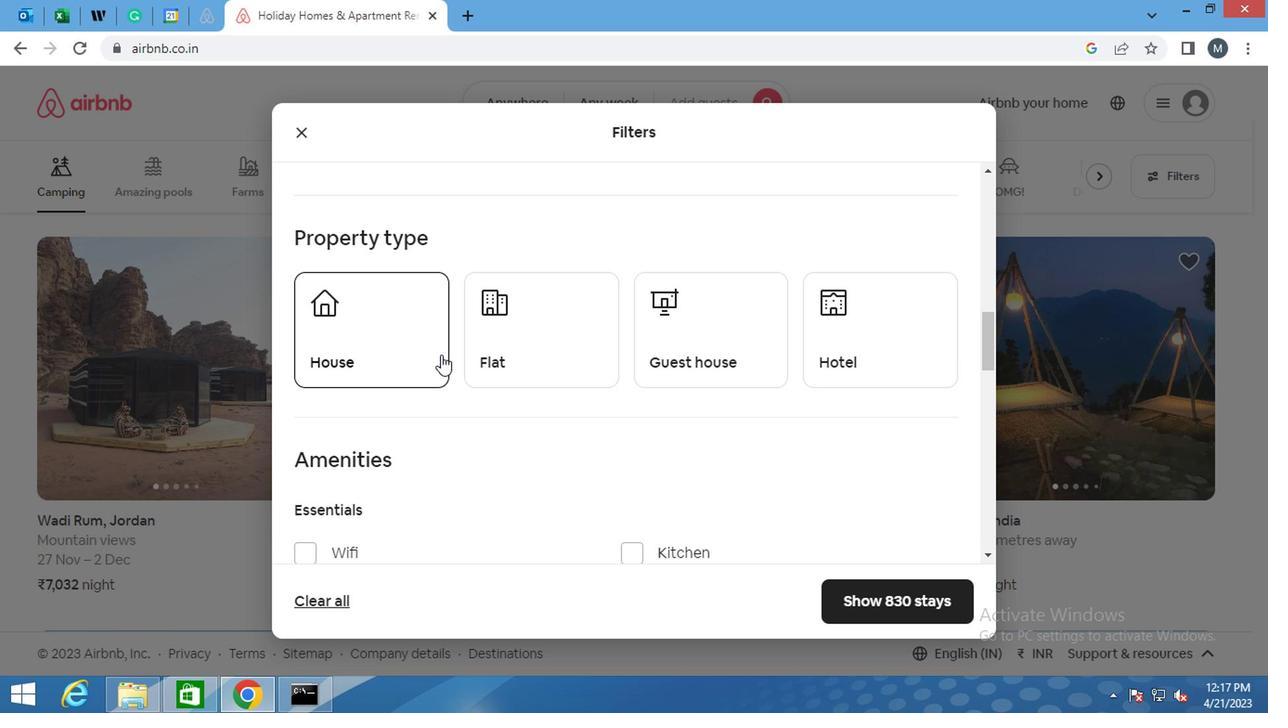 
Action: Mouse pressed left at (407, 353)
Screenshot: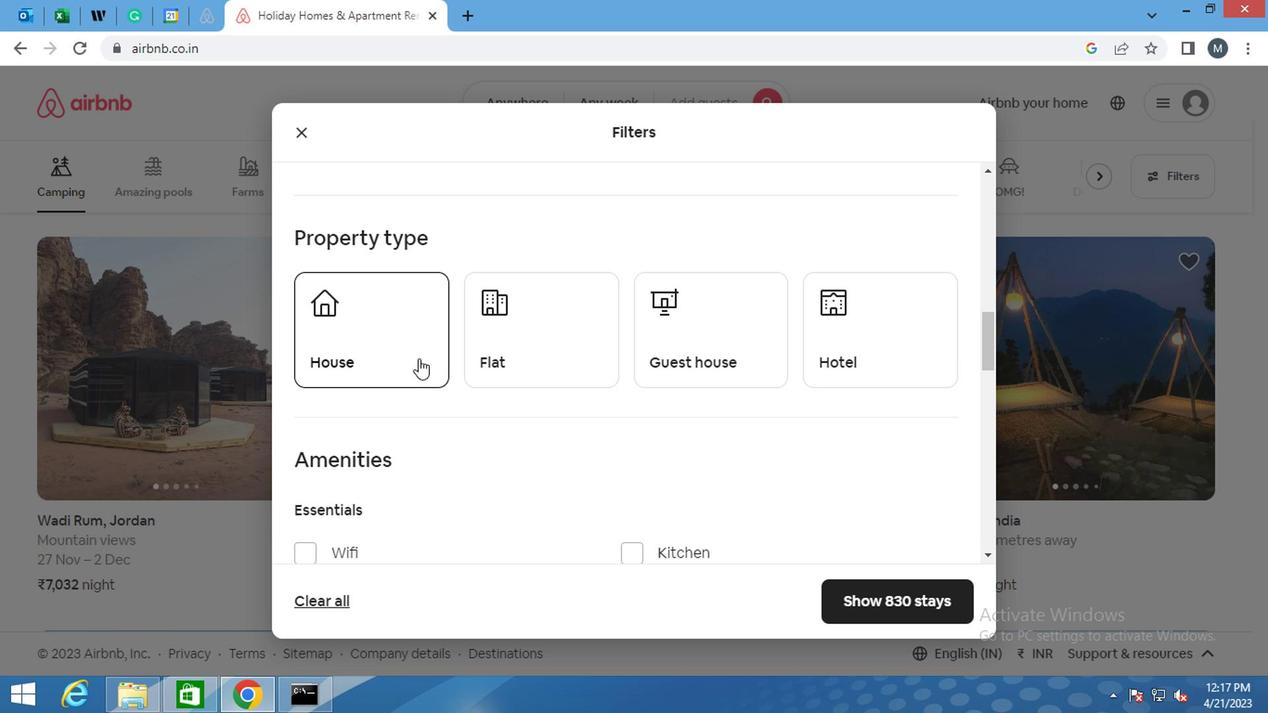 
Action: Mouse moved to (499, 333)
Screenshot: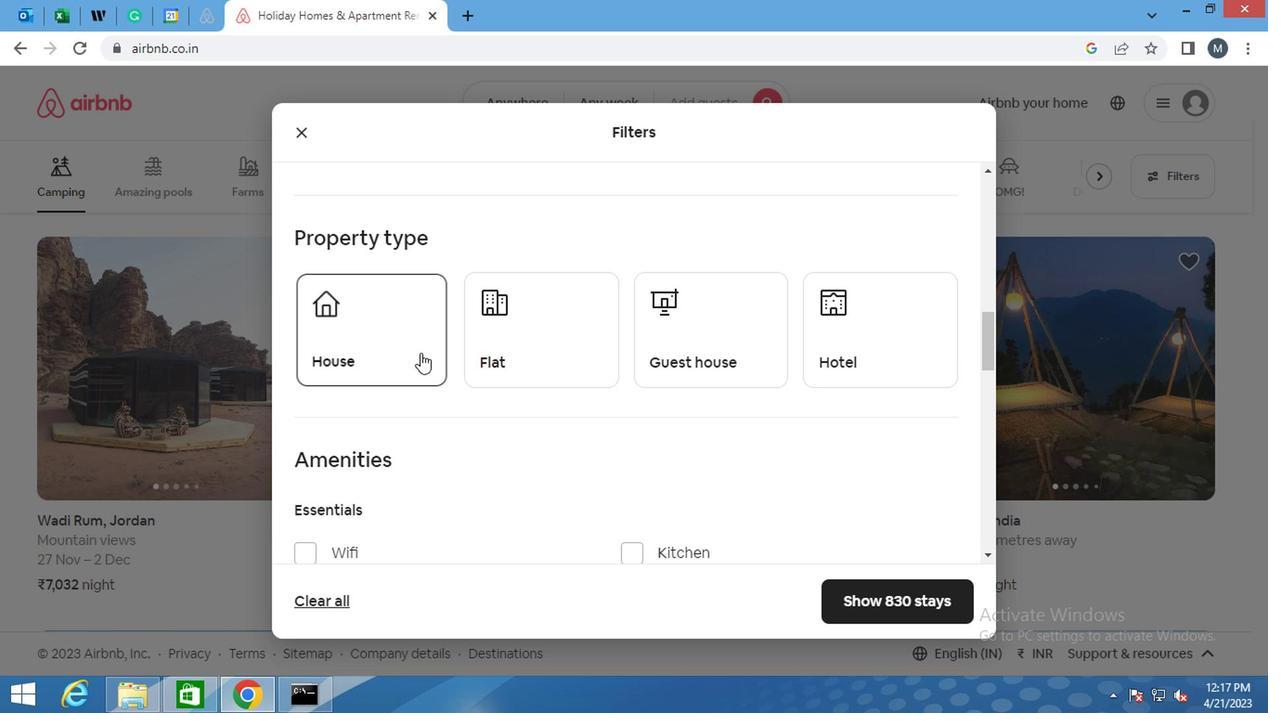 
Action: Mouse pressed left at (499, 333)
Screenshot: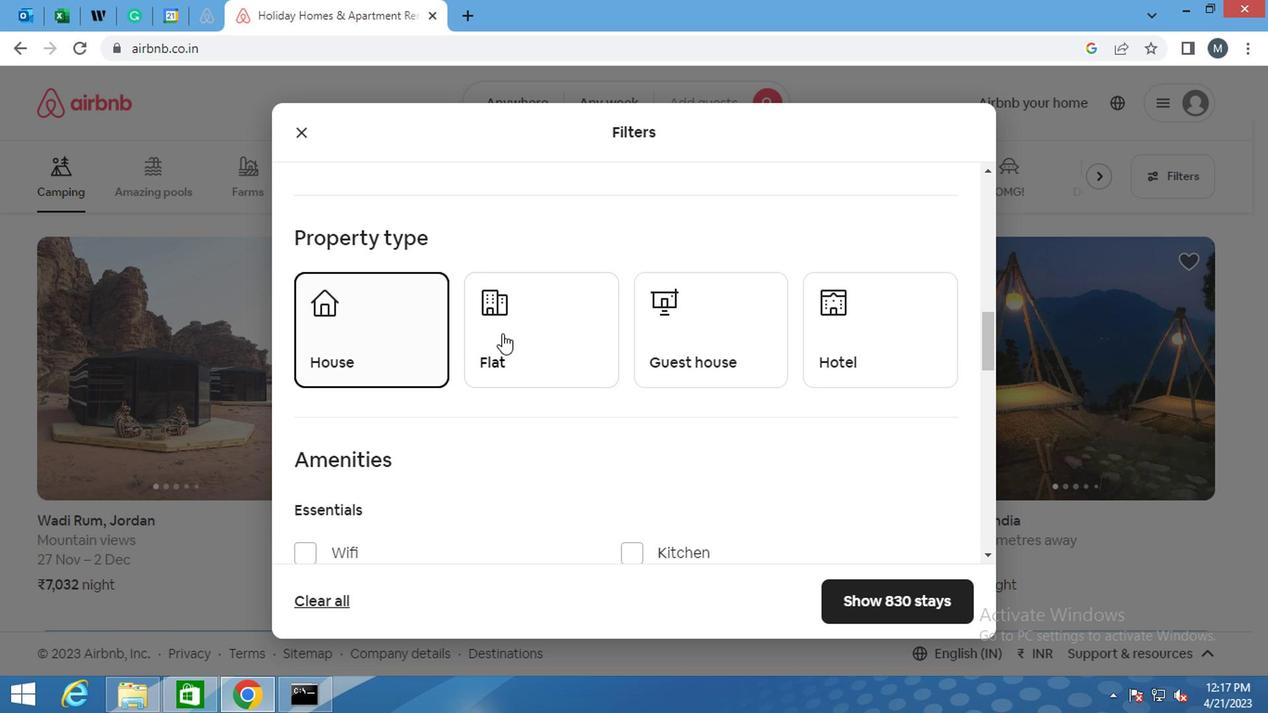 
Action: Mouse moved to (630, 338)
Screenshot: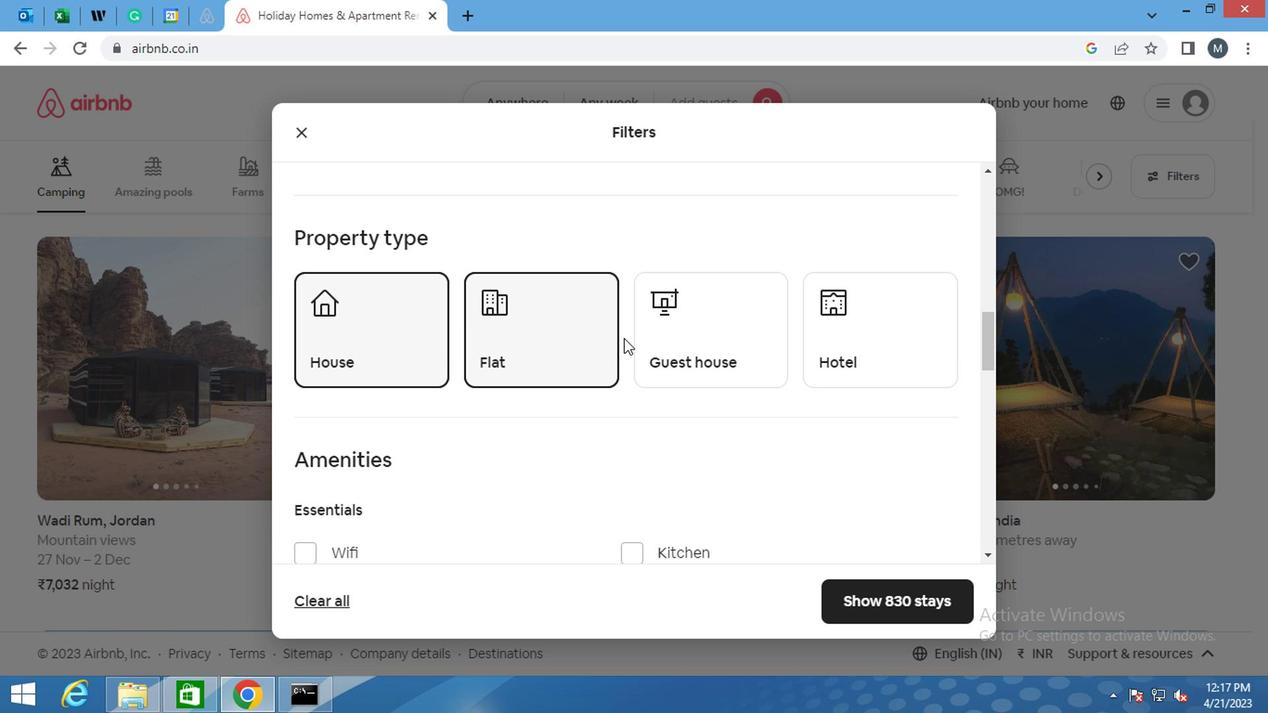 
Action: Mouse pressed left at (630, 338)
Screenshot: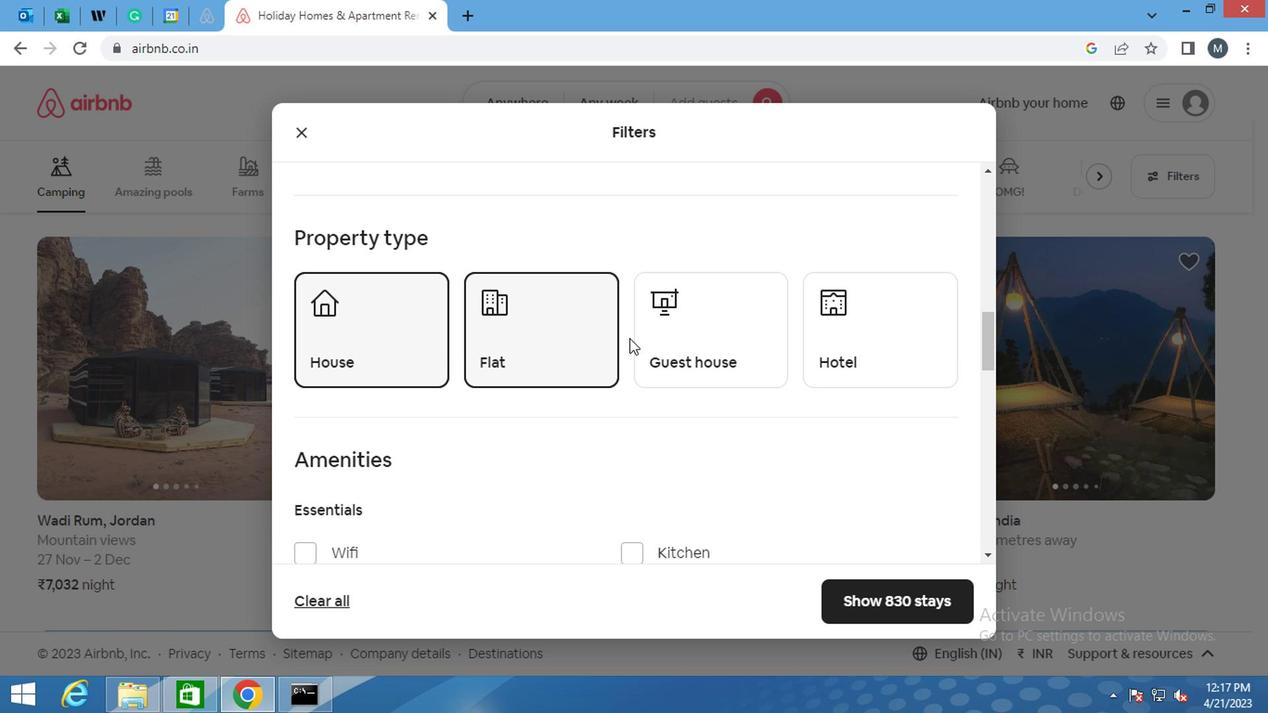 
Action: Mouse moved to (847, 338)
Screenshot: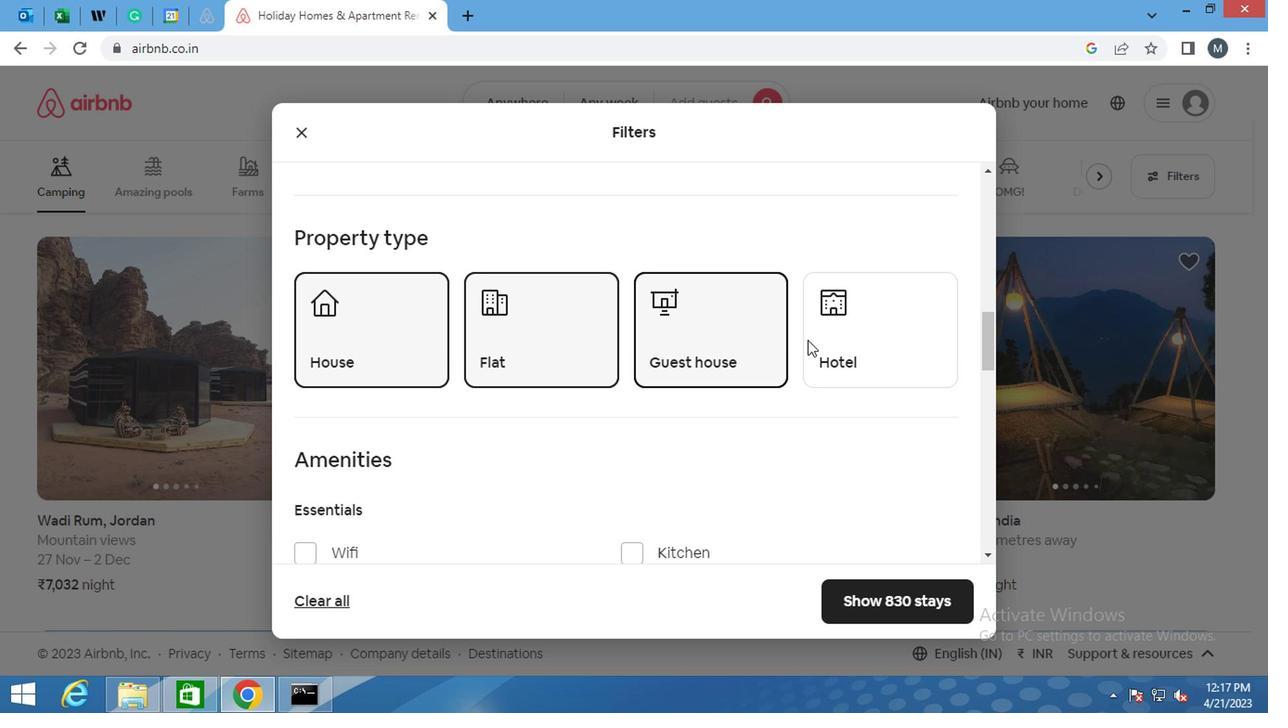 
Action: Mouse pressed left at (847, 338)
Screenshot: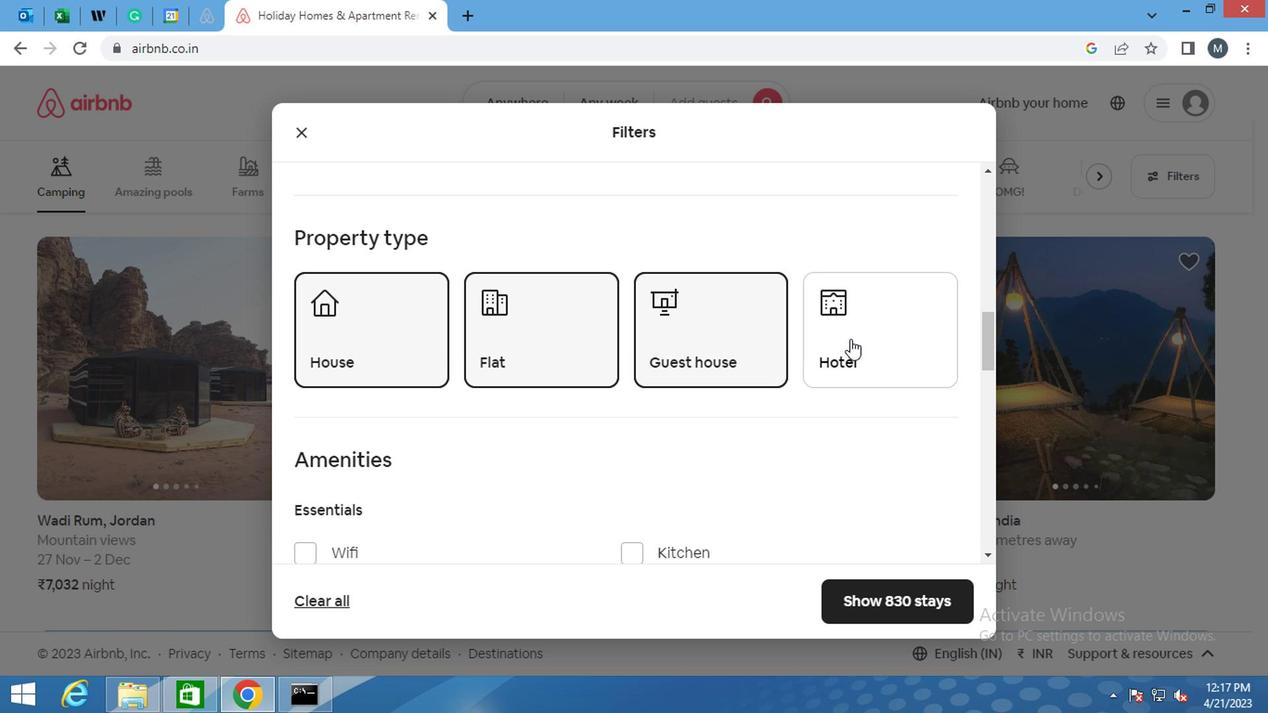 
Action: Mouse moved to (539, 323)
Screenshot: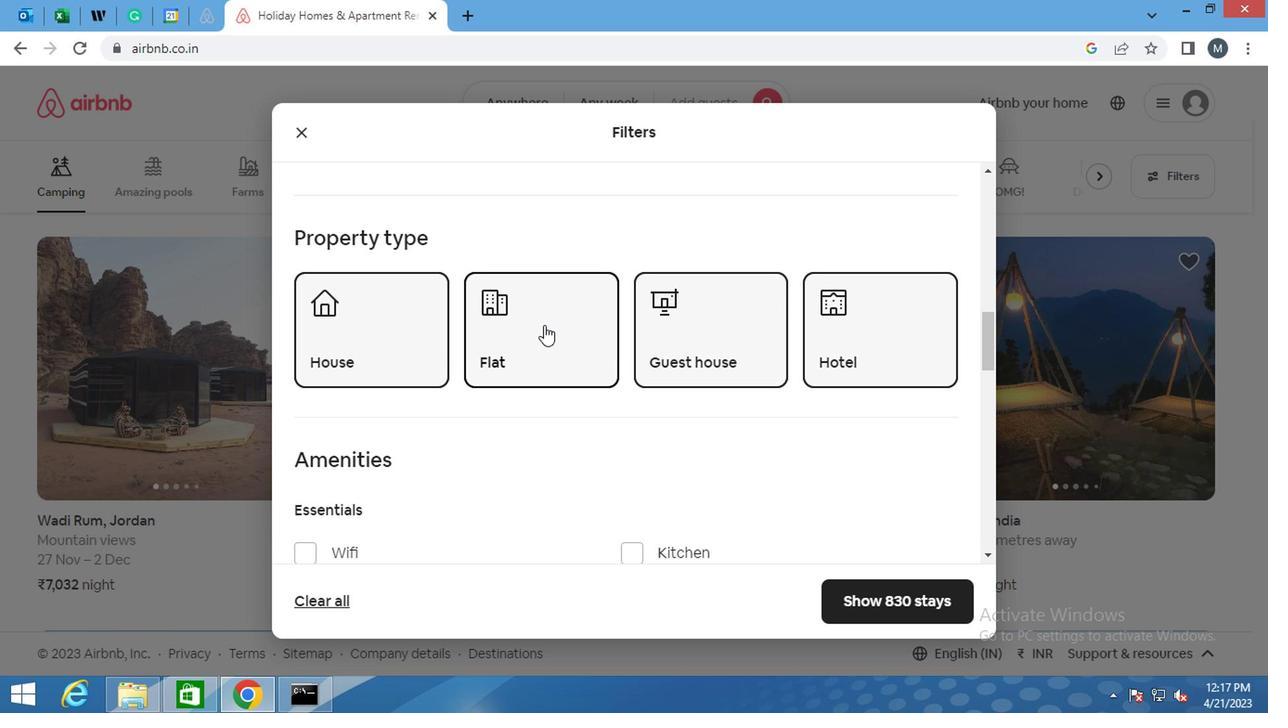 
Action: Mouse scrolled (539, 322) with delta (0, -1)
Screenshot: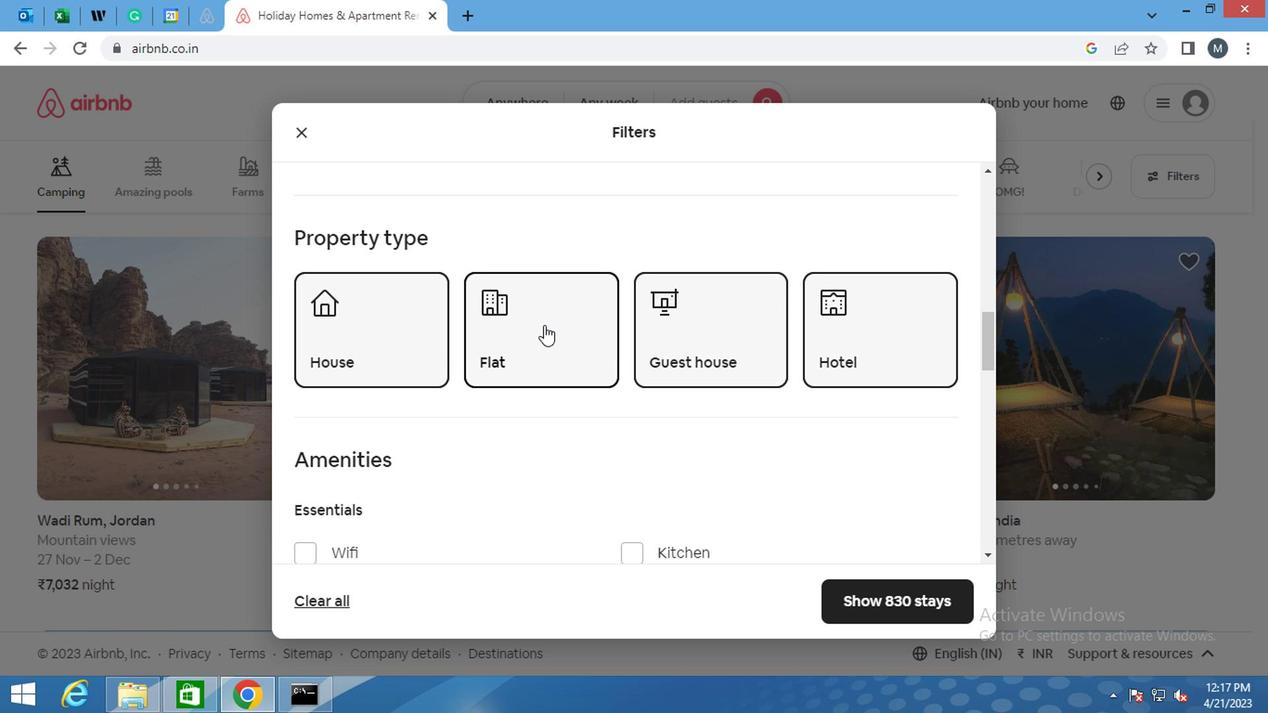 
Action: Mouse scrolled (539, 322) with delta (0, -1)
Screenshot: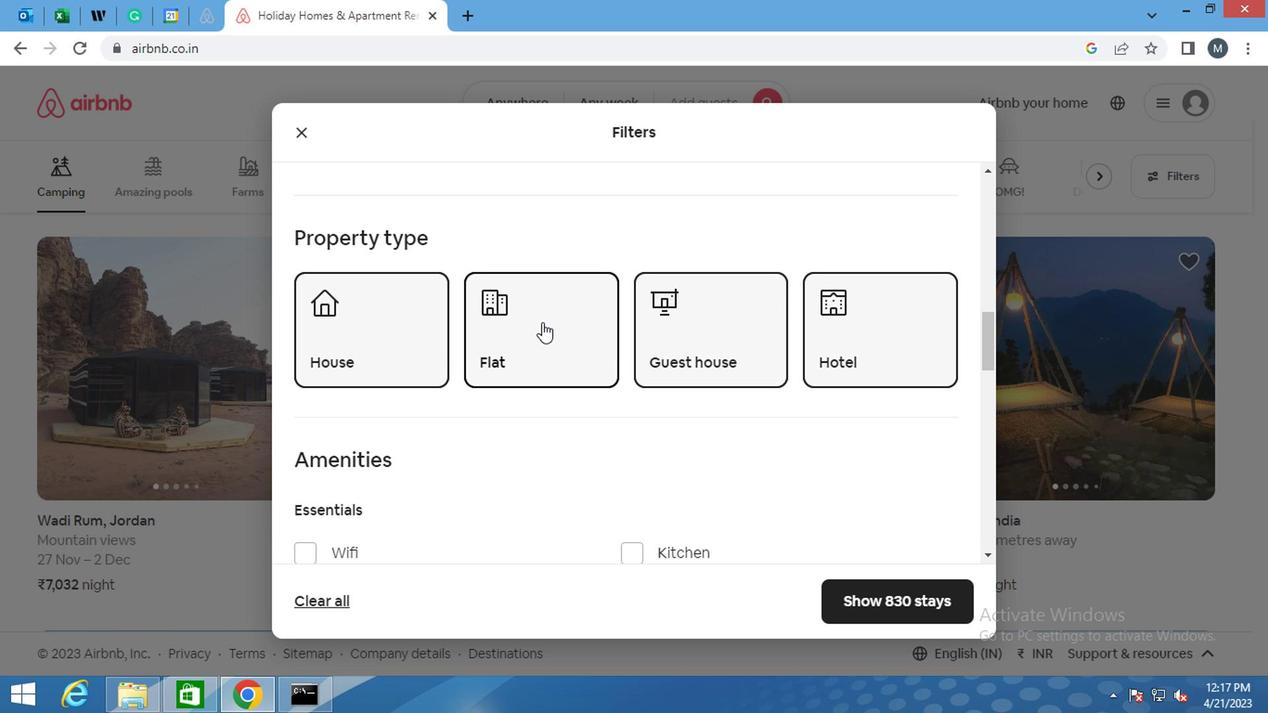 
Action: Mouse moved to (298, 402)
Screenshot: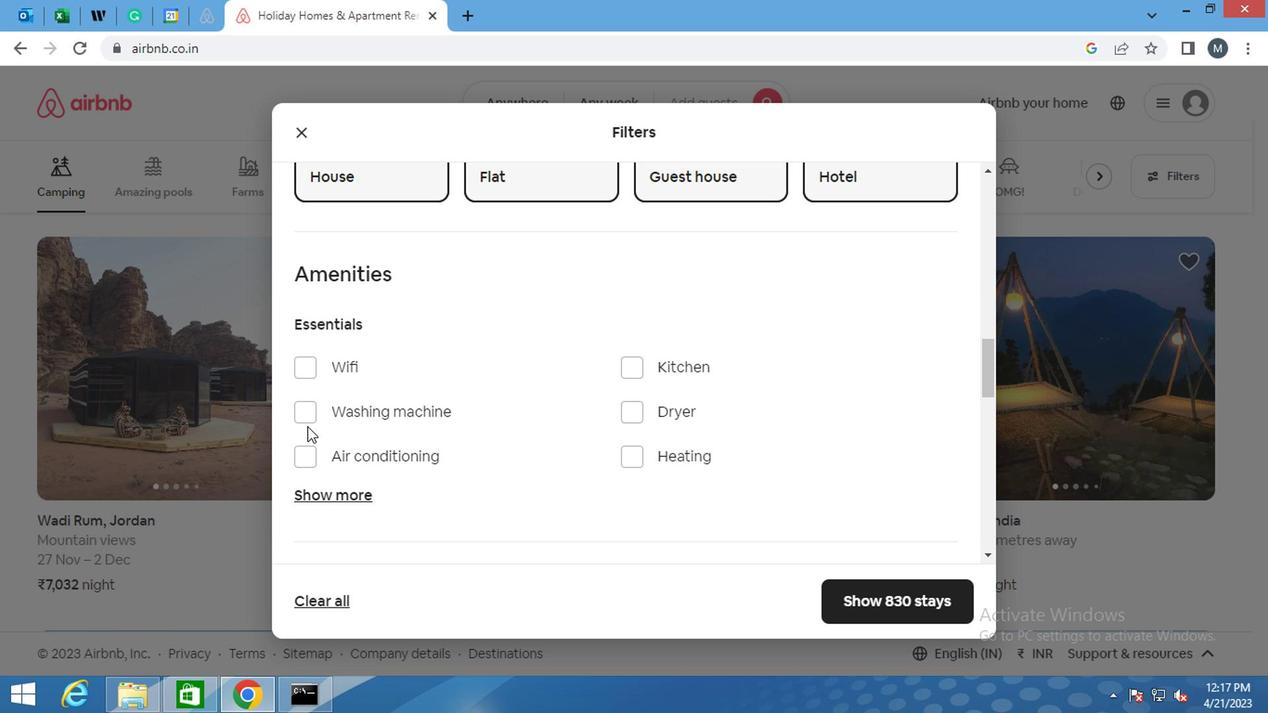
Action: Mouse pressed left at (298, 402)
Screenshot: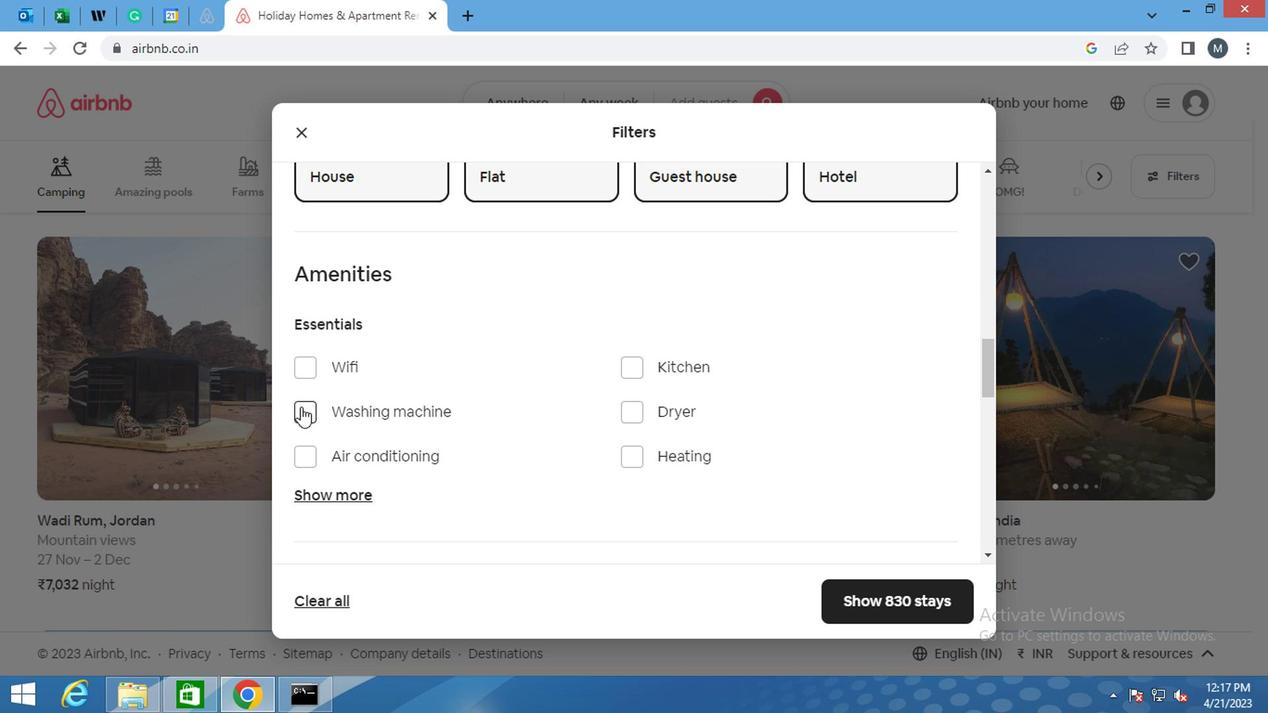 
Action: Mouse moved to (641, 368)
Screenshot: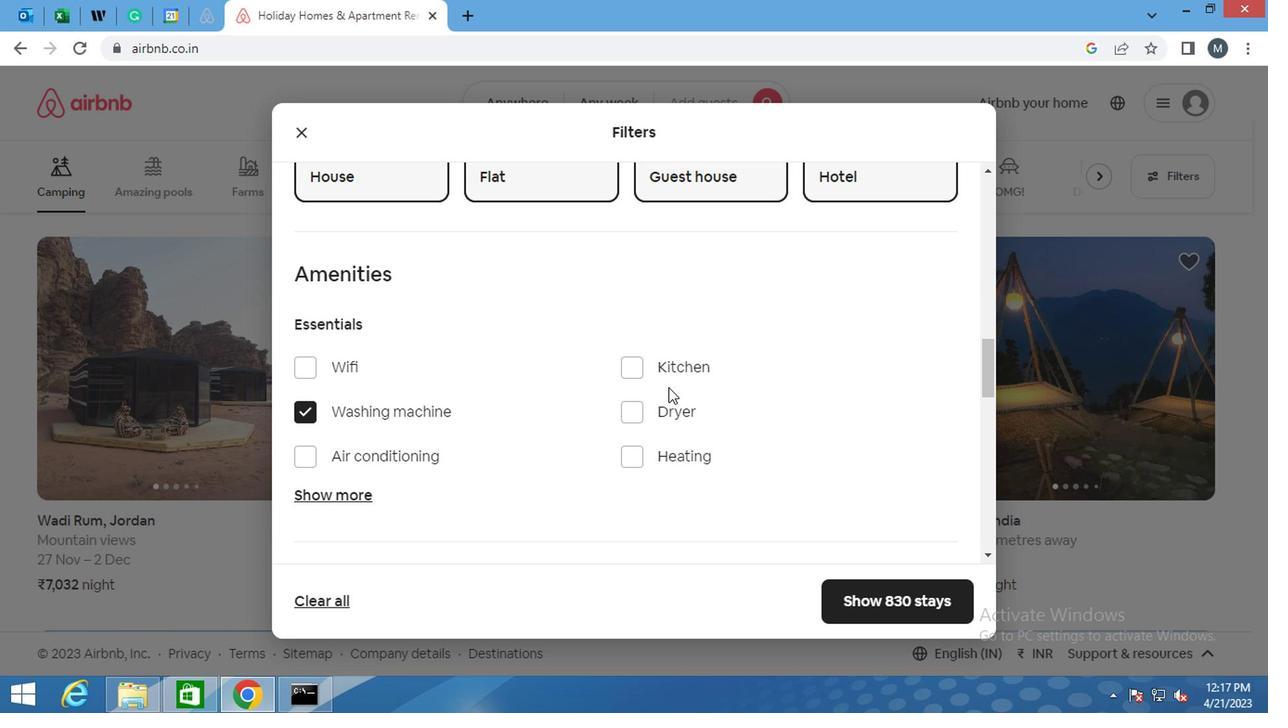 
Action: Mouse pressed left at (641, 368)
Screenshot: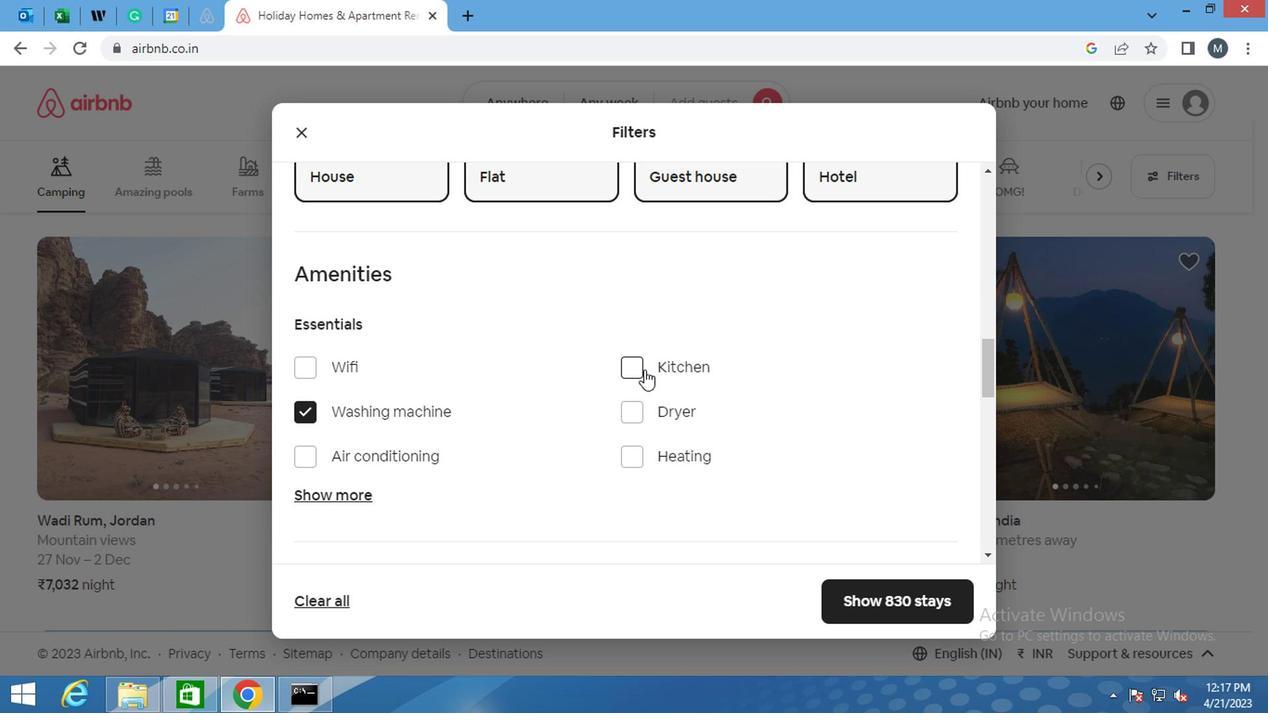 
Action: Mouse moved to (633, 360)
Screenshot: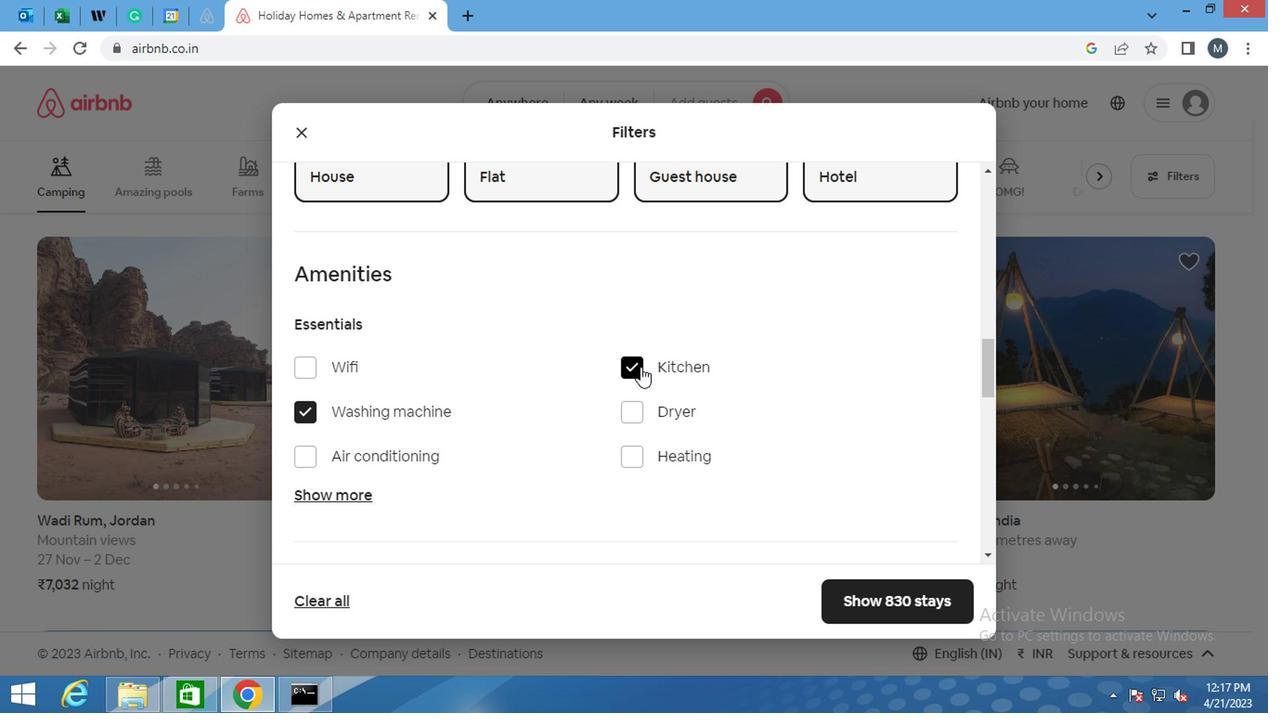 
Action: Mouse scrolled (633, 359) with delta (0, 0)
Screenshot: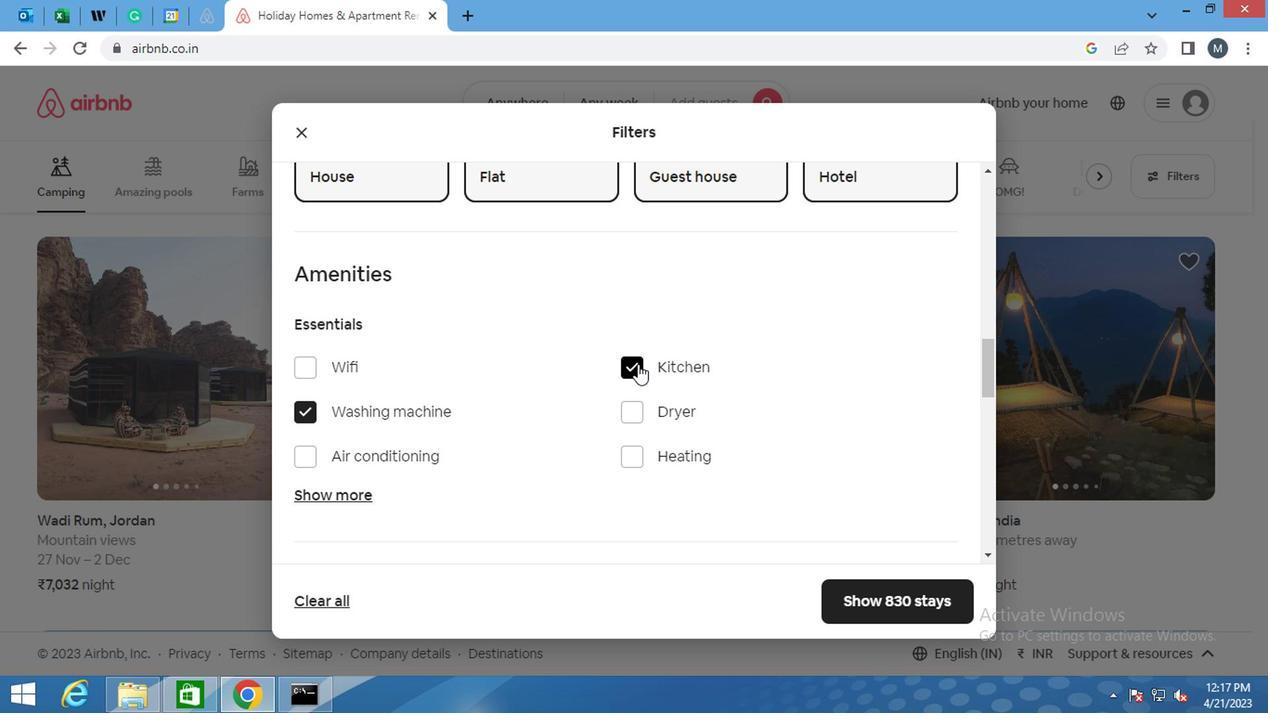 
Action: Mouse moved to (633, 359)
Screenshot: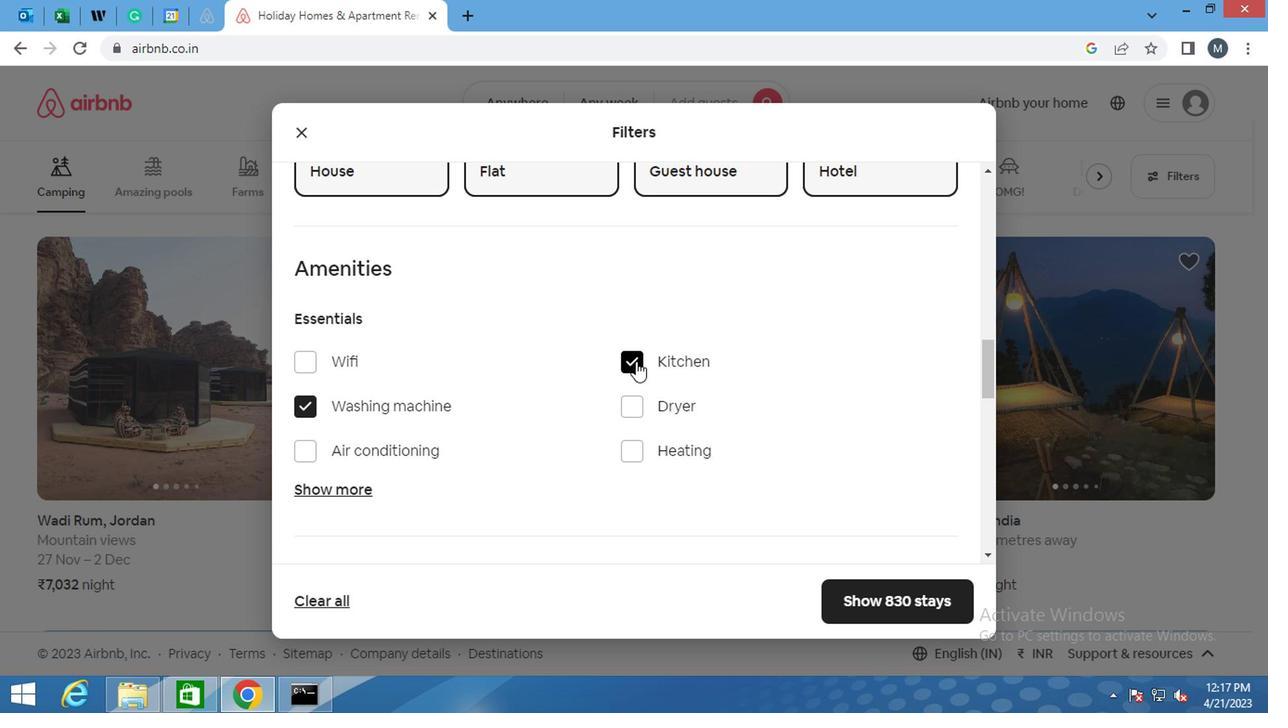 
Action: Mouse scrolled (633, 358) with delta (0, 0)
Screenshot: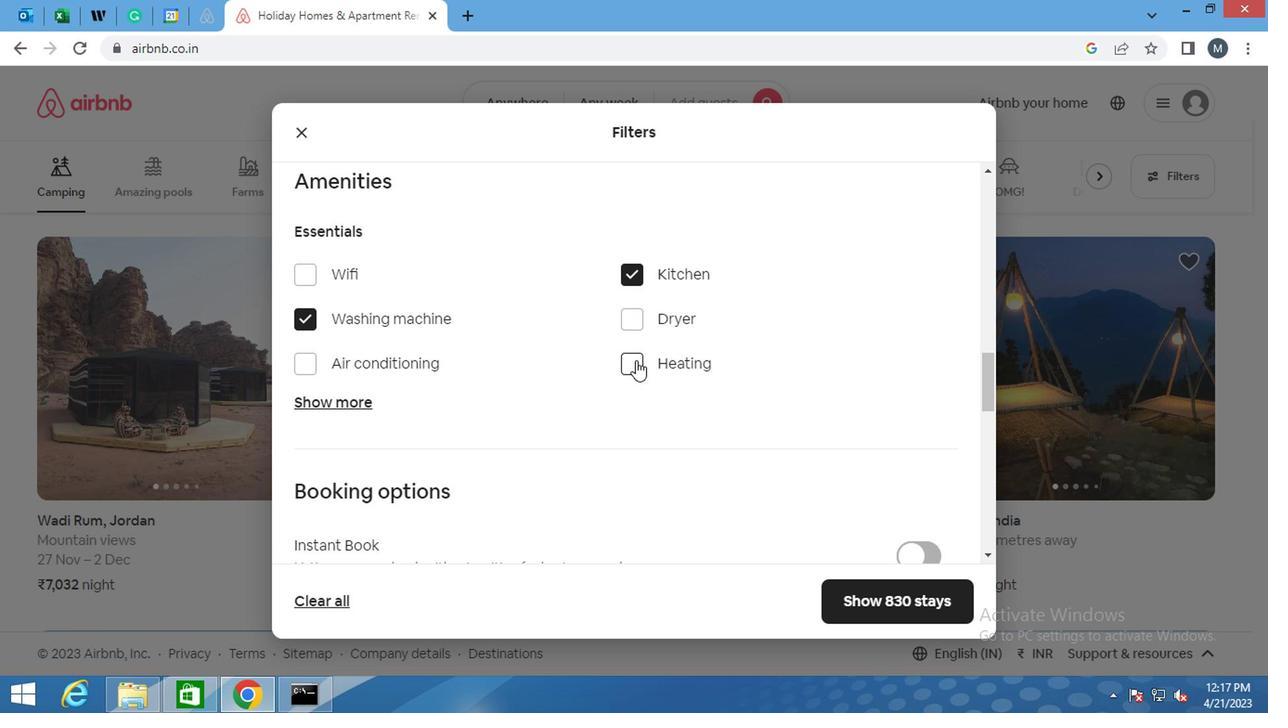 
Action: Mouse scrolled (633, 358) with delta (0, 0)
Screenshot: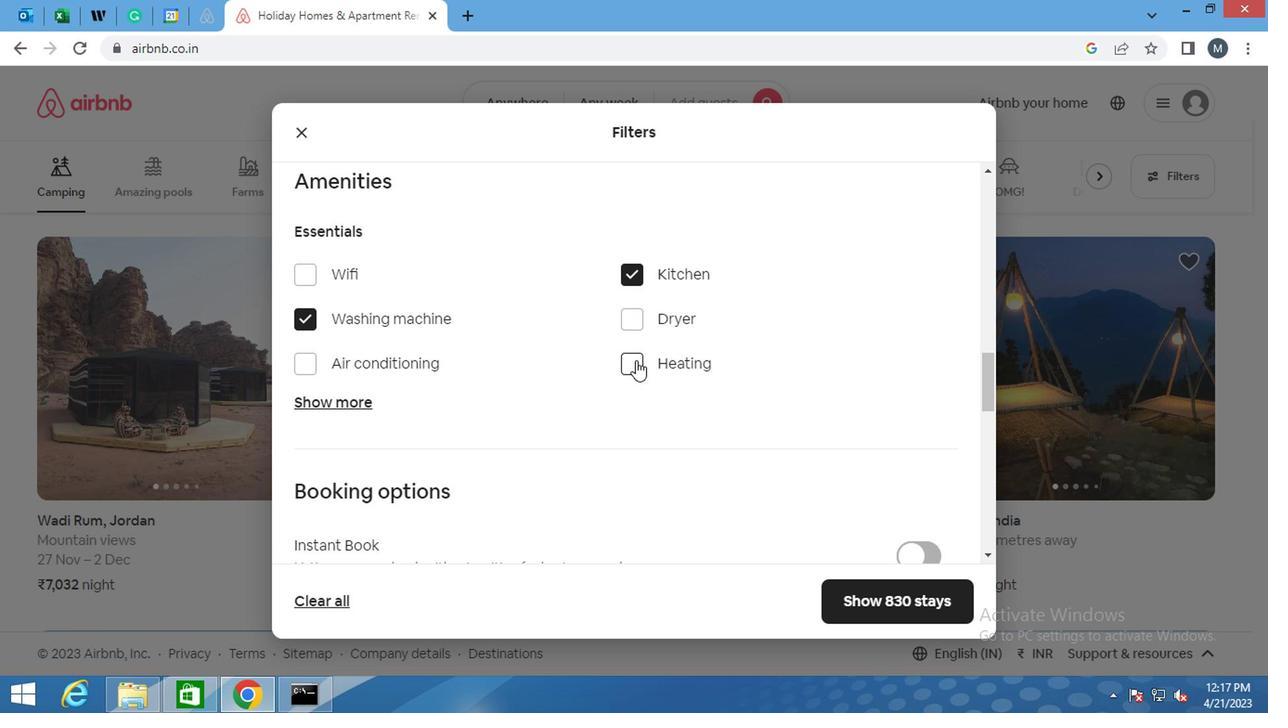 
Action: Mouse moved to (448, 434)
Screenshot: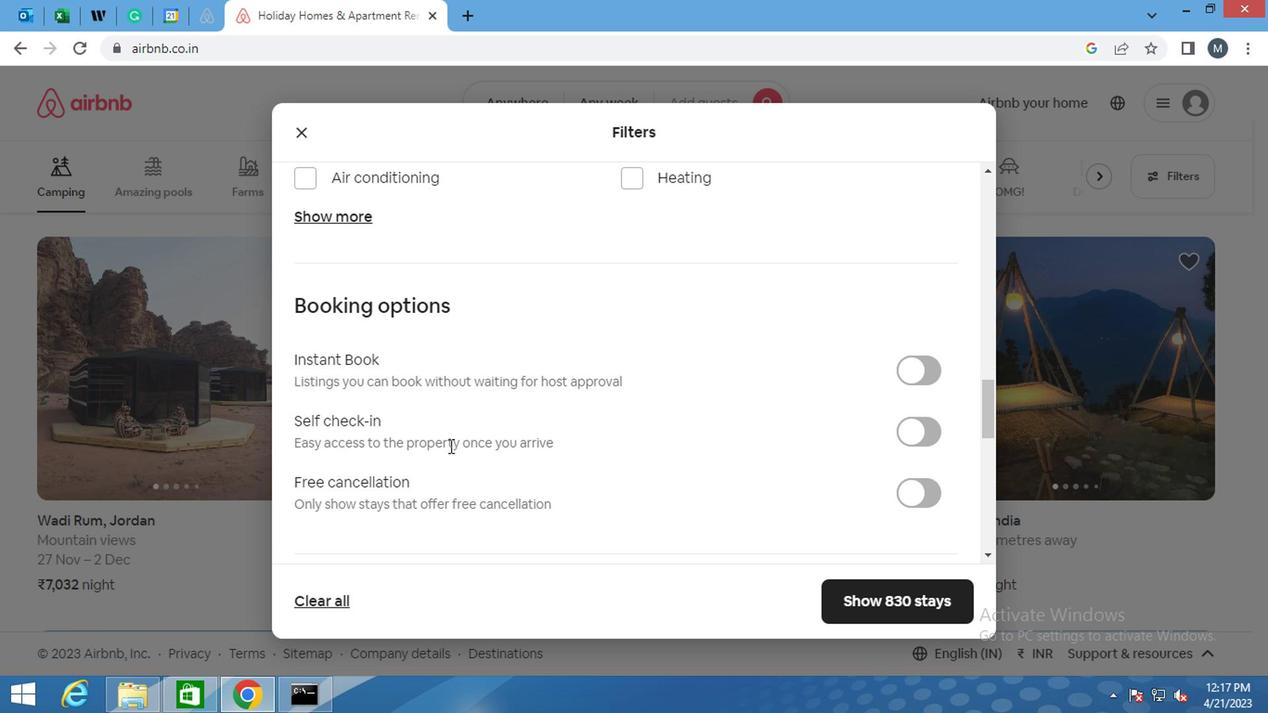 
Action: Mouse pressed left at (448, 434)
Screenshot: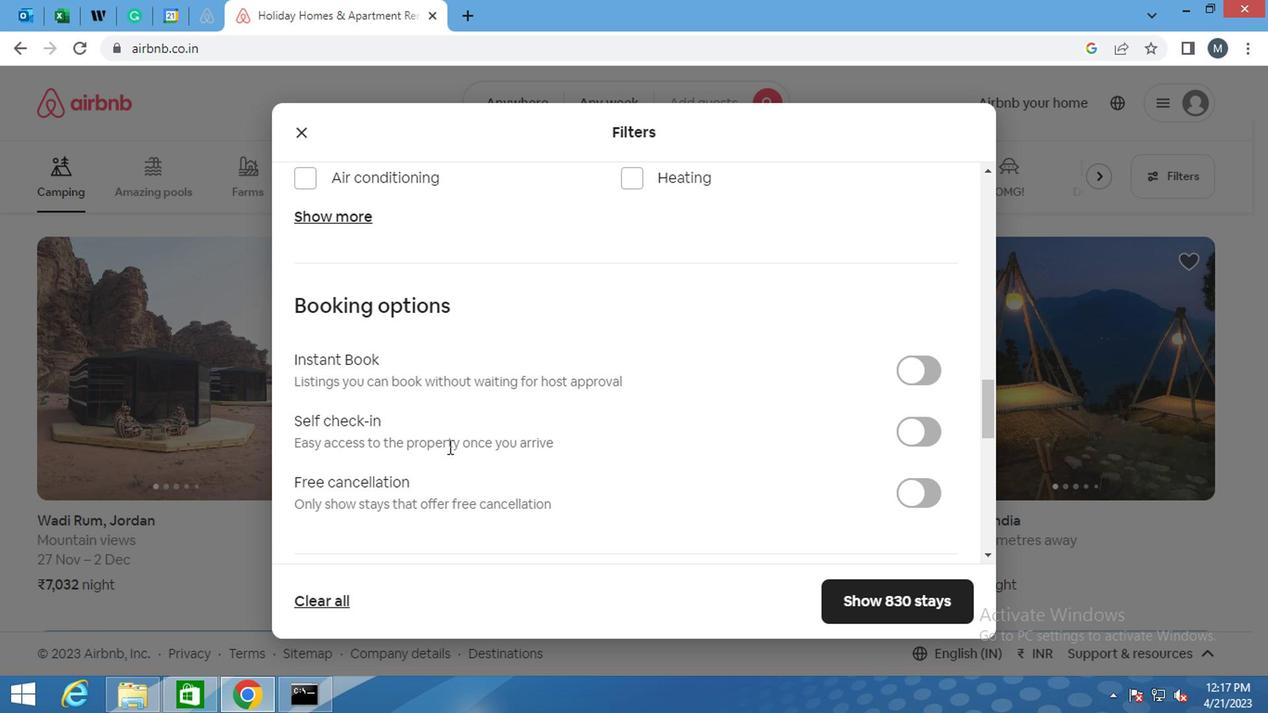 
Action: Mouse moved to (906, 432)
Screenshot: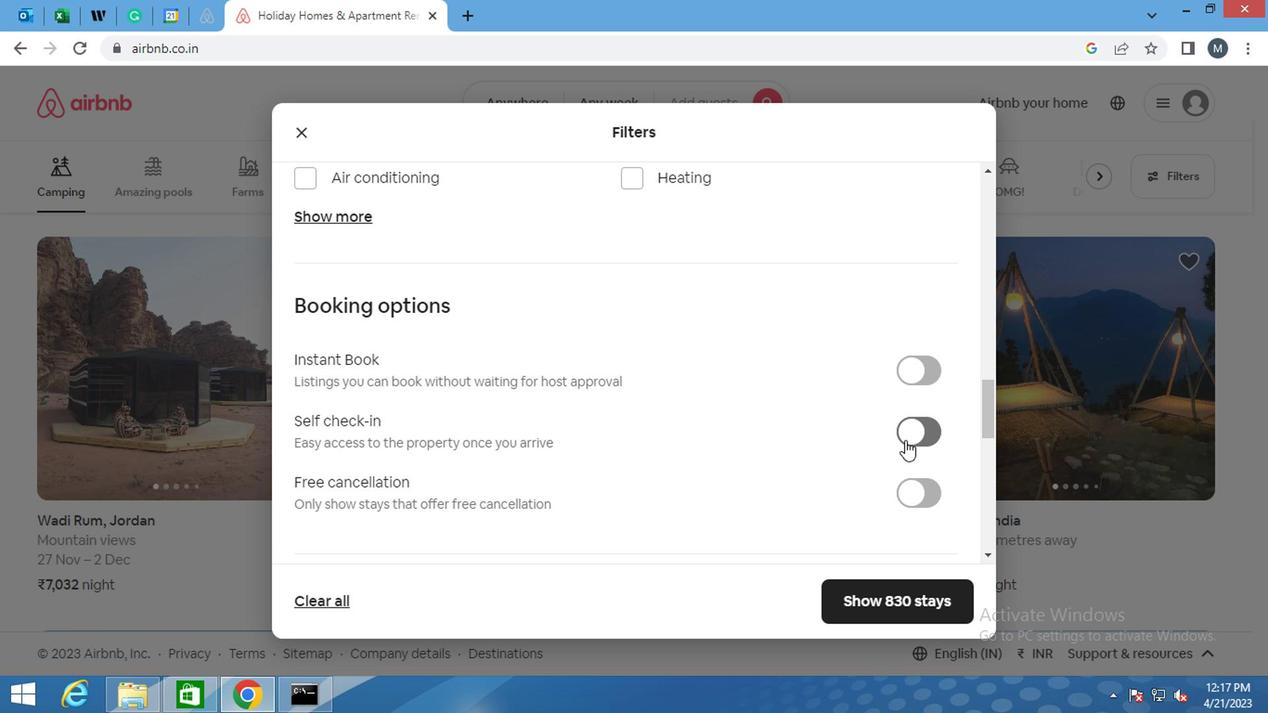
Action: Mouse pressed left at (906, 432)
Screenshot: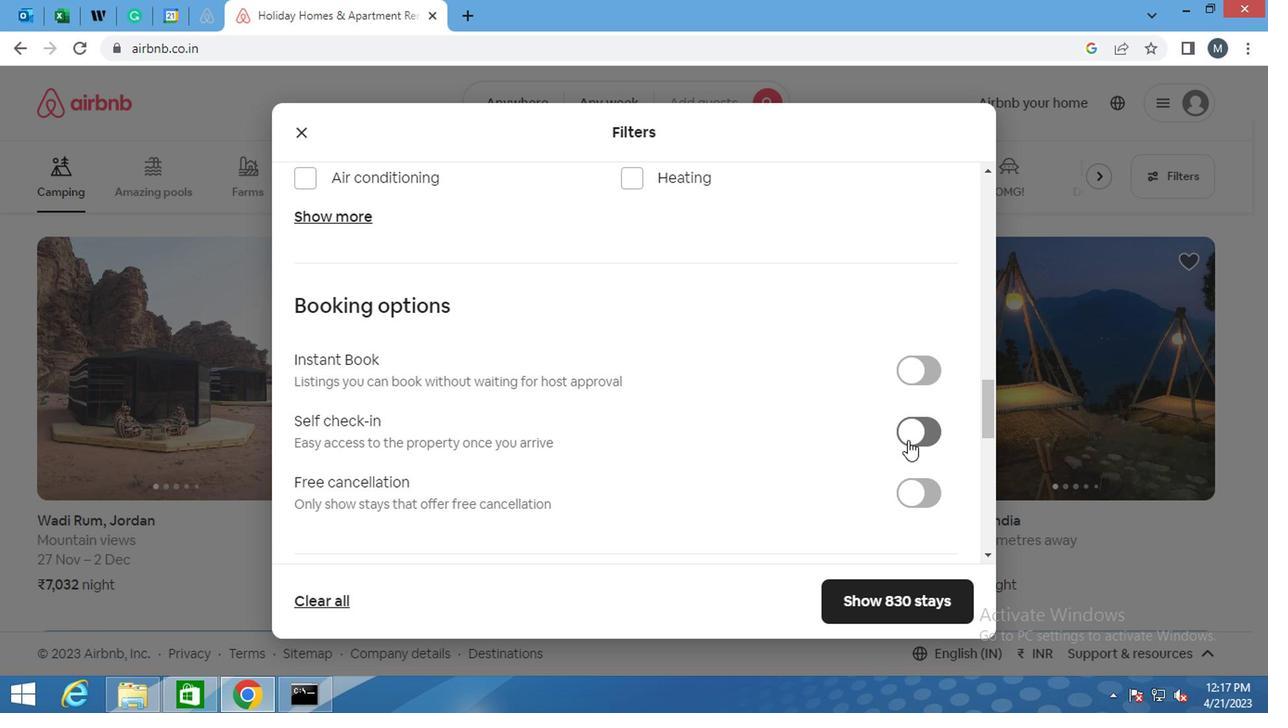 
Action: Mouse moved to (677, 389)
Screenshot: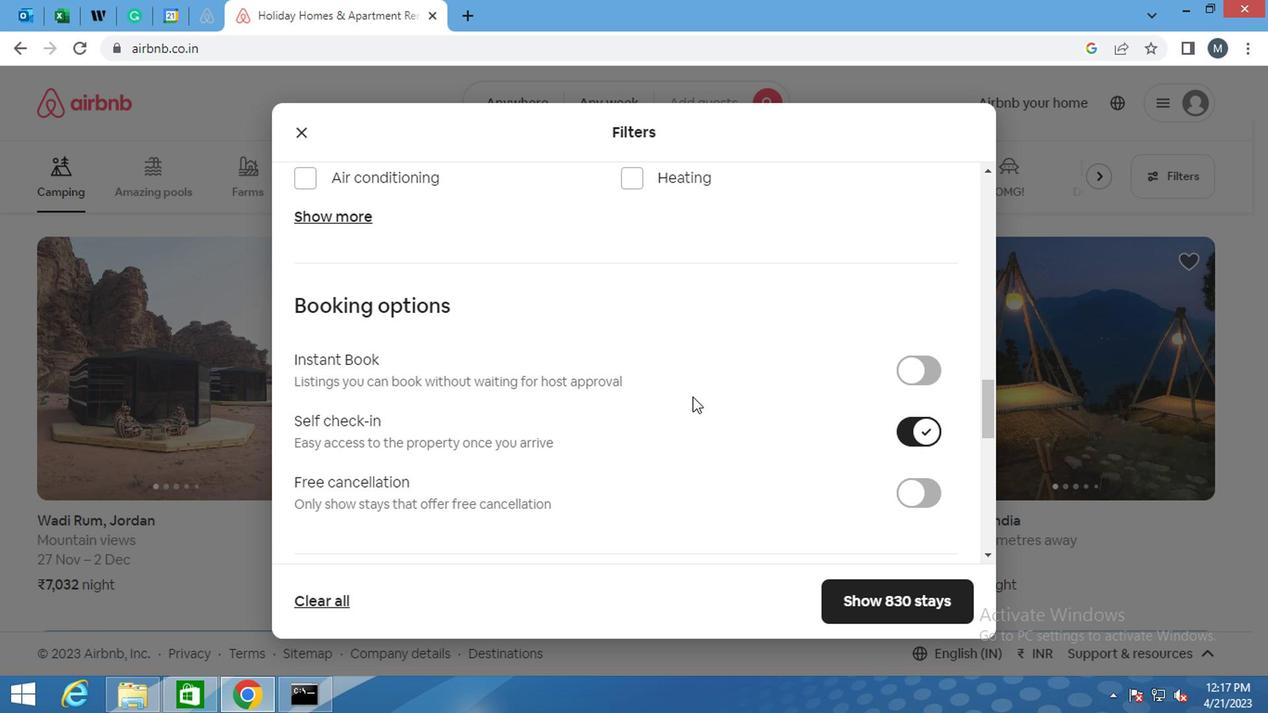 
Action: Mouse scrolled (677, 389) with delta (0, 0)
Screenshot: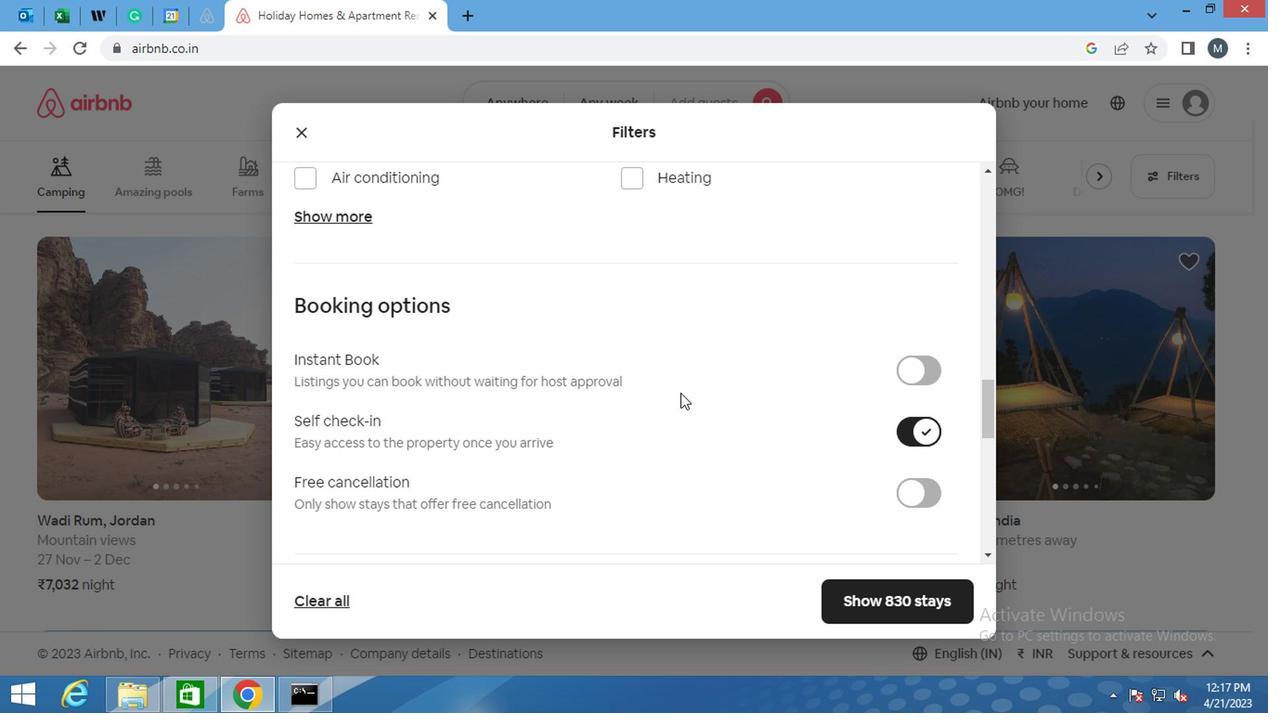 
Action: Mouse moved to (578, 385)
Screenshot: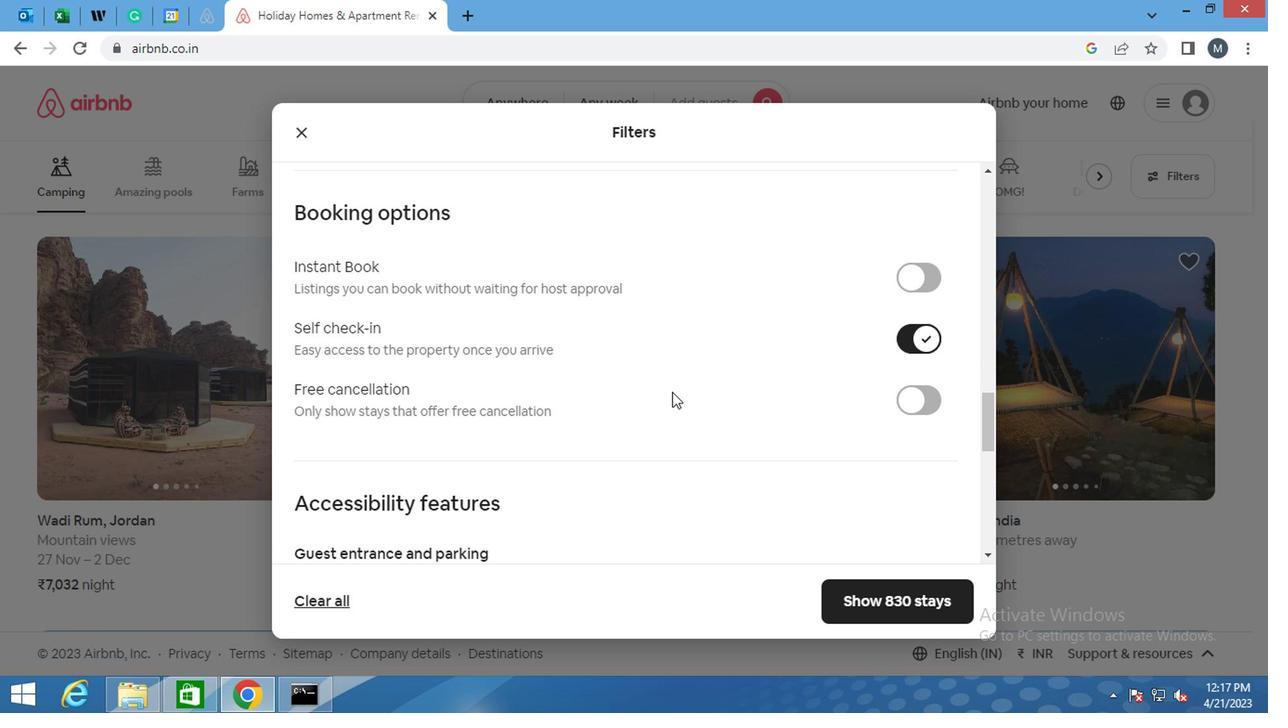 
Action: Mouse scrolled (578, 384) with delta (0, -1)
Screenshot: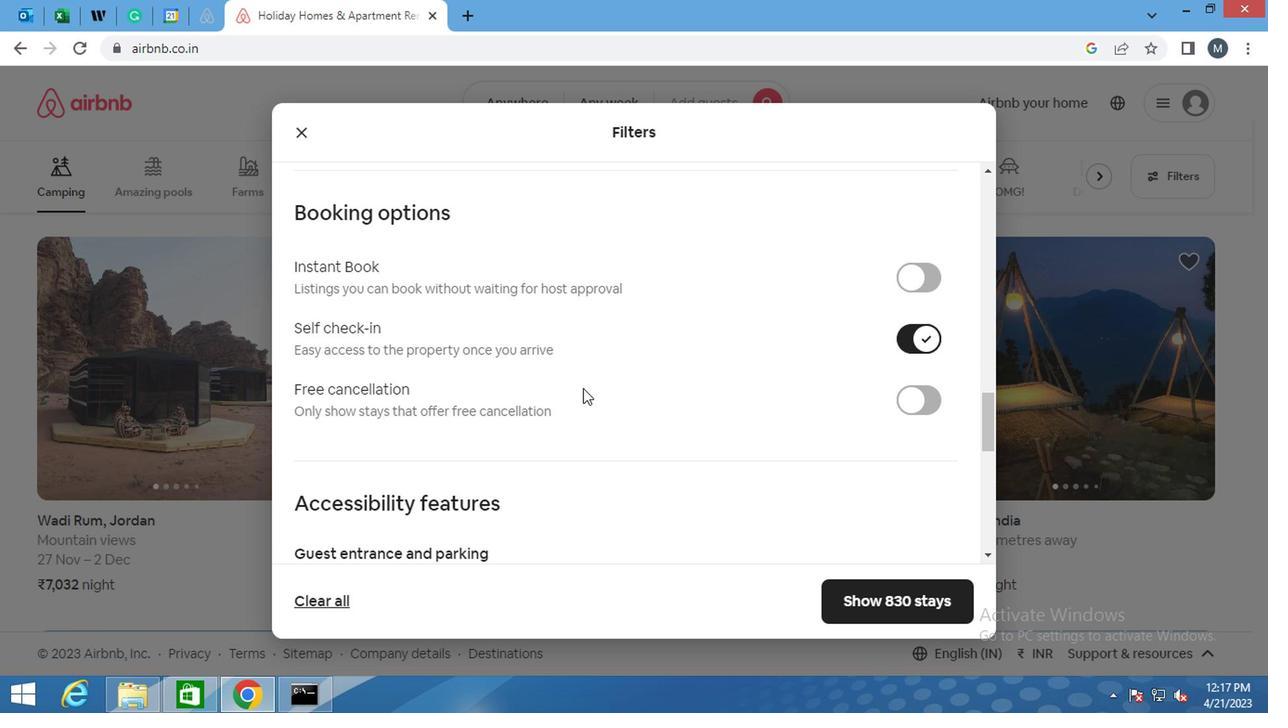 
Action: Mouse moved to (577, 385)
Screenshot: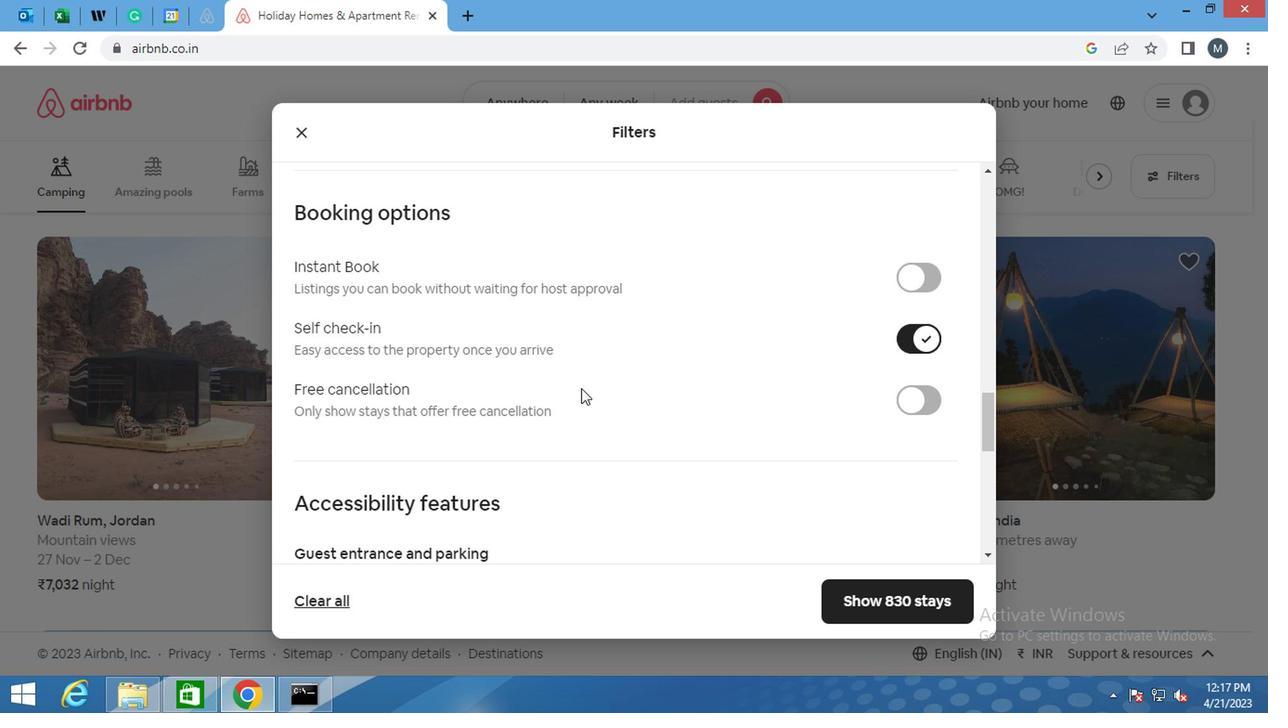 
Action: Mouse scrolled (577, 384) with delta (0, -1)
Screenshot: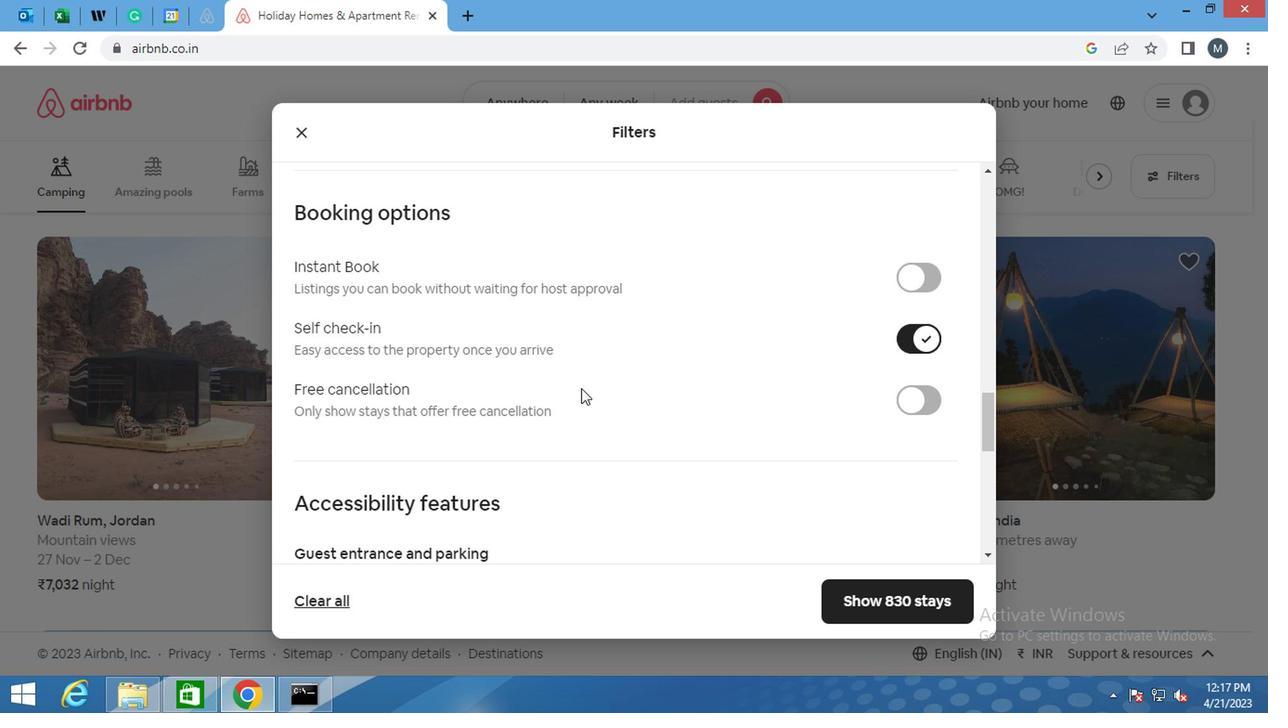 
Action: Mouse moved to (428, 455)
Screenshot: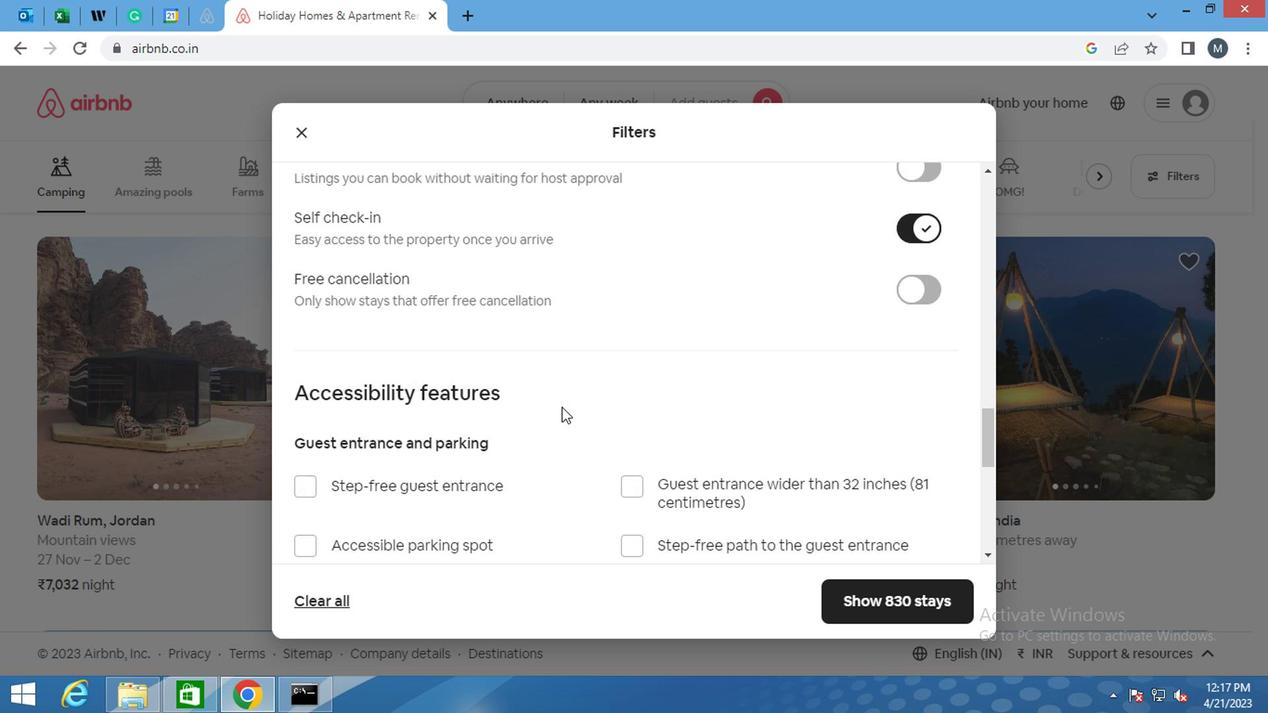 
Action: Mouse scrolled (428, 453) with delta (0, -1)
Screenshot: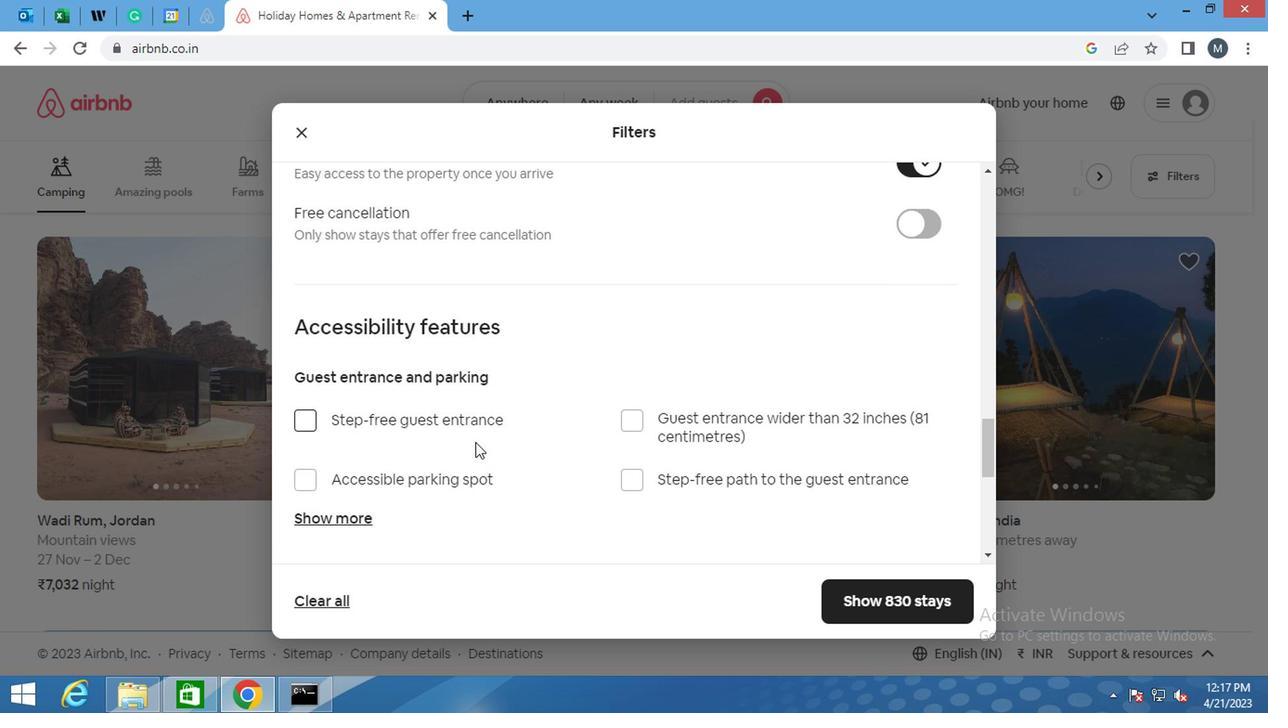 
Action: Mouse moved to (343, 488)
Screenshot: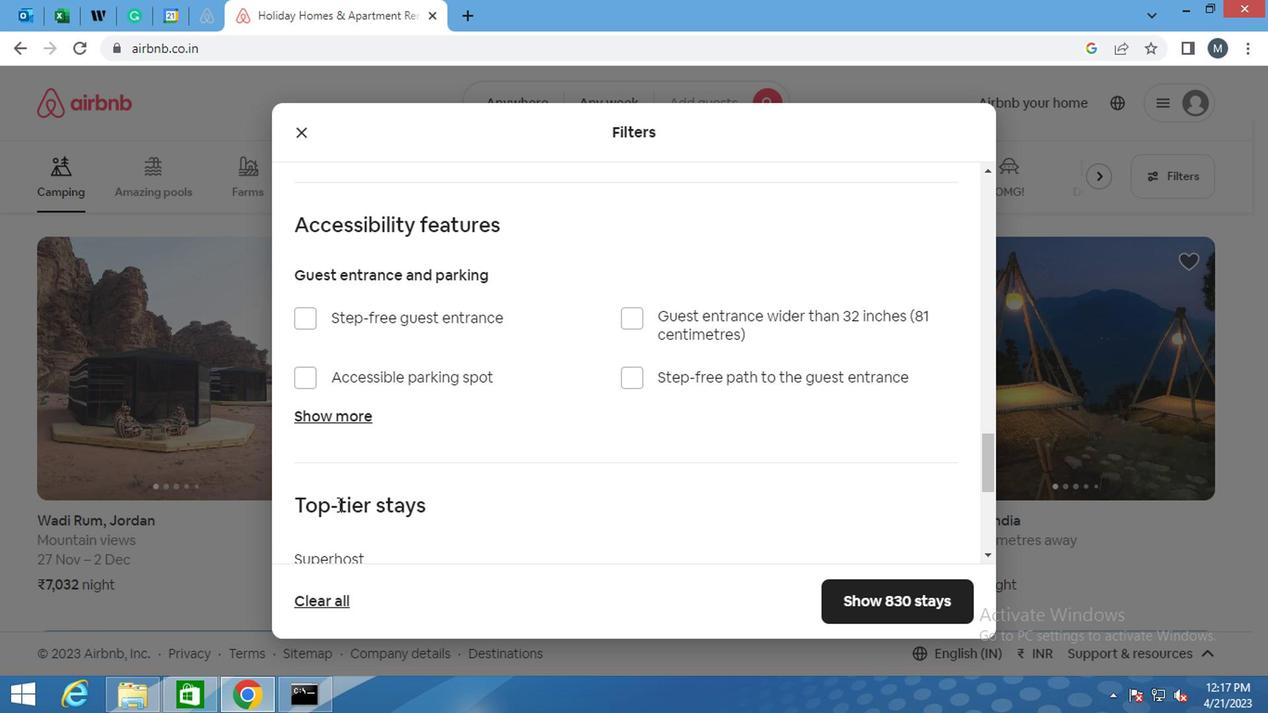 
Action: Mouse scrolled (343, 488) with delta (0, 0)
Screenshot: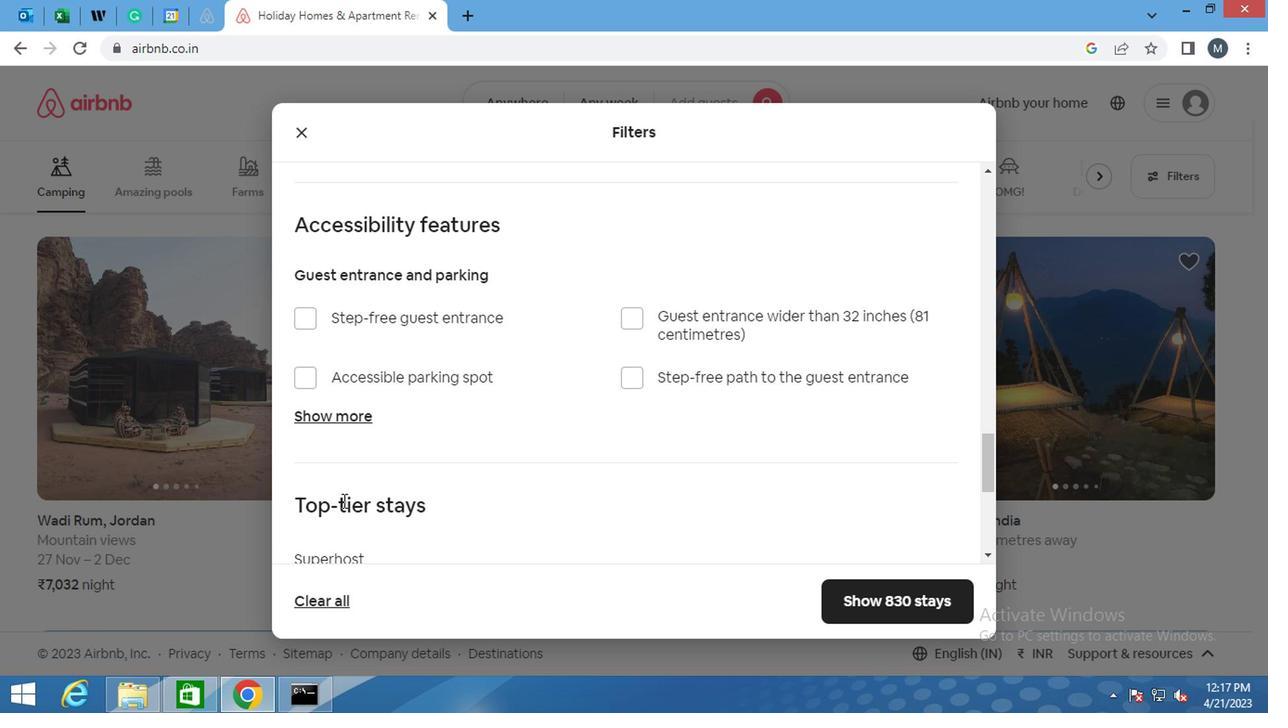 
Action: Mouse moved to (347, 488)
Screenshot: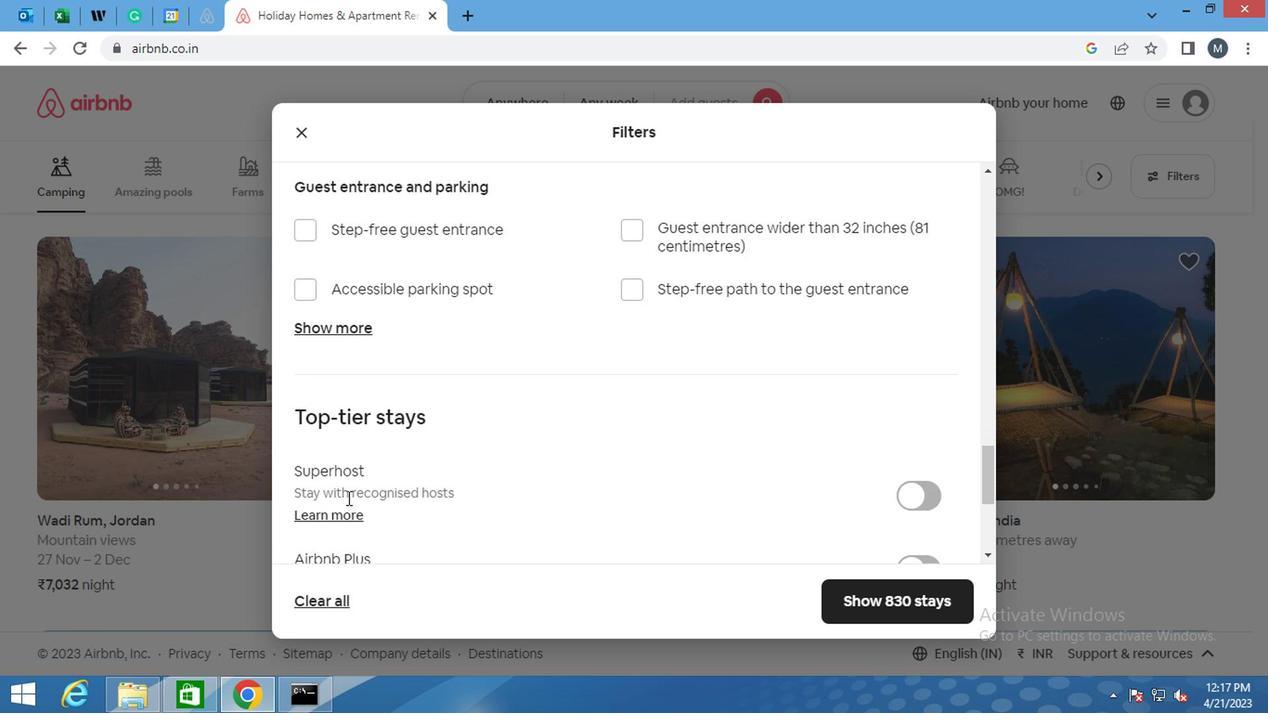 
Action: Mouse scrolled (347, 488) with delta (0, 0)
Screenshot: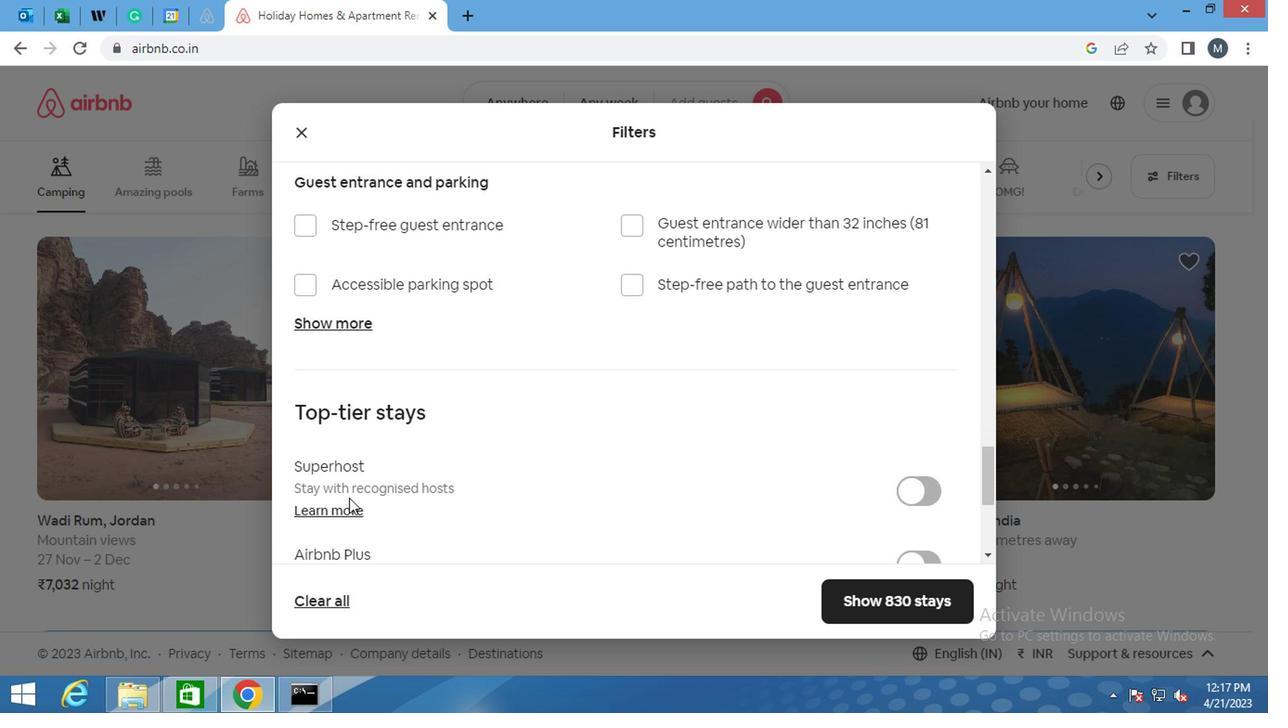 
Action: Mouse moved to (348, 490)
Screenshot: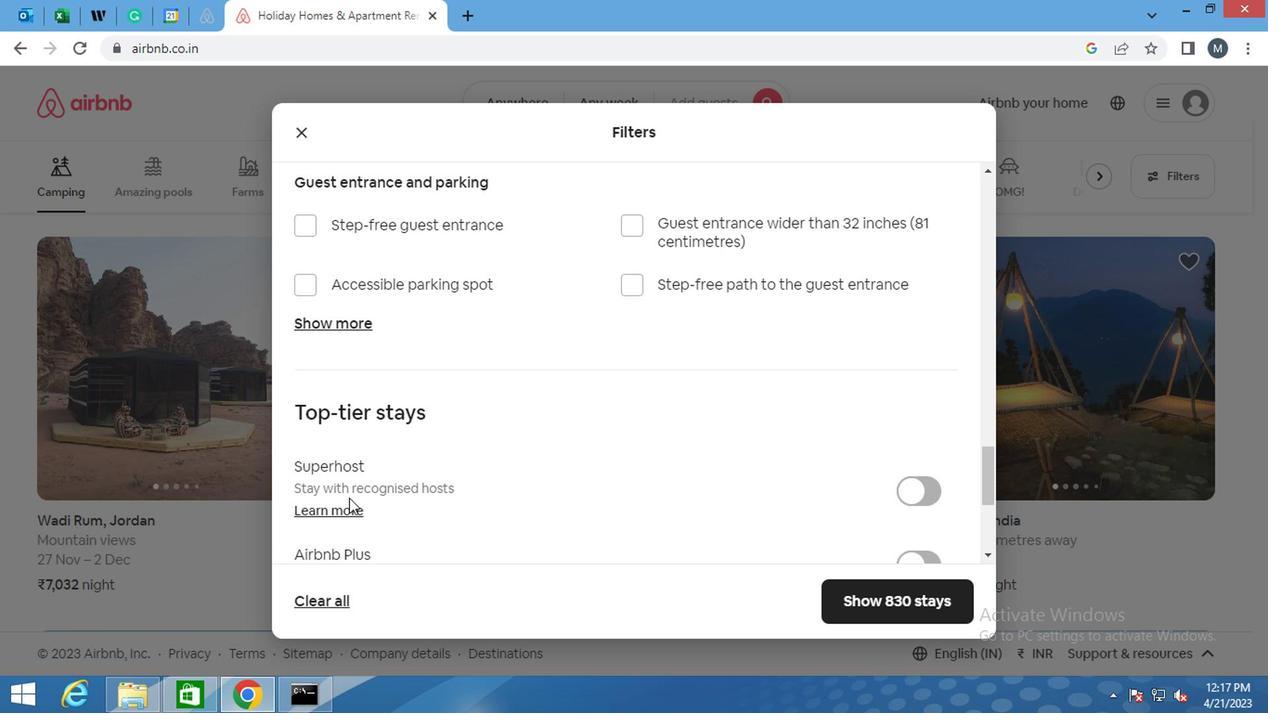 
Action: Mouse scrolled (348, 488) with delta (0, -1)
Screenshot: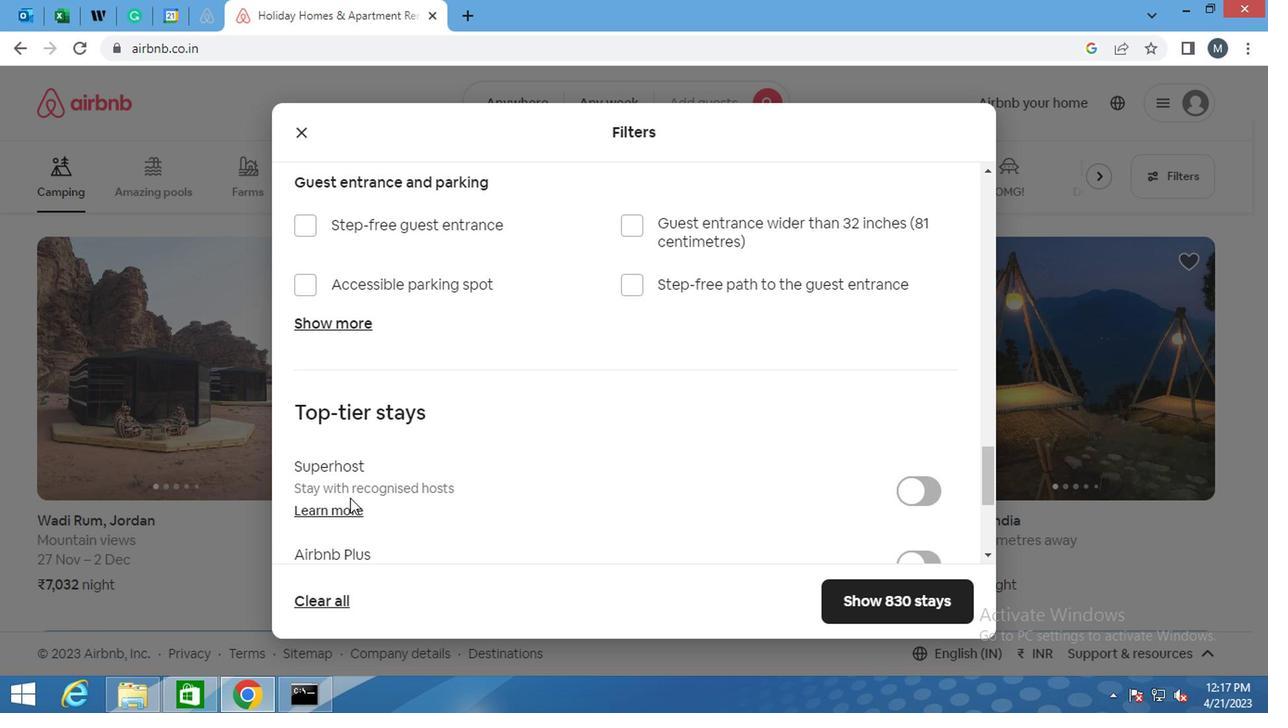 
Action: Mouse moved to (347, 491)
Screenshot: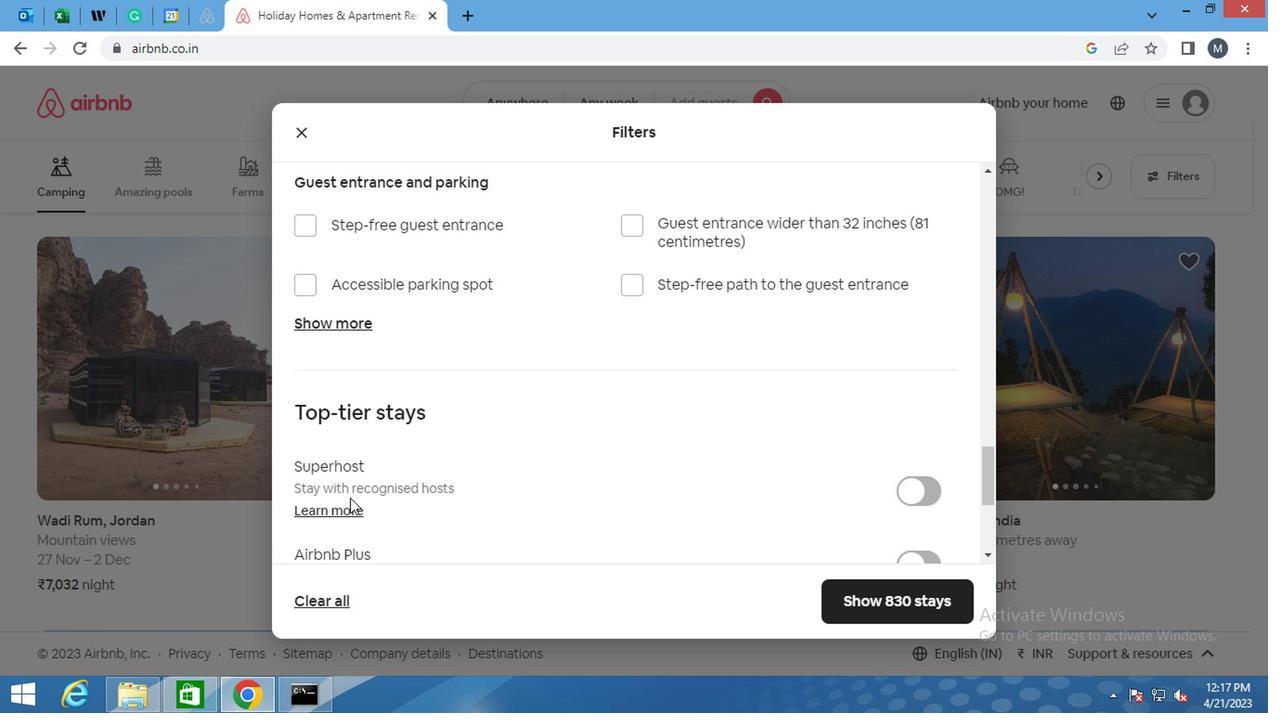 
Action: Mouse scrolled (347, 490) with delta (0, 0)
Screenshot: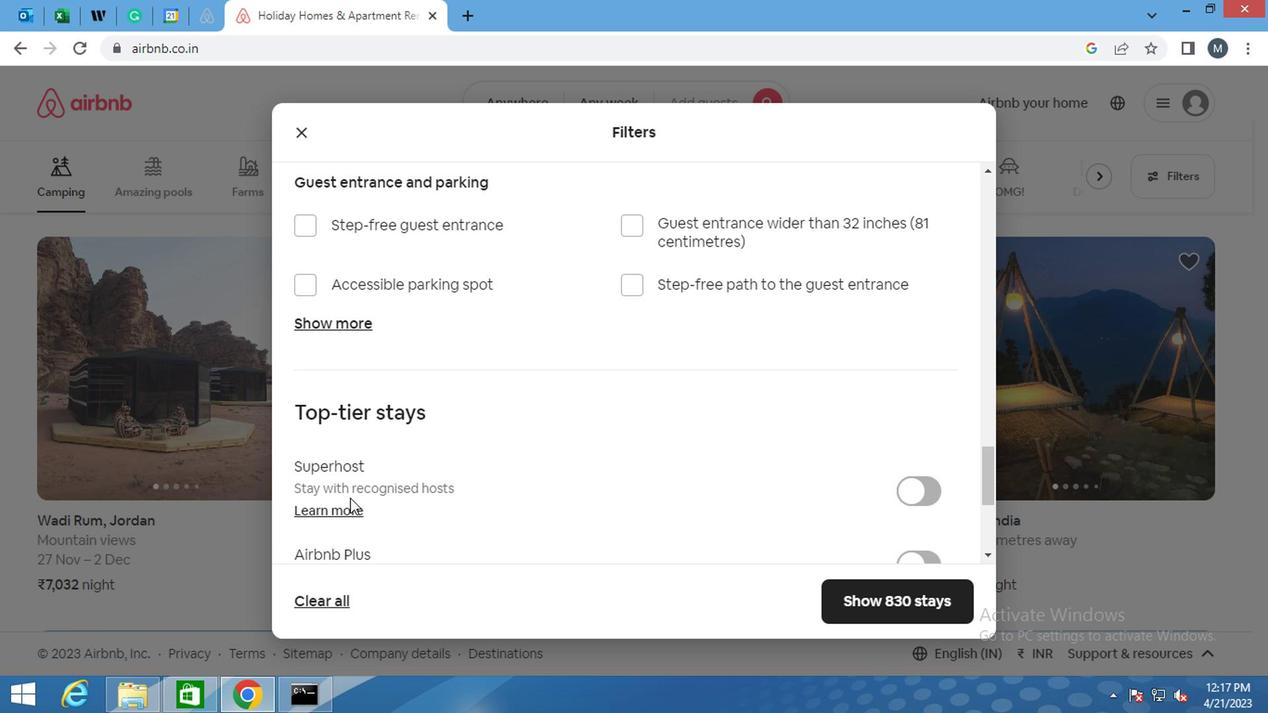 
Action: Mouse moved to (303, 440)
Screenshot: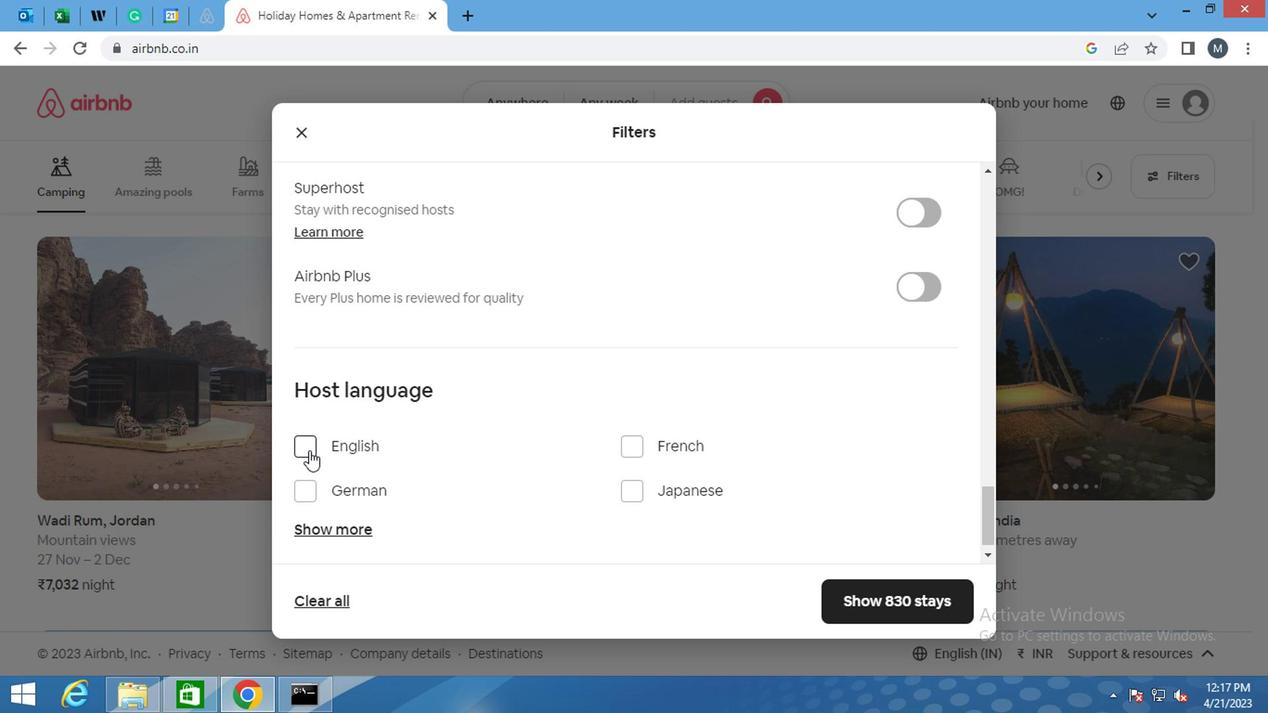 
Action: Mouse pressed left at (303, 440)
Screenshot: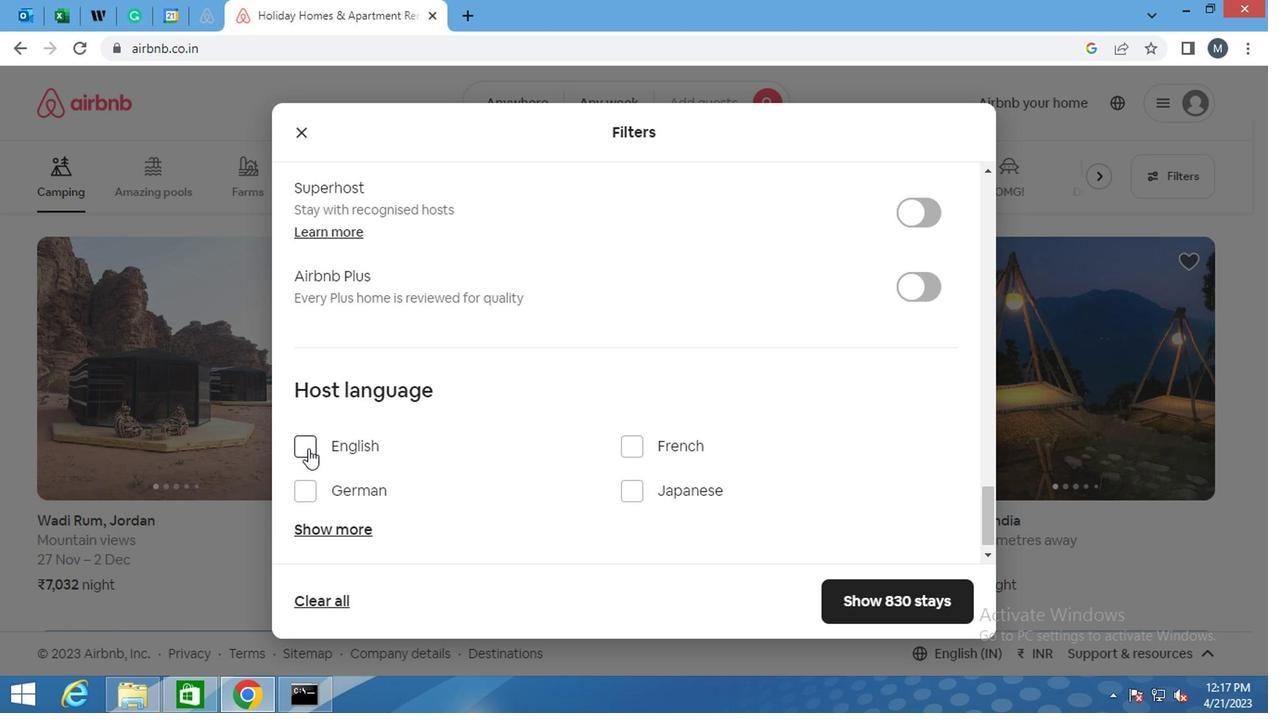 
Action: Mouse moved to (745, 446)
Screenshot: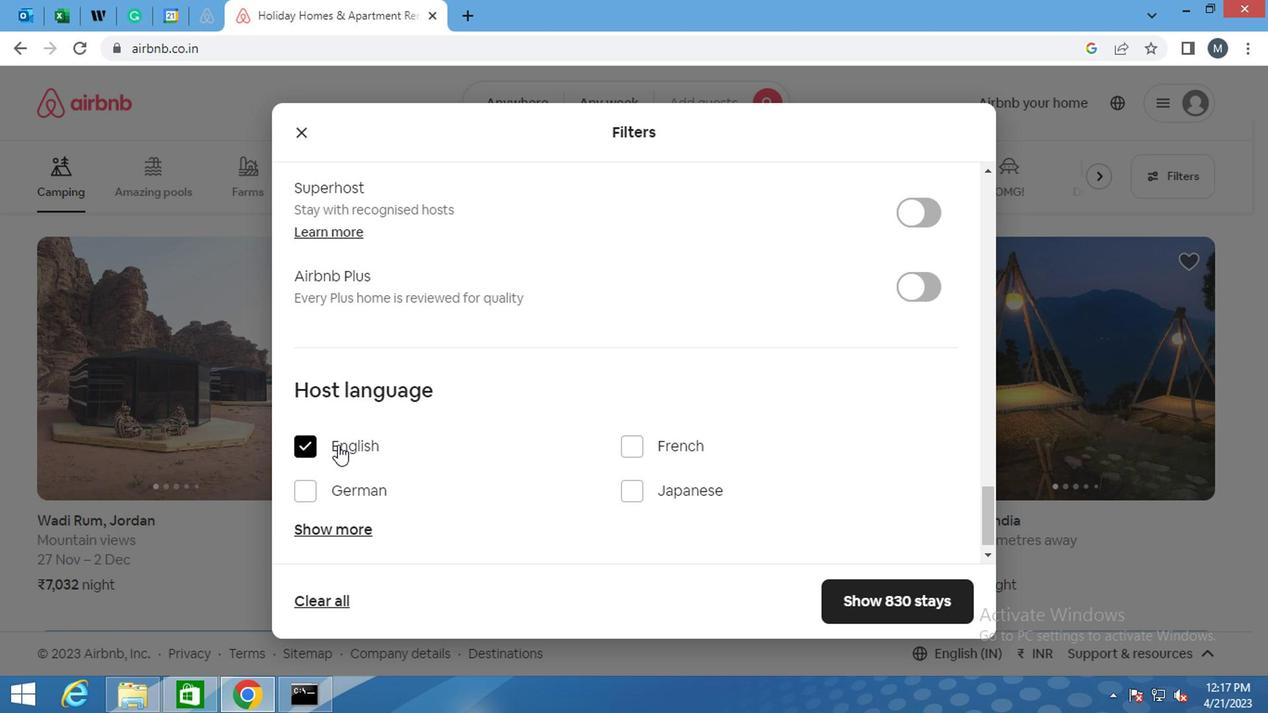 
Action: Mouse scrolled (745, 445) with delta (0, 0)
Screenshot: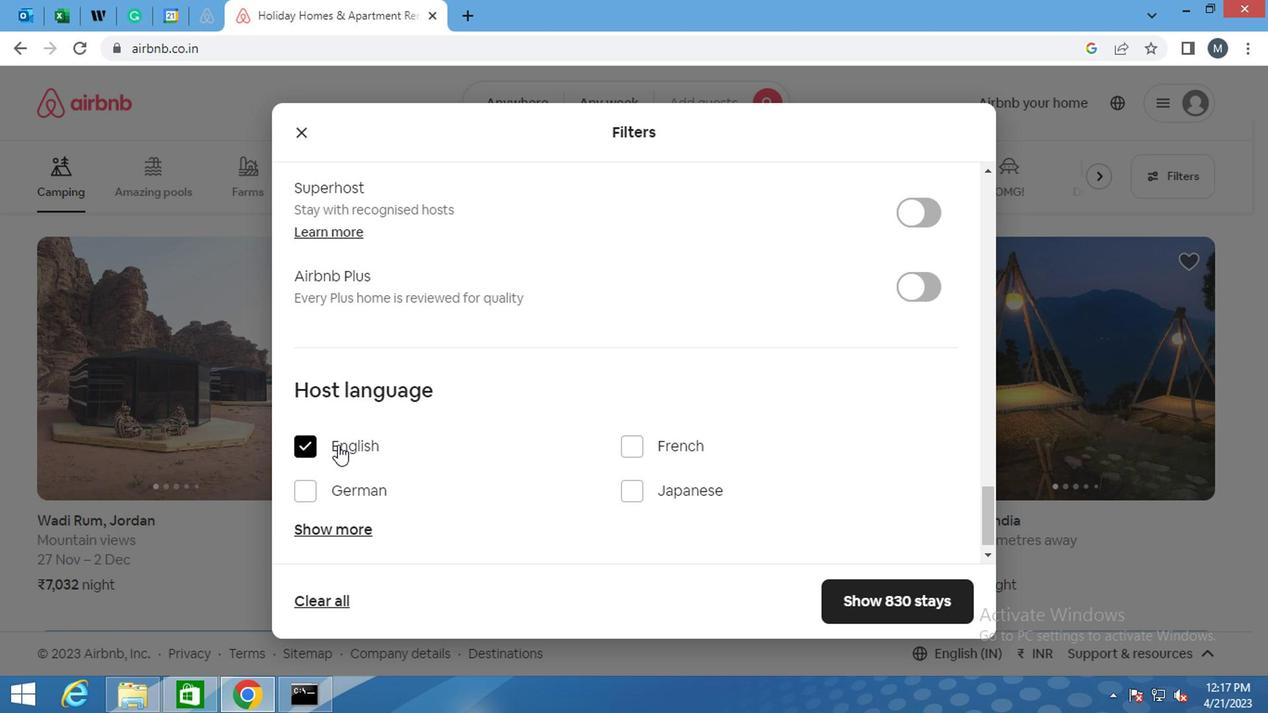 
Action: Mouse moved to (808, 518)
Screenshot: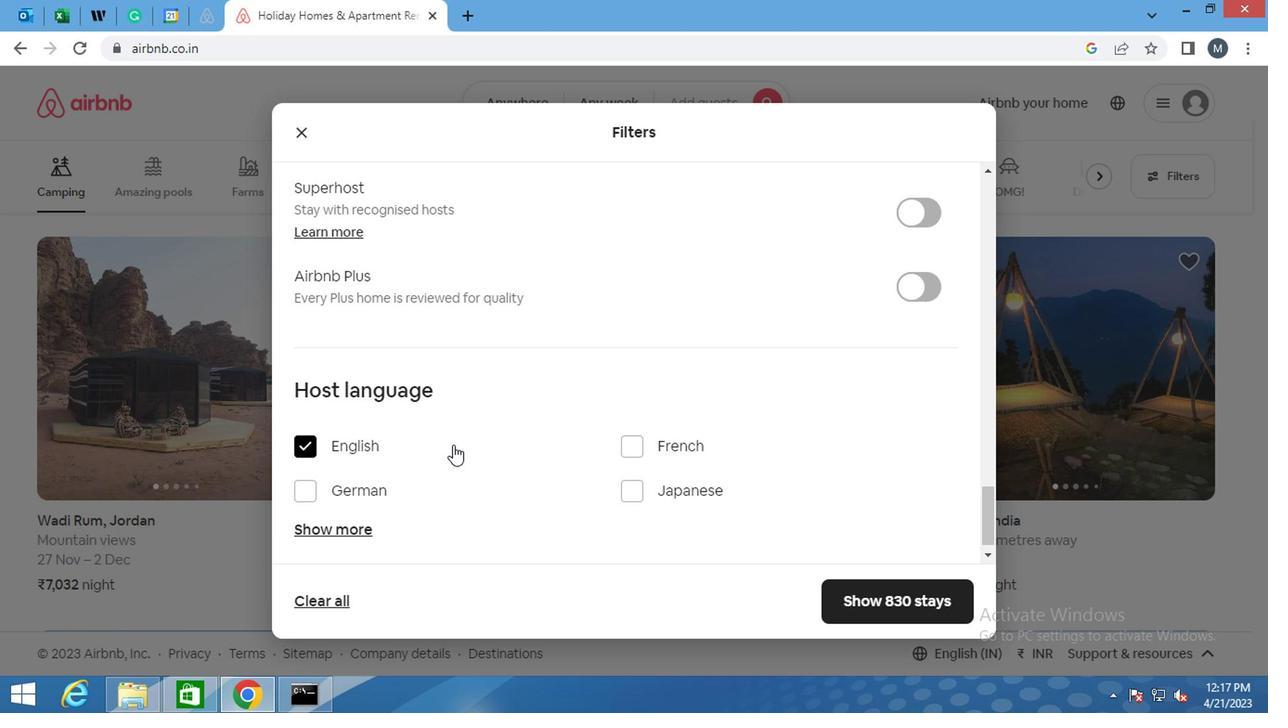 
Action: Mouse scrolled (808, 518) with delta (0, 0)
Screenshot: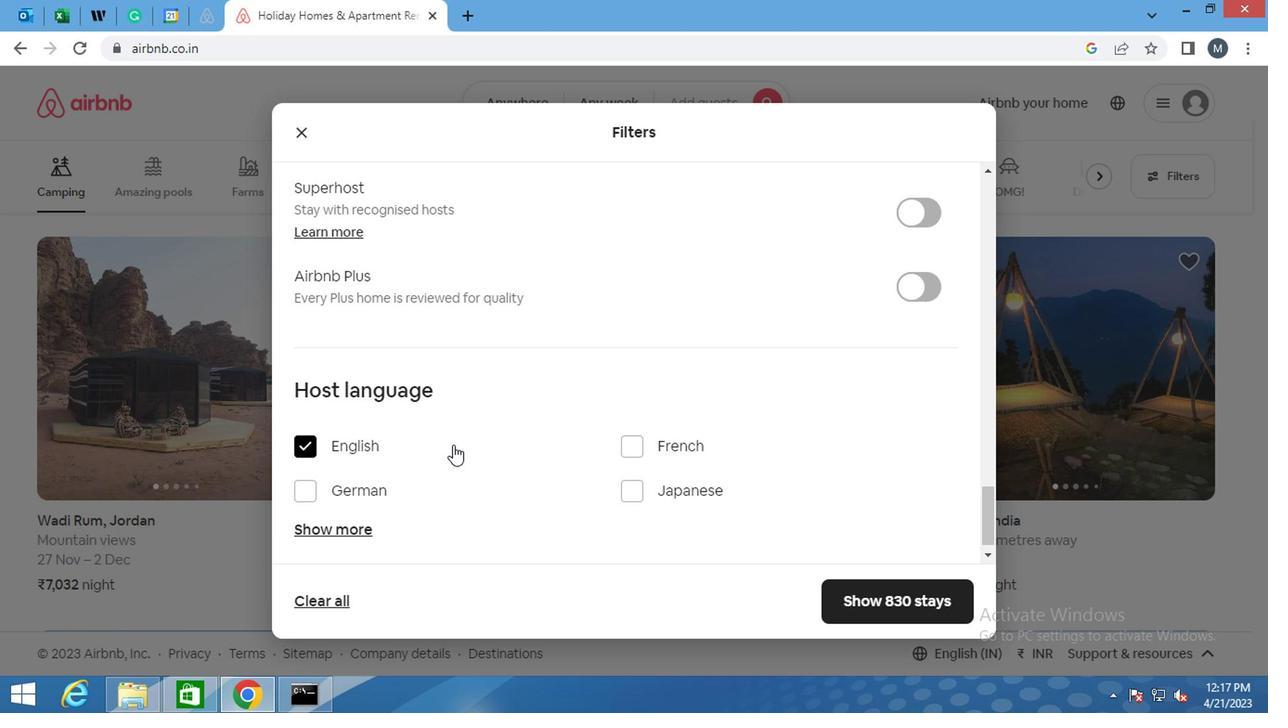 
Action: Mouse moved to (882, 573)
Screenshot: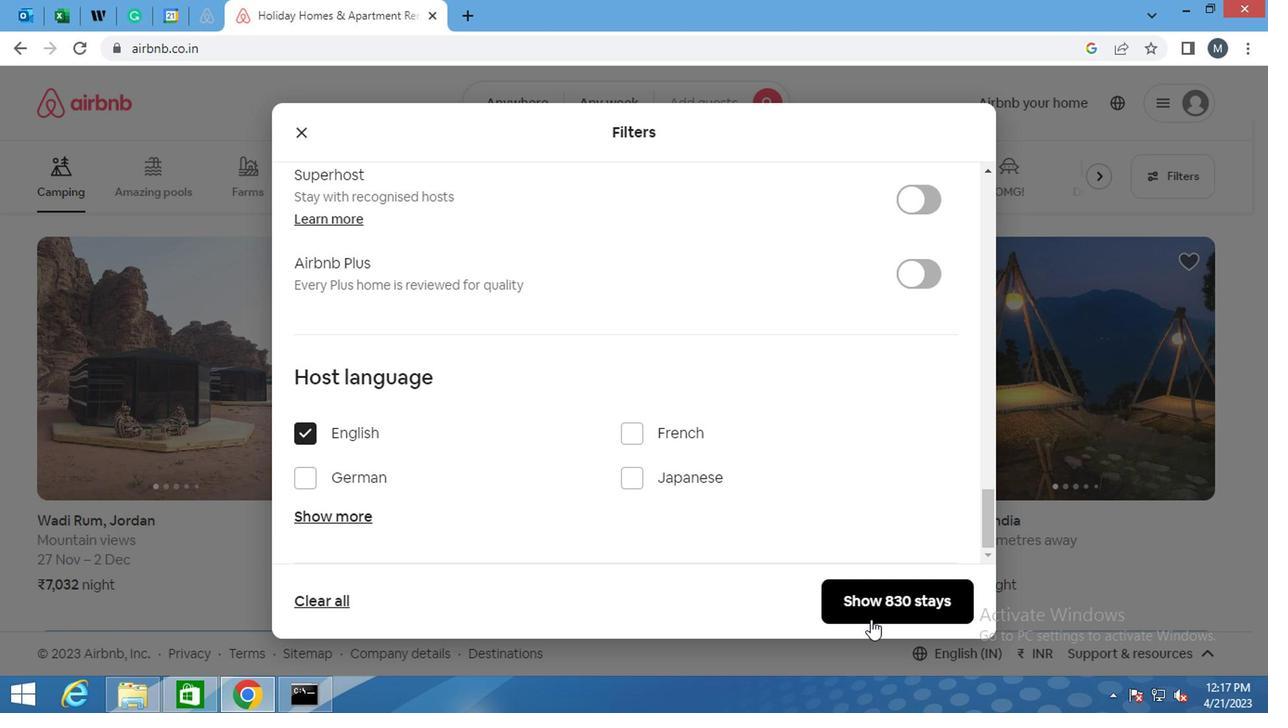 
Action: Mouse pressed left at (882, 573)
Screenshot: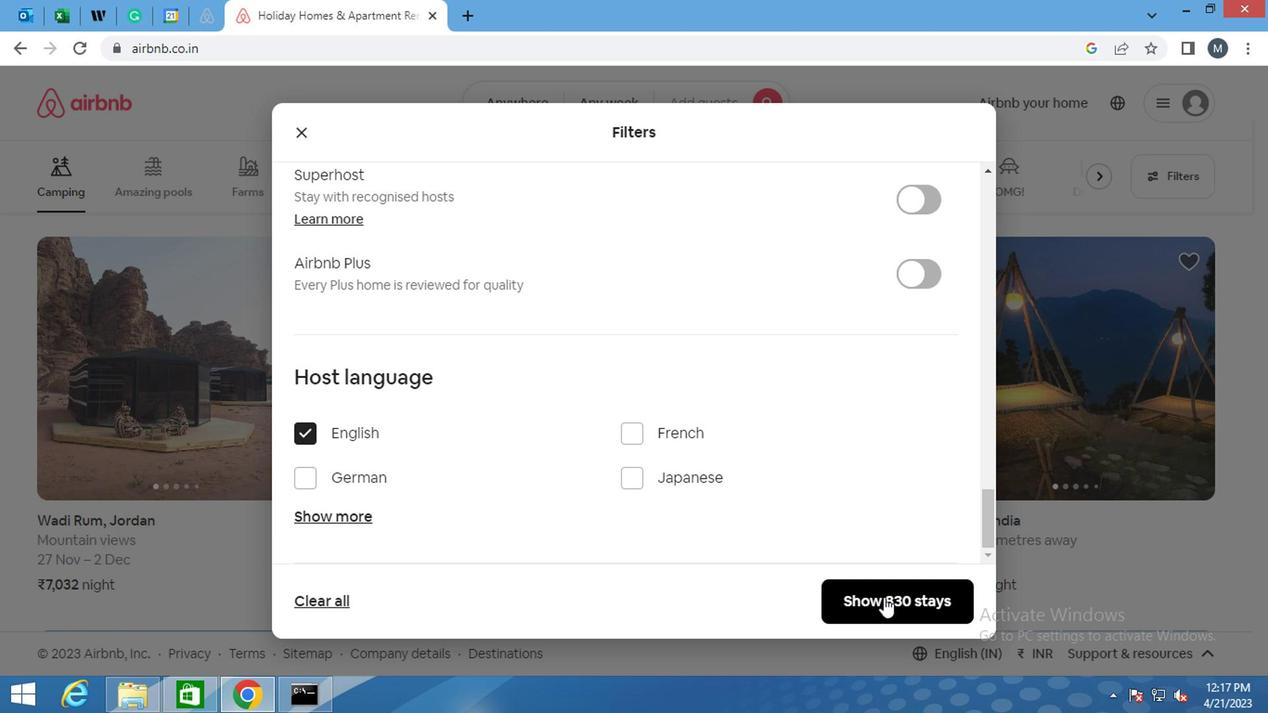 
Action: Mouse moved to (880, 573)
Screenshot: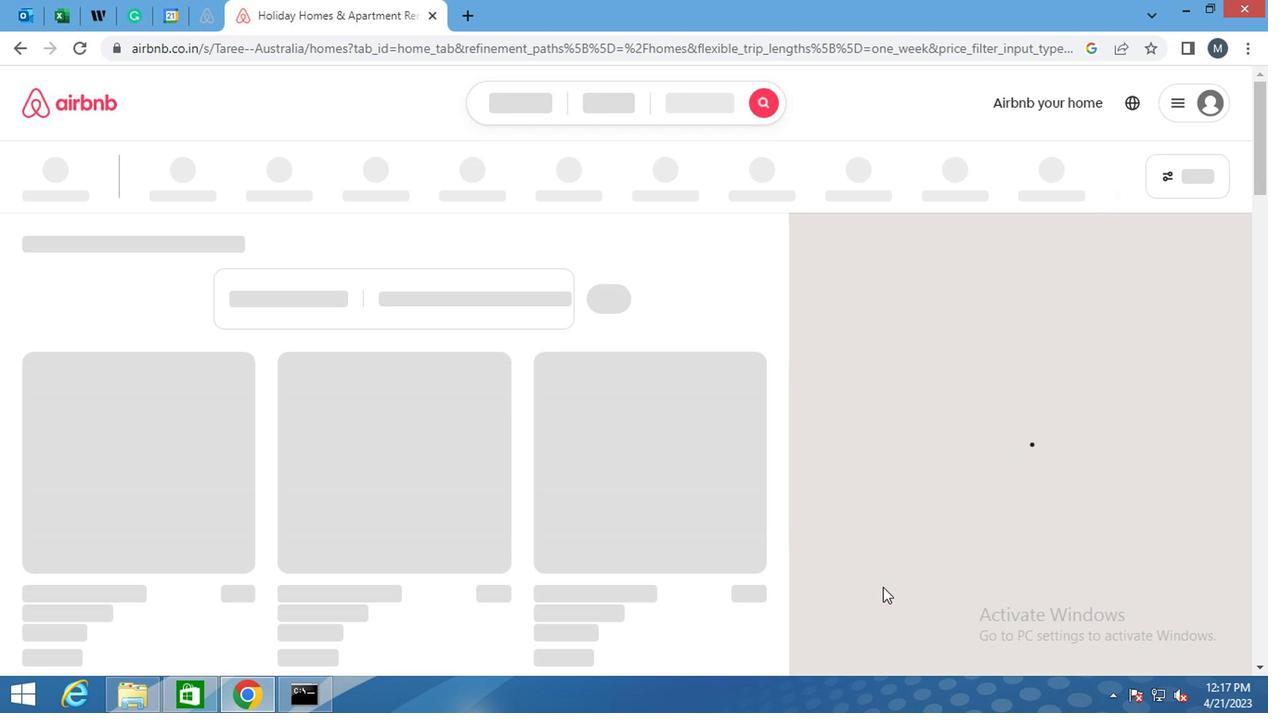 
